 Task: Open a blank google sheet and write heading  Dollar SenseAdd Dates in a column and its values below  '2023-05-01, 2023-05-05, 2023-05-10, 2023-05-15, 2023-05-20, 2023-05-25 & 2023-05-31. 'Add Descriptionsin next column and its values below  Monthly Salary, Grocery Shopping, Dining Out., Utility Bill, Transportation, Entertainment & Miscellaneous. Add Amount in next column and its values below  $2,500, $100, $50, $150, $30, $50 & $20. Add Income/ Expensein next column and its values below  Income, Expenses, Expenses, Expenses, Expenses, Expenses & Expenses. Add Balance in next column and its values below  $2,500, $2,400, $2,350, $2,200, $2,170, $2,120 & $2,100. Save page Budget Analysis Log
Action: Mouse pressed left at (301, 165)
Screenshot: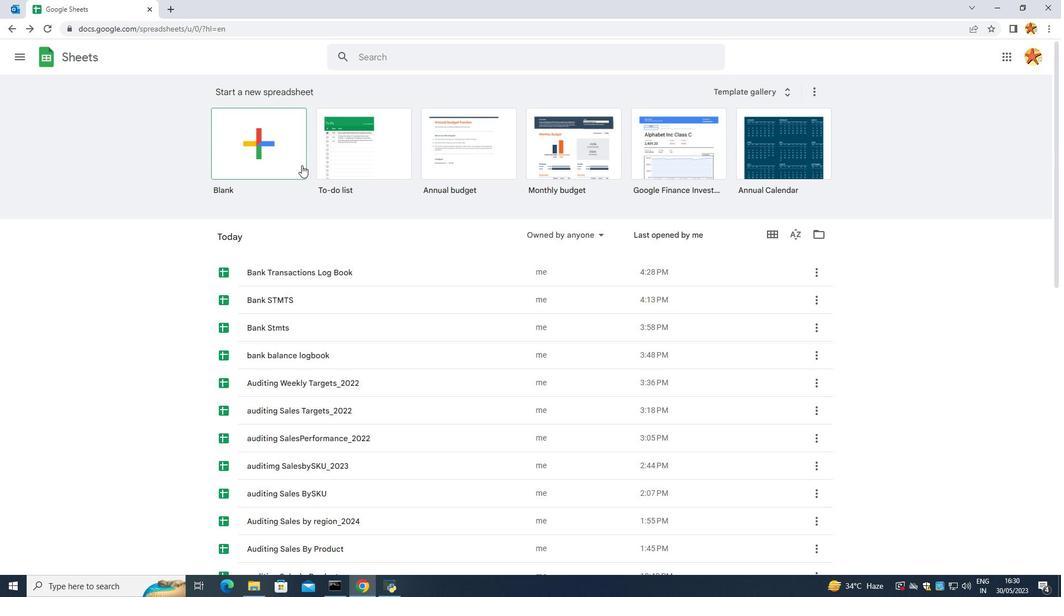 
Action: Mouse moved to (185, 138)
Screenshot: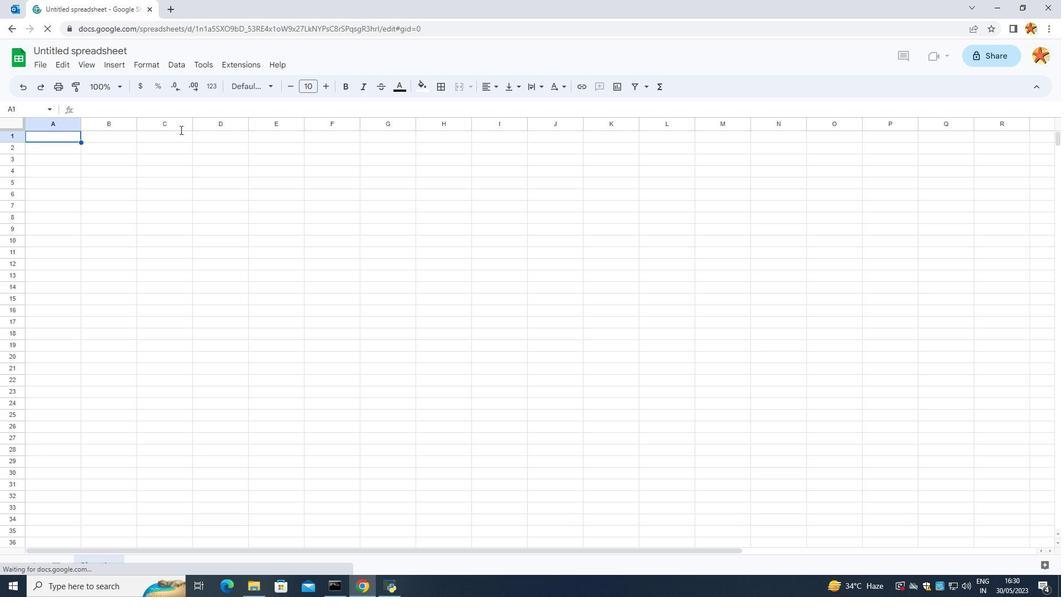 
Action: Mouse pressed left at (185, 138)
Screenshot: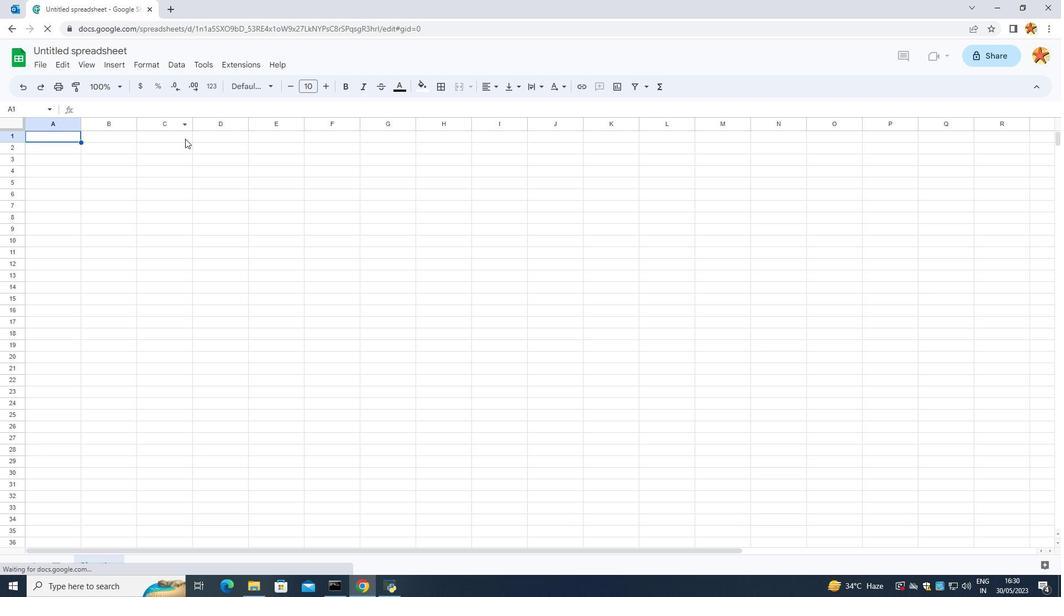 
Action: Key pressed <Key.caps_lock>D<Key.caps_lock>ollr<Key.backspace><Key.backspace>llar<Key.space><Key.caps_lock>S<Key.caps_lock>ense
Screenshot: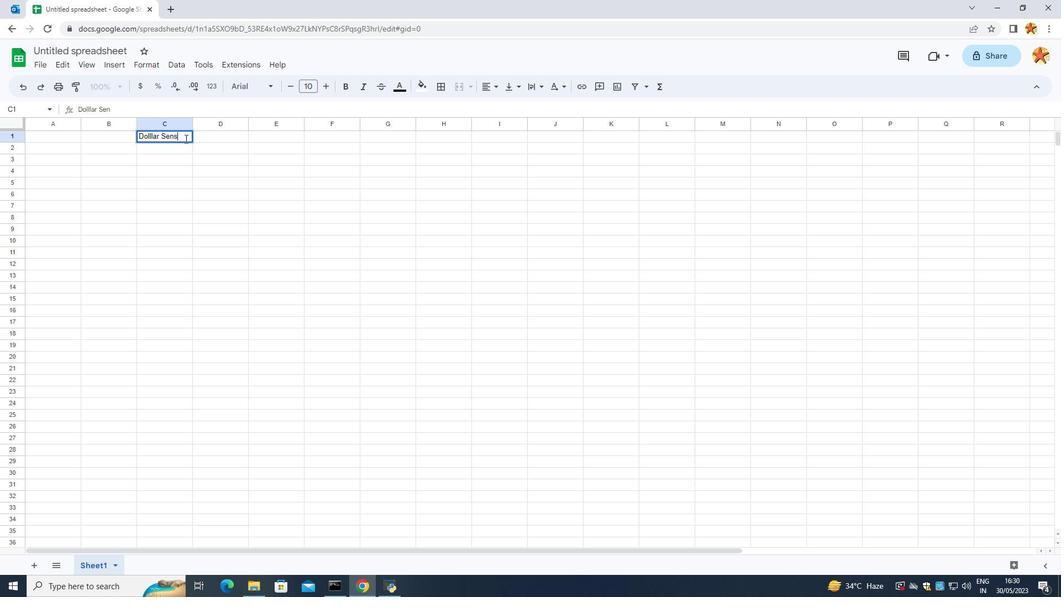 
Action: Mouse moved to (152, 163)
Screenshot: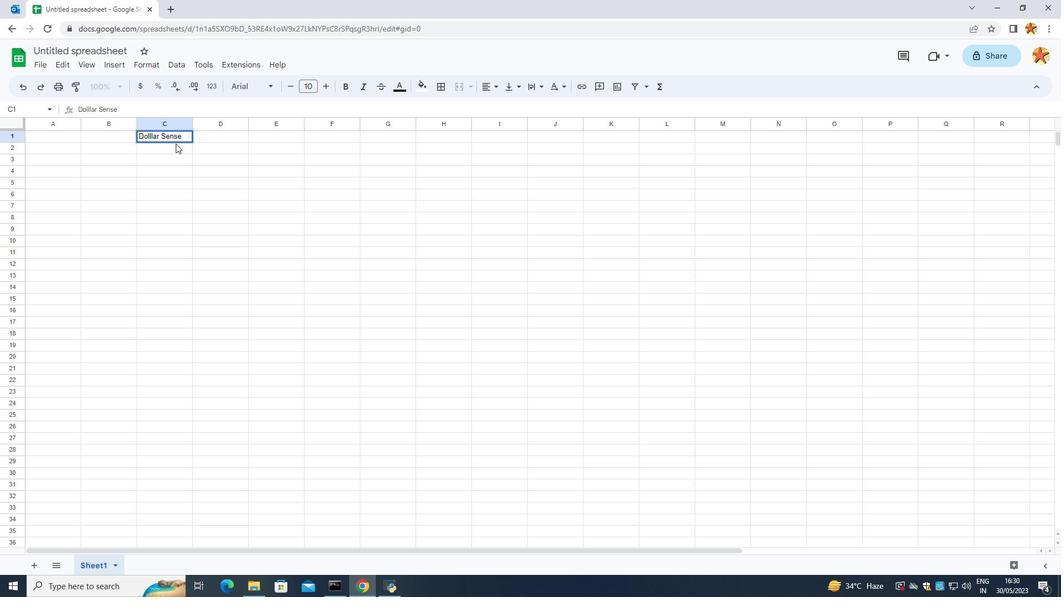 
Action: Mouse pressed left at (152, 163)
Screenshot: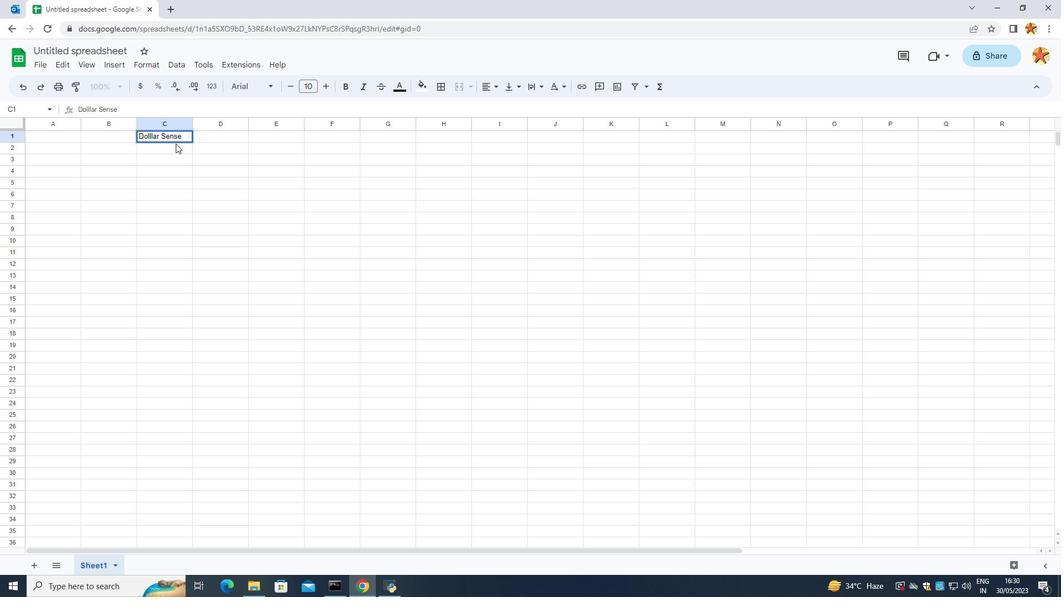 
Action: Mouse moved to (58, 158)
Screenshot: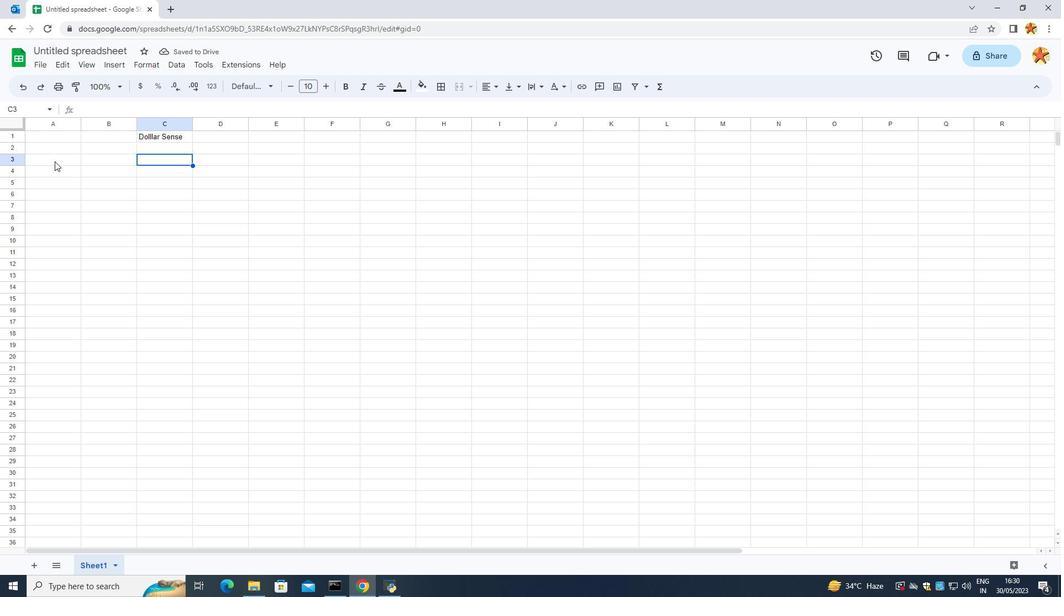 
Action: Mouse pressed left at (58, 158)
Screenshot: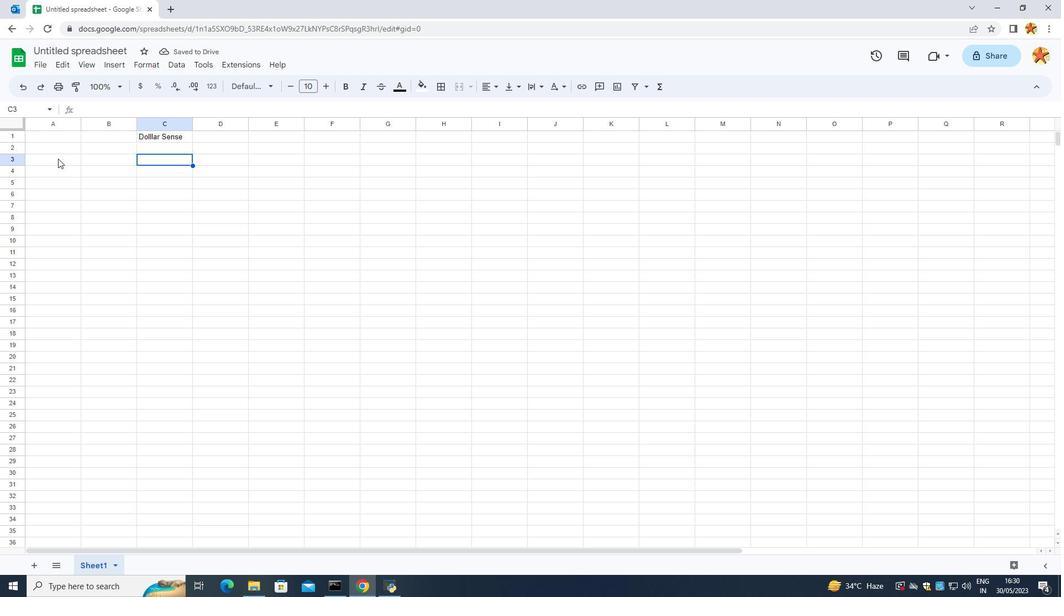 
Action: Mouse moved to (66, 152)
Screenshot: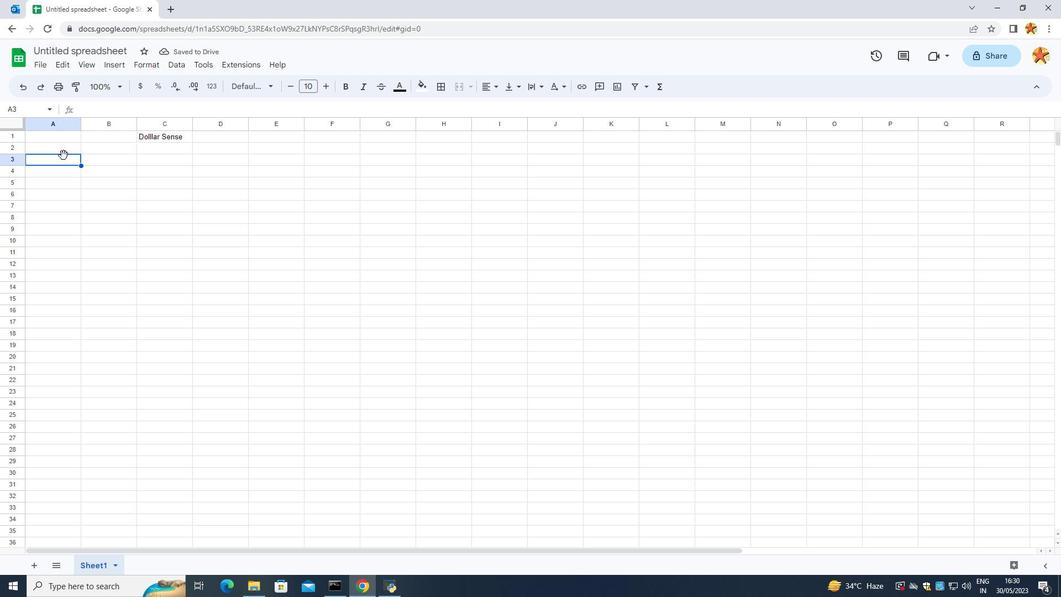 
Action: Mouse pressed left at (66, 152)
Screenshot: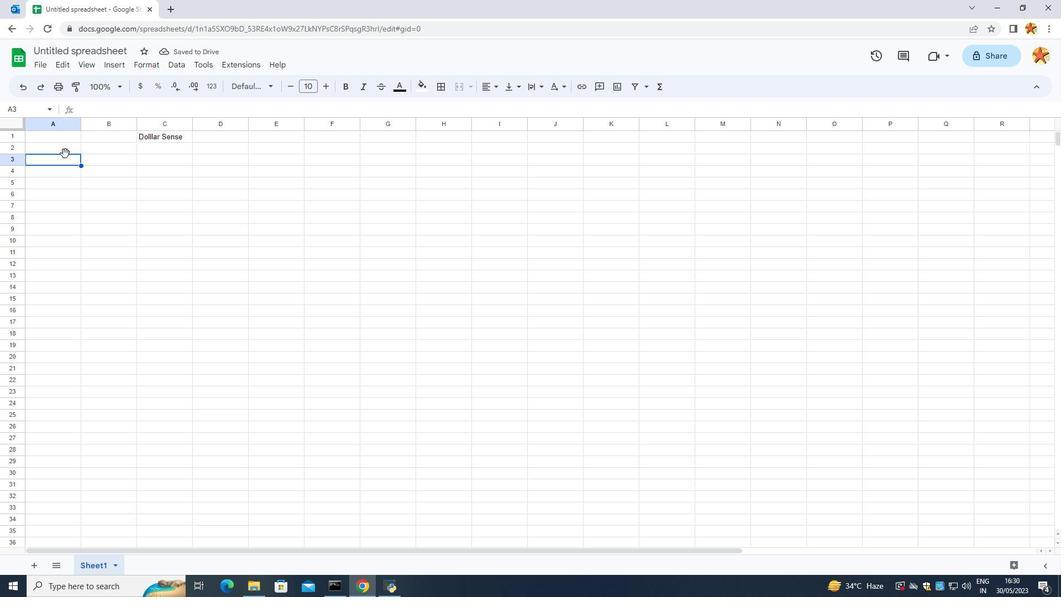 
Action: Mouse moved to (76, 140)
Screenshot: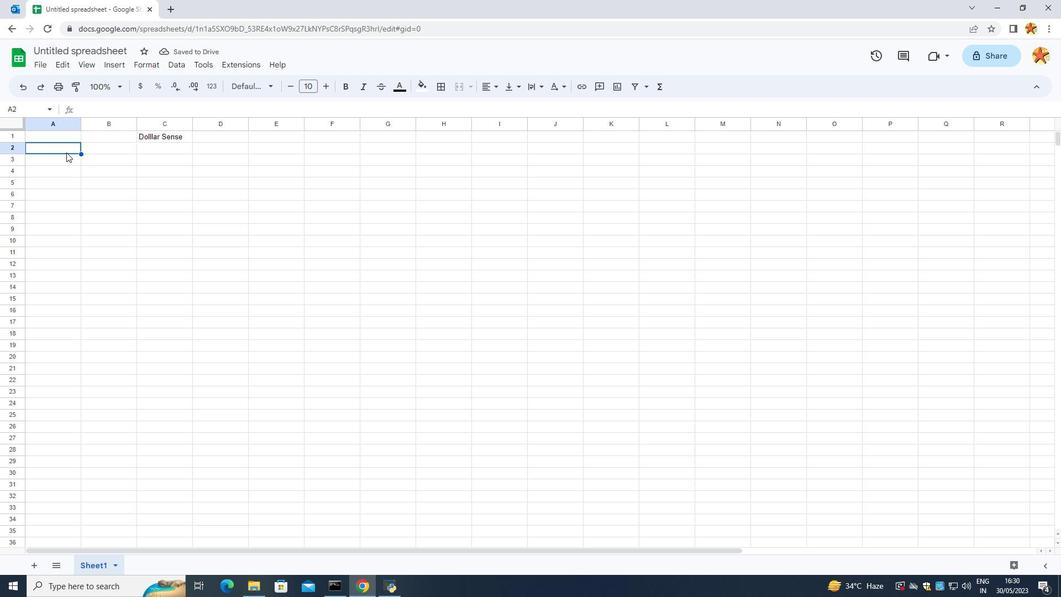 
Action: Key pressed <Key.caps_lock>D<Key.caps_lock>ate
Screenshot: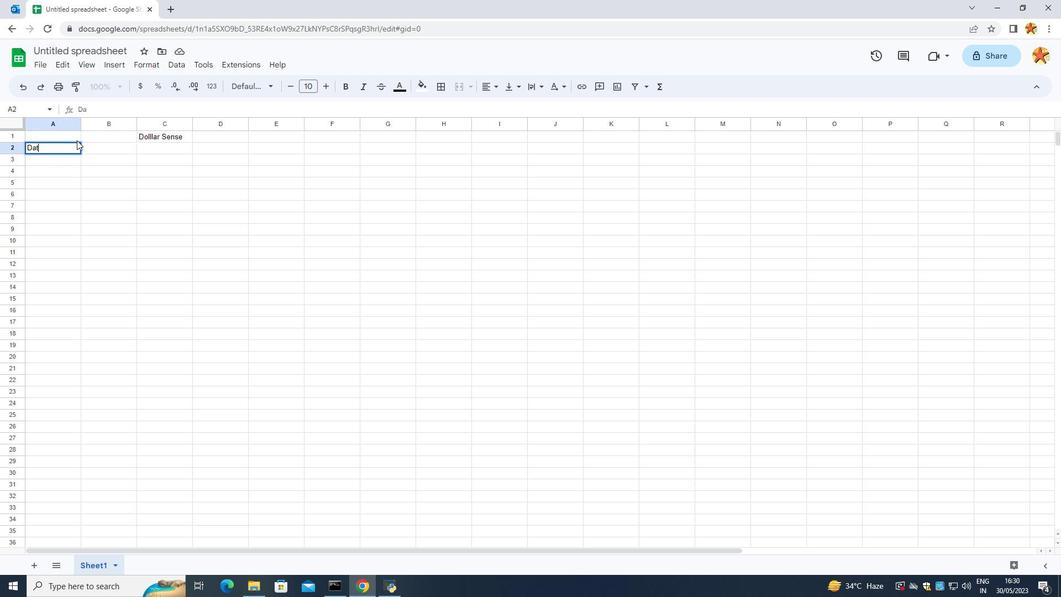 
Action: Mouse moved to (109, 205)
Screenshot: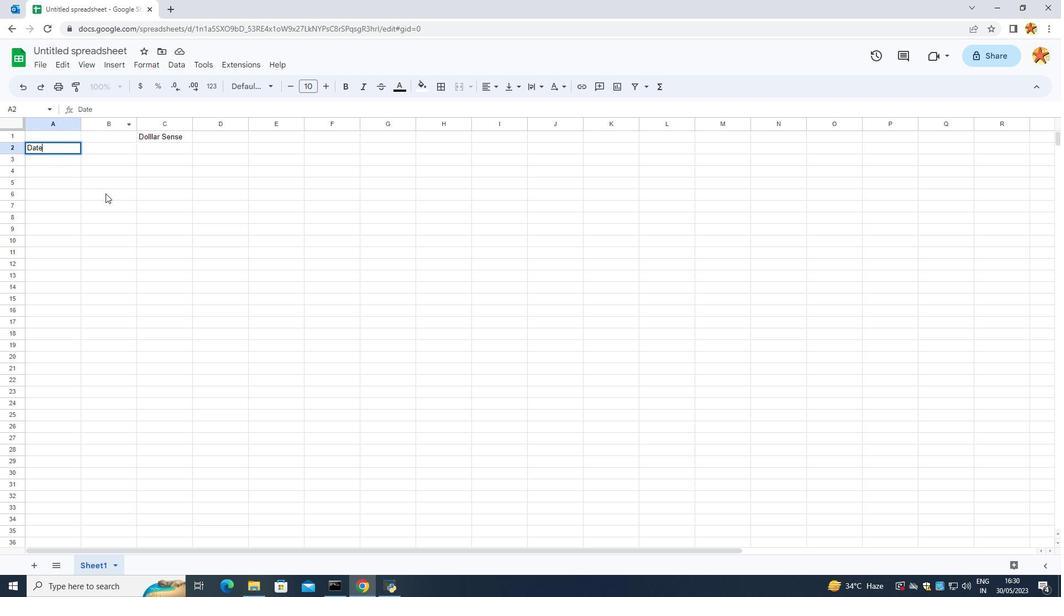 
Action: Mouse pressed left at (109, 205)
Screenshot: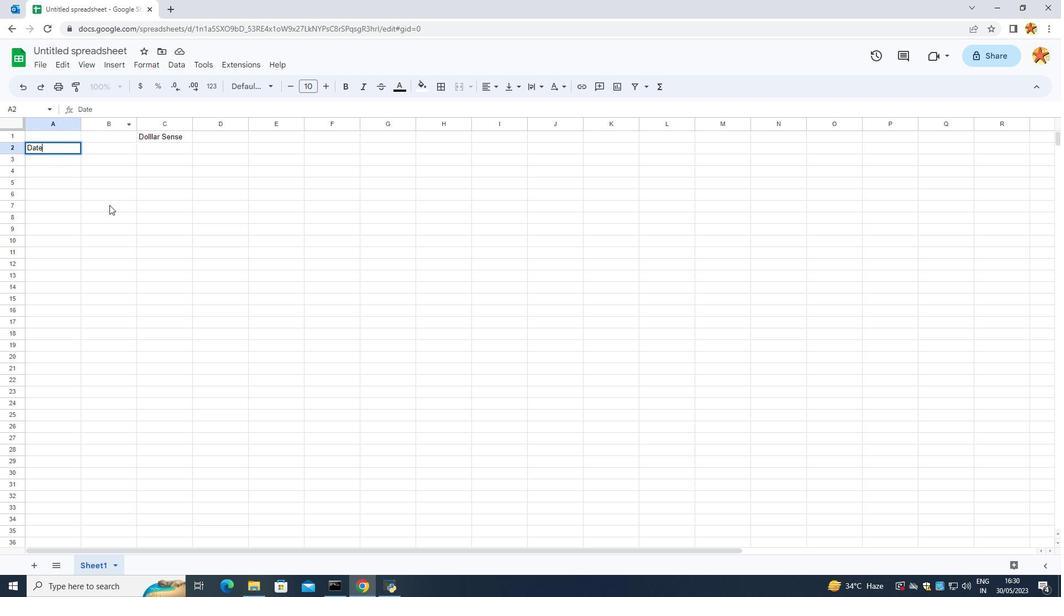 
Action: Mouse moved to (125, 150)
Screenshot: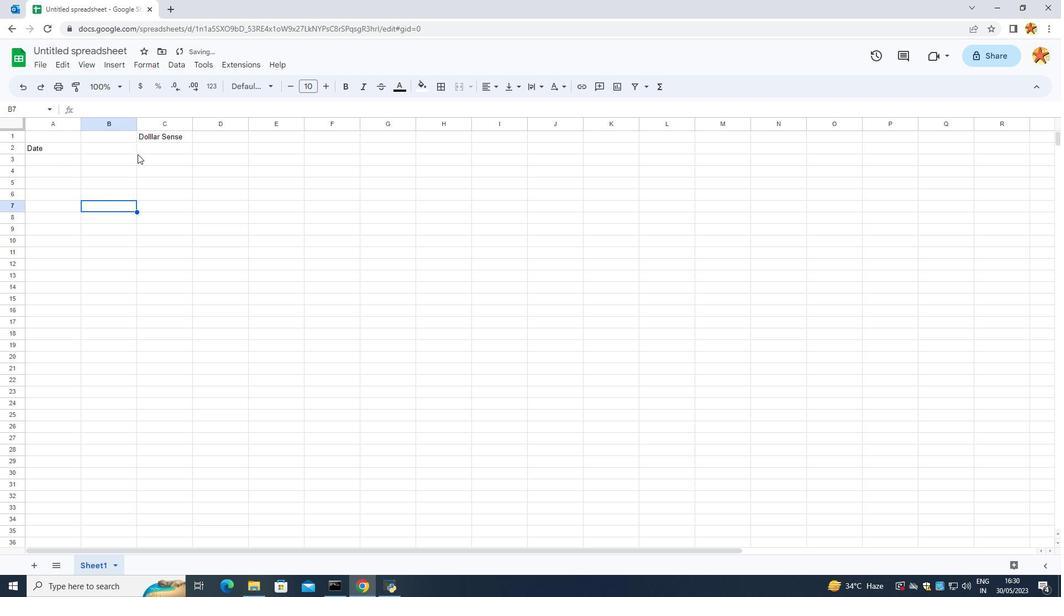 
Action: Mouse pressed left at (125, 150)
Screenshot: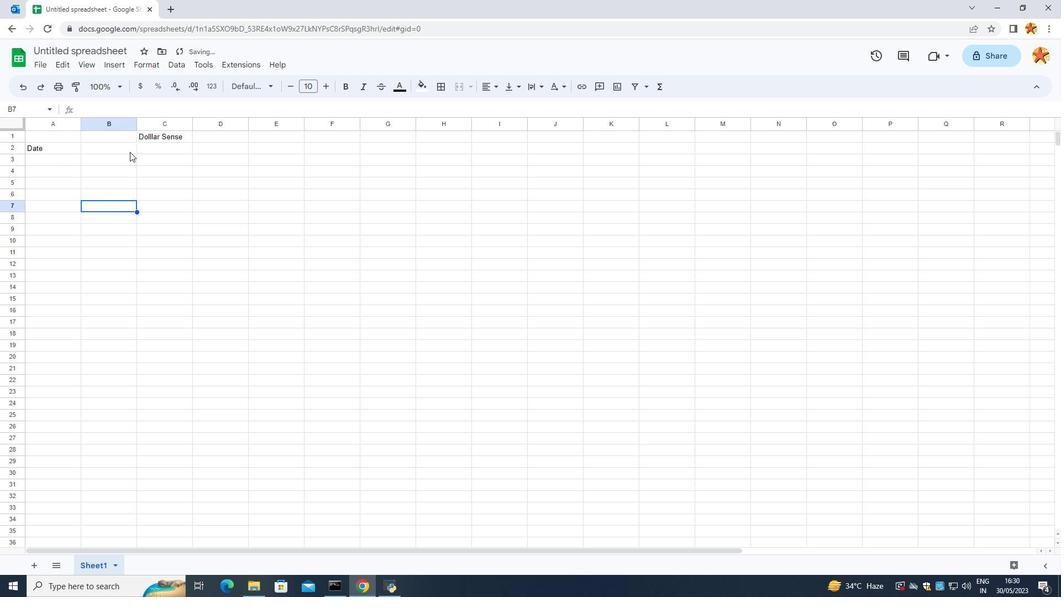 
Action: Mouse moved to (122, 138)
Screenshot: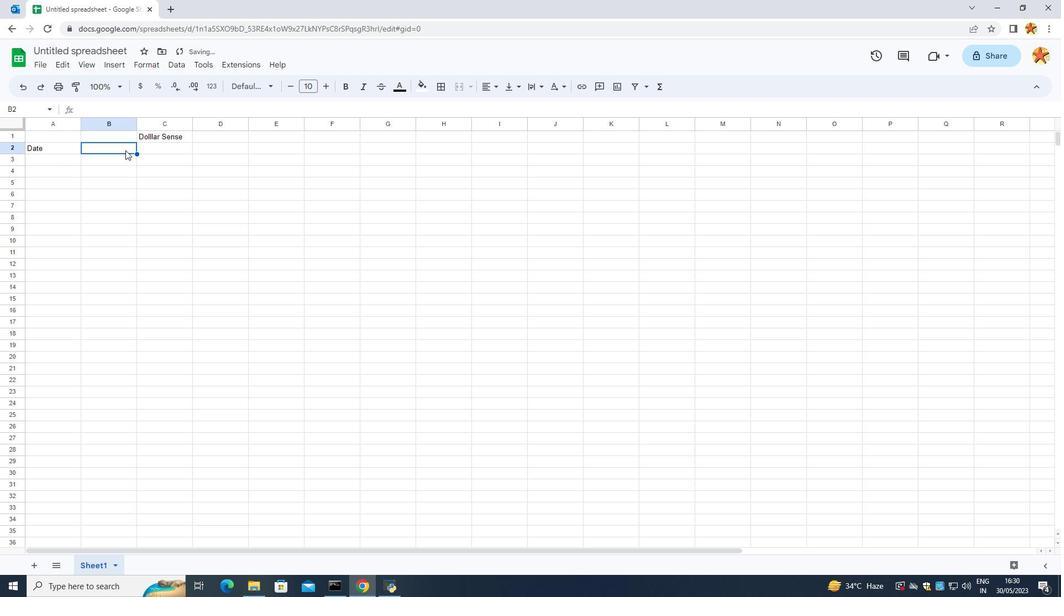 
Action: Key pressed <Key.caps_lock>D<Key.caps_lock>escription<Key.enter>
Screenshot: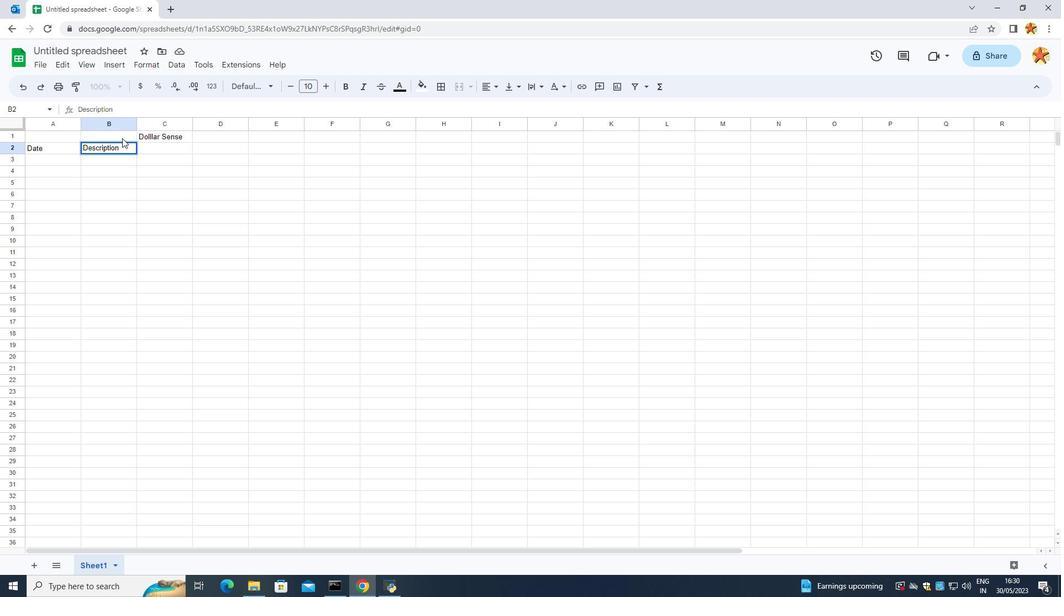 
Action: Mouse moved to (156, 217)
Screenshot: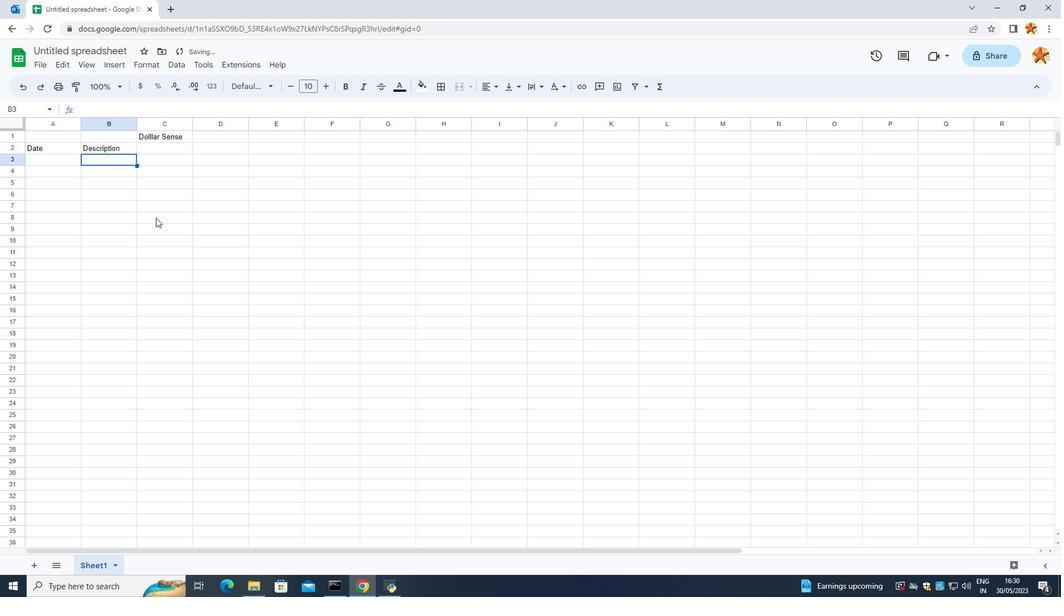 
Action: Mouse pressed left at (156, 217)
Screenshot: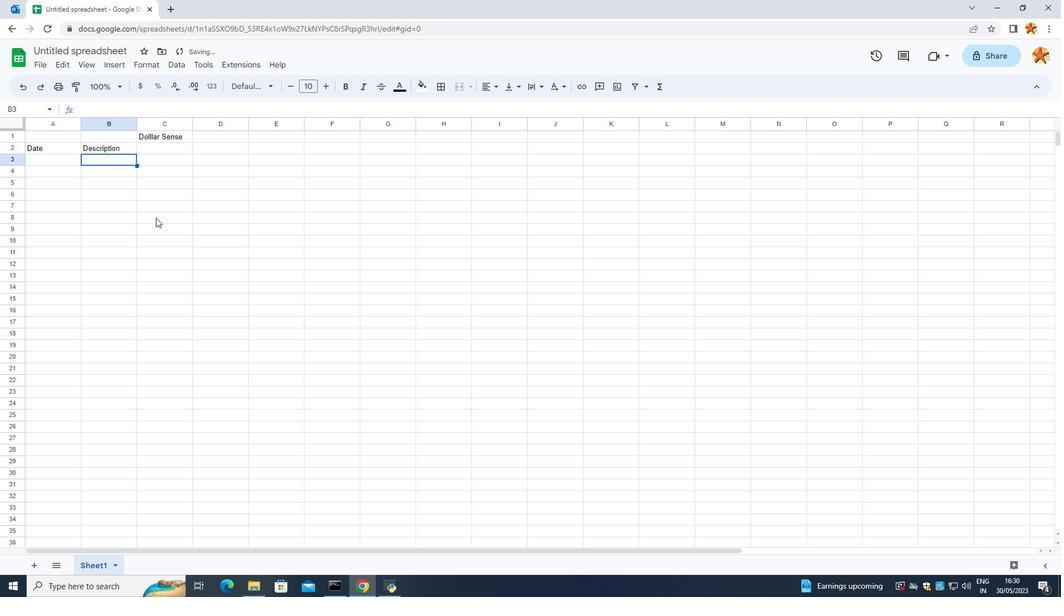 
Action: Mouse moved to (161, 142)
Screenshot: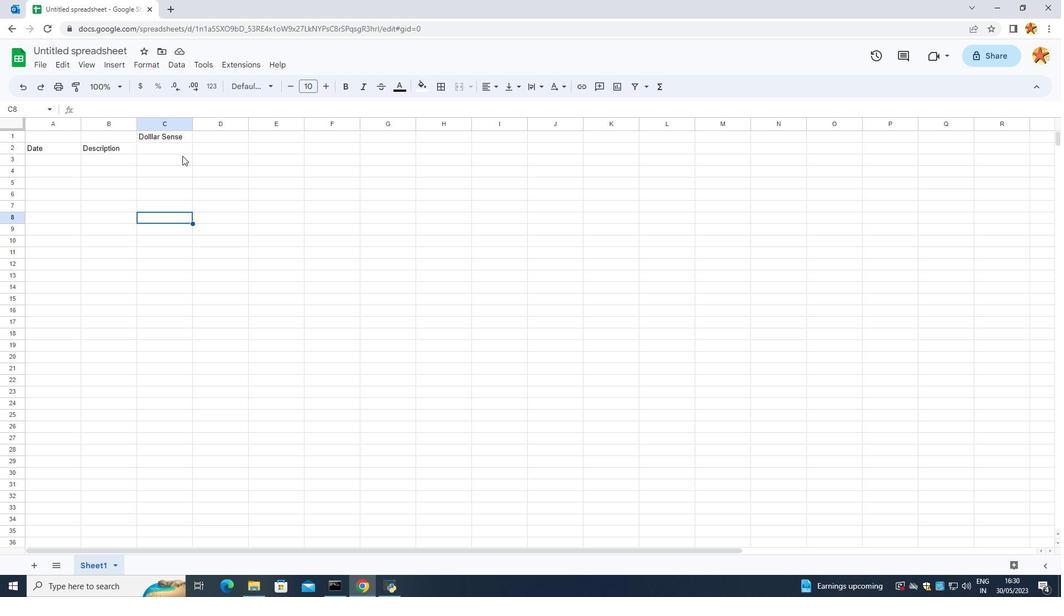 
Action: Mouse pressed left at (161, 142)
Screenshot: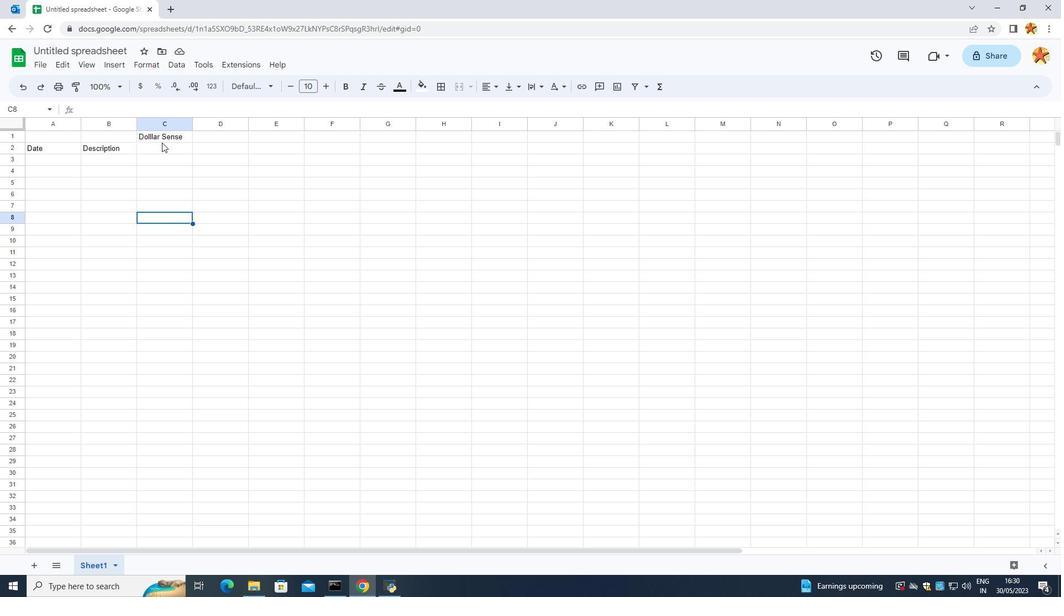 
Action: Mouse moved to (171, 149)
Screenshot: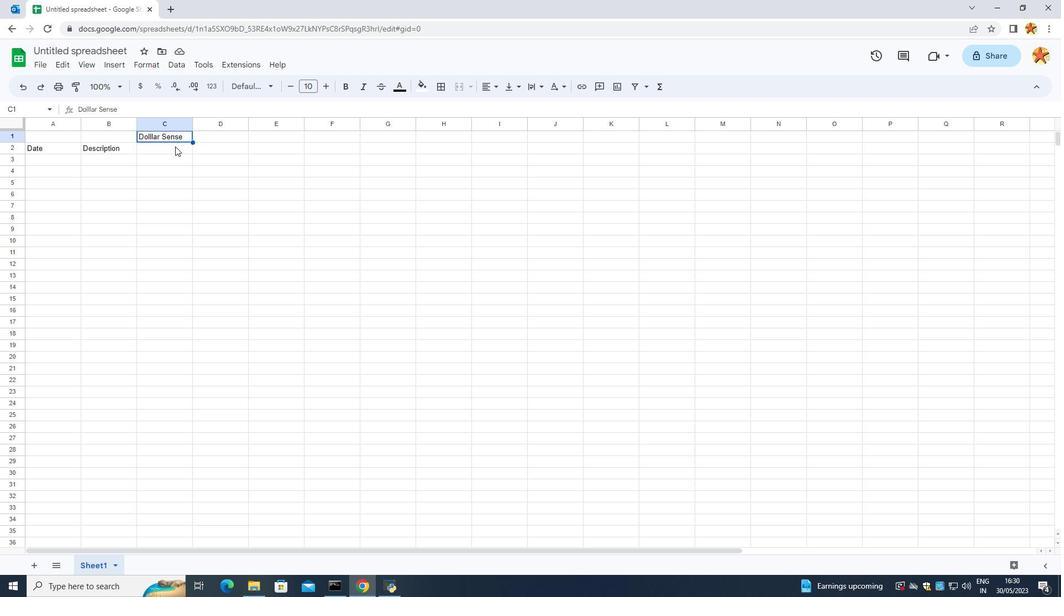 
Action: Mouse pressed left at (171, 149)
Screenshot: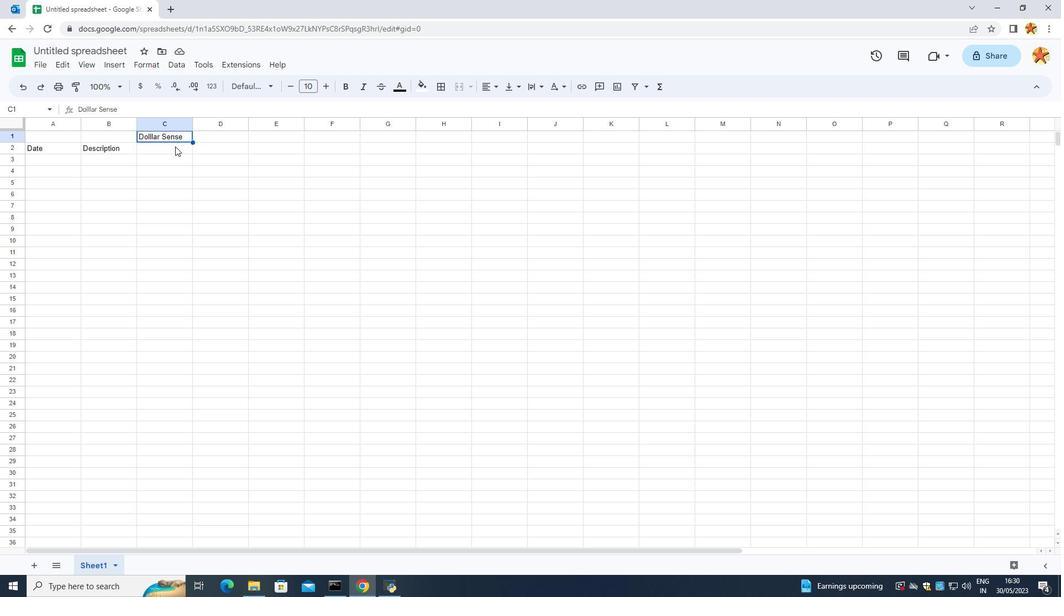 
Action: Mouse moved to (171, 149)
Screenshot: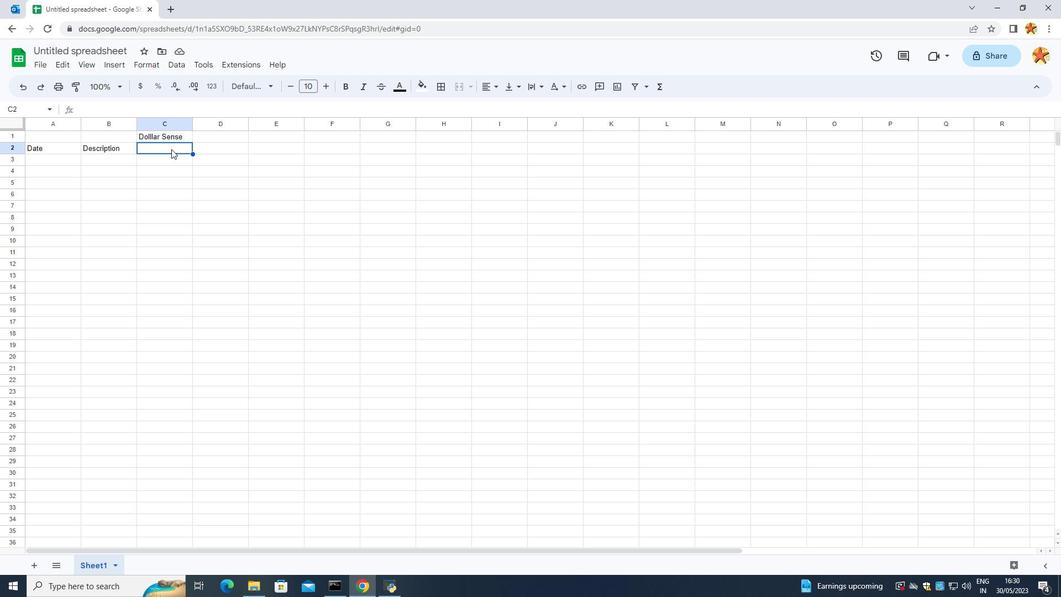 
Action: Key pressed <Key.caps_lock>A<Key.caps_lock>mount<Key.enter>
Screenshot: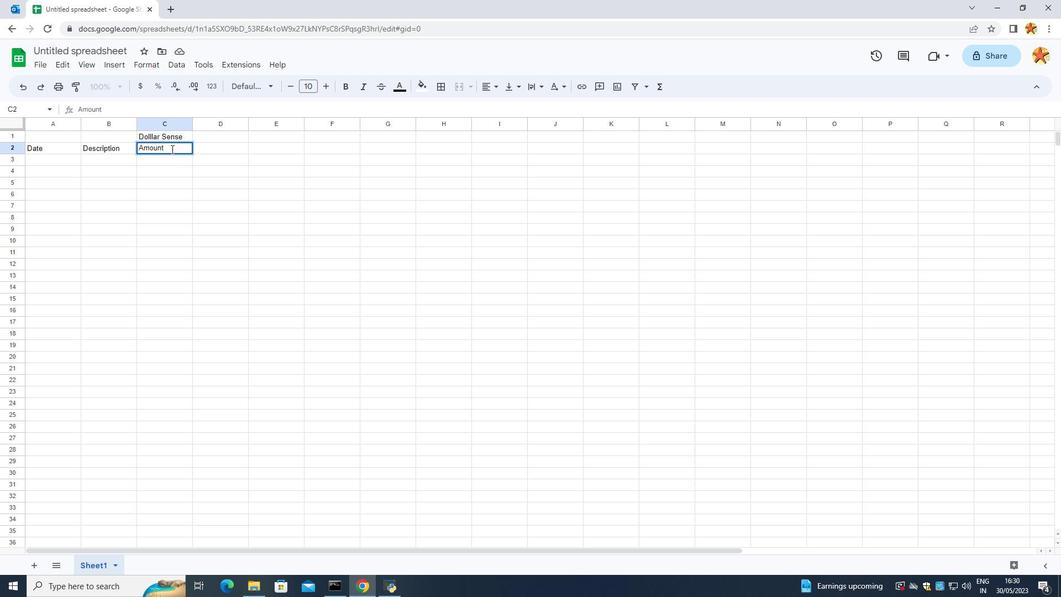 
Action: Mouse moved to (184, 163)
Screenshot: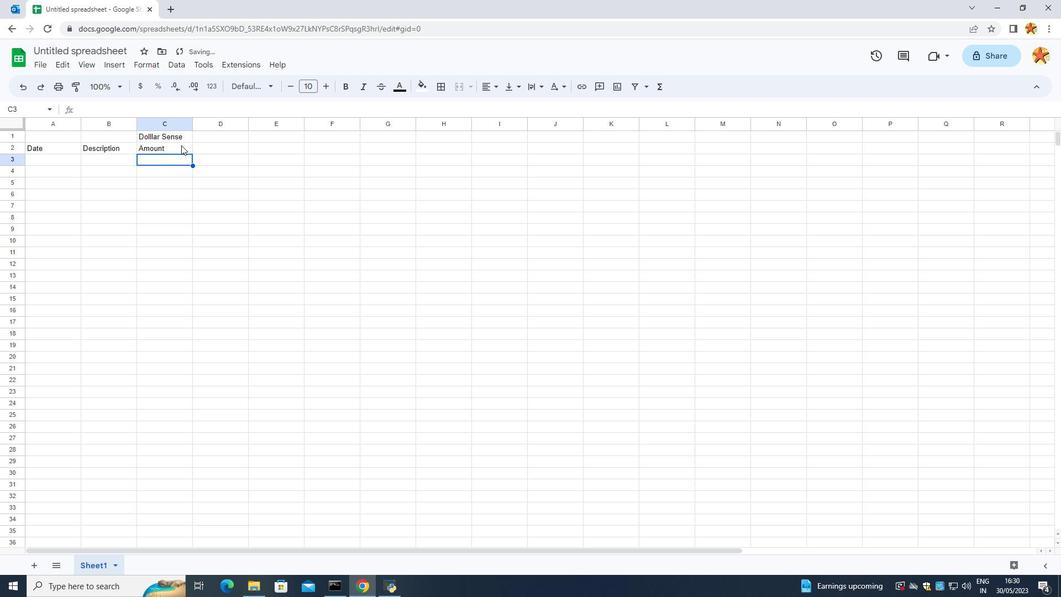 
Action: Mouse pressed left at (184, 163)
Screenshot: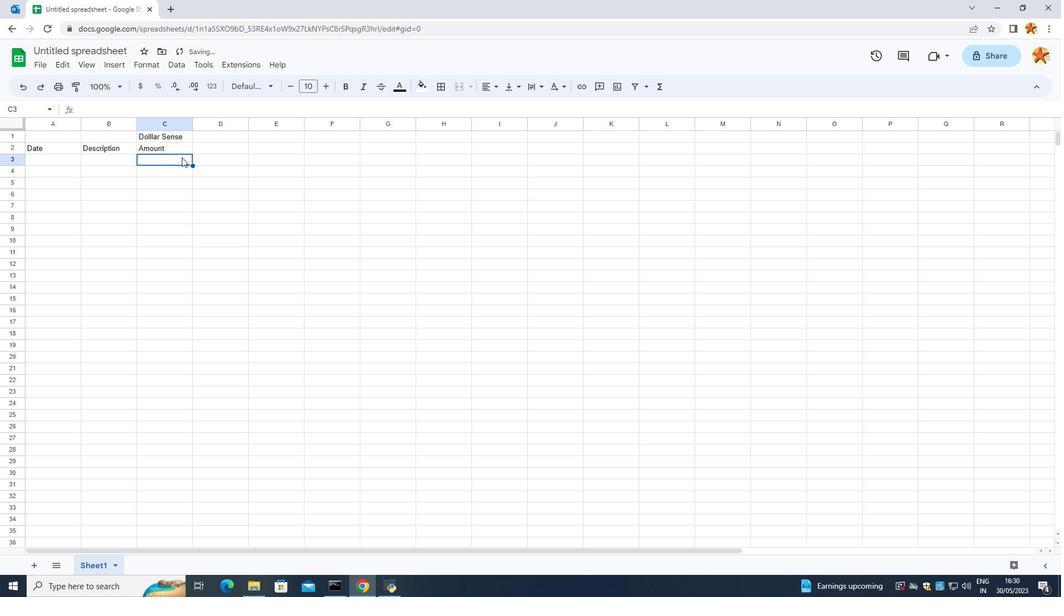 
Action: Mouse moved to (211, 146)
Screenshot: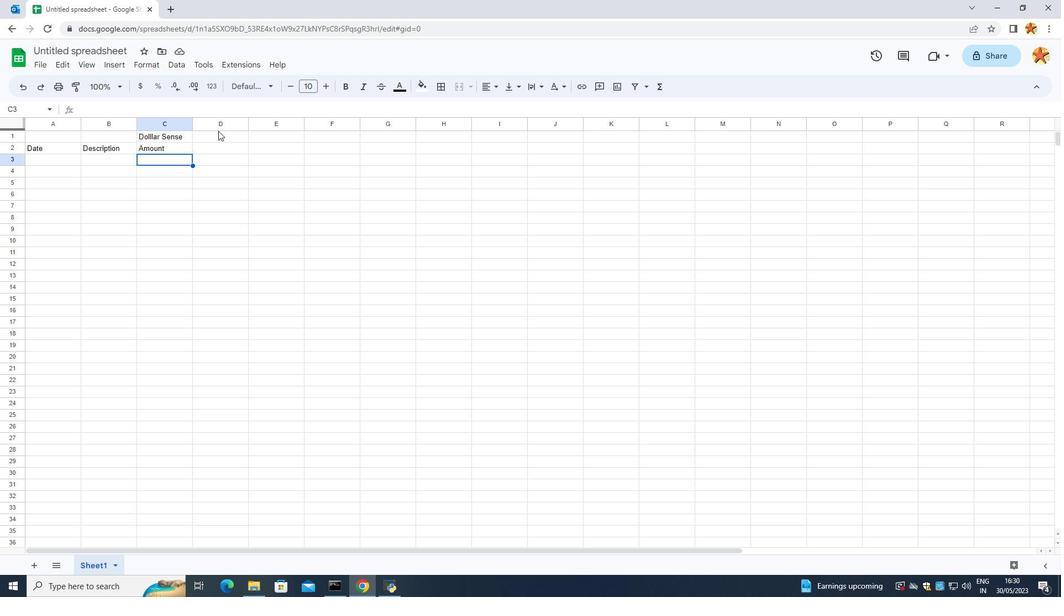 
Action: Mouse pressed left at (211, 146)
Screenshot: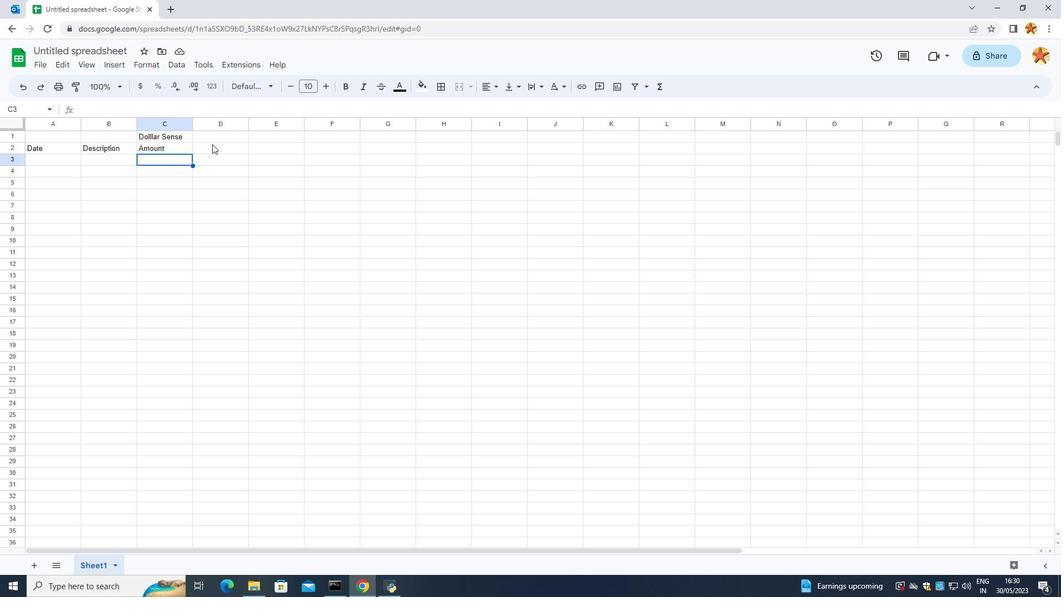 
Action: Mouse moved to (215, 147)
Screenshot: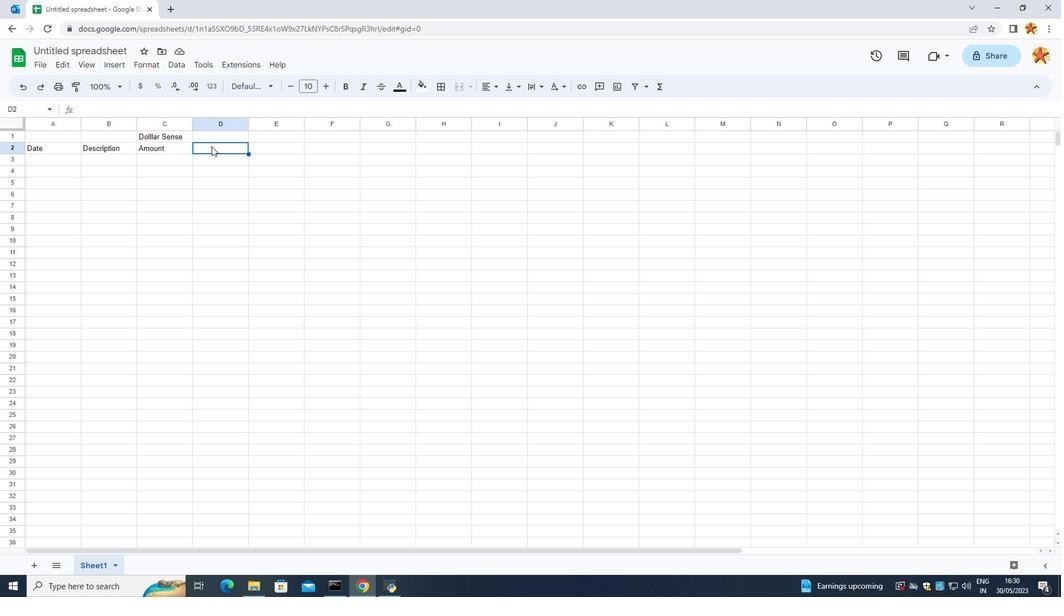 
Action: Key pressed <Key.caps_lock>I<Key.caps_lock>ncome/<Key.caps_lock>E<Key.caps_lock>xpense
Screenshot: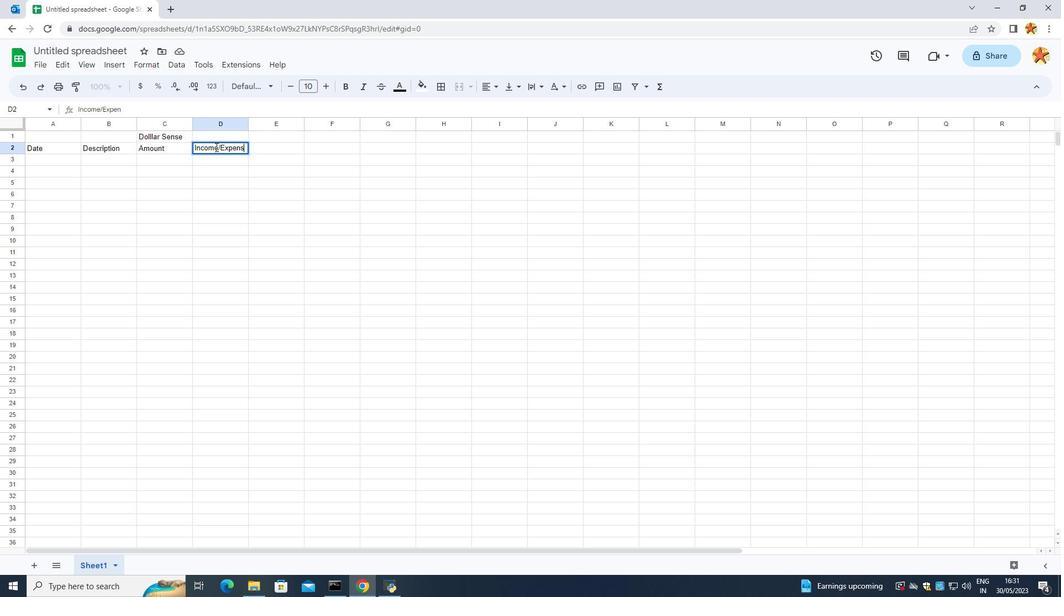 
Action: Mouse moved to (203, 270)
Screenshot: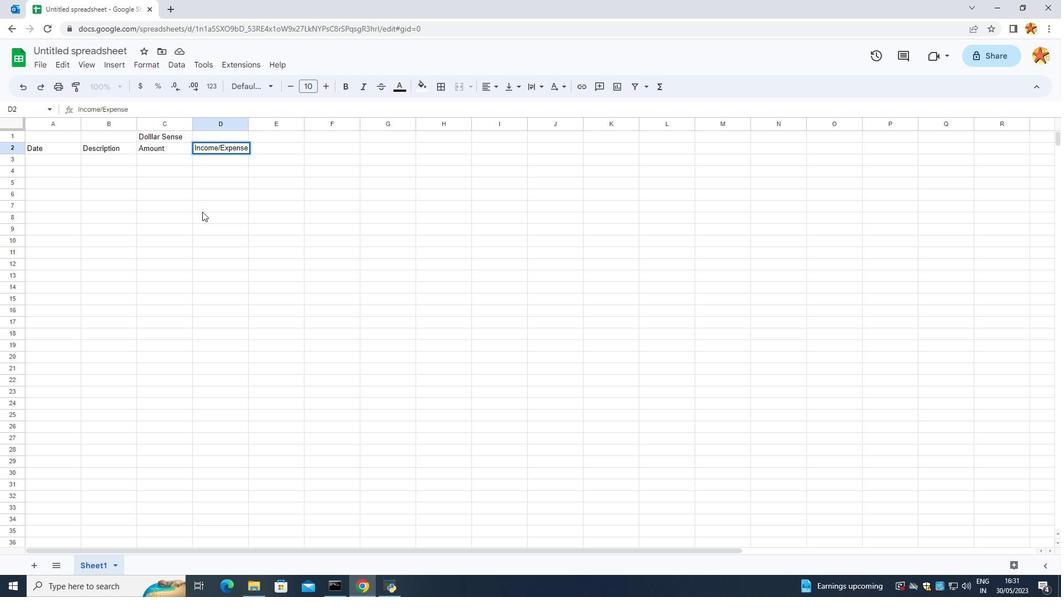 
Action: Mouse pressed left at (203, 270)
Screenshot: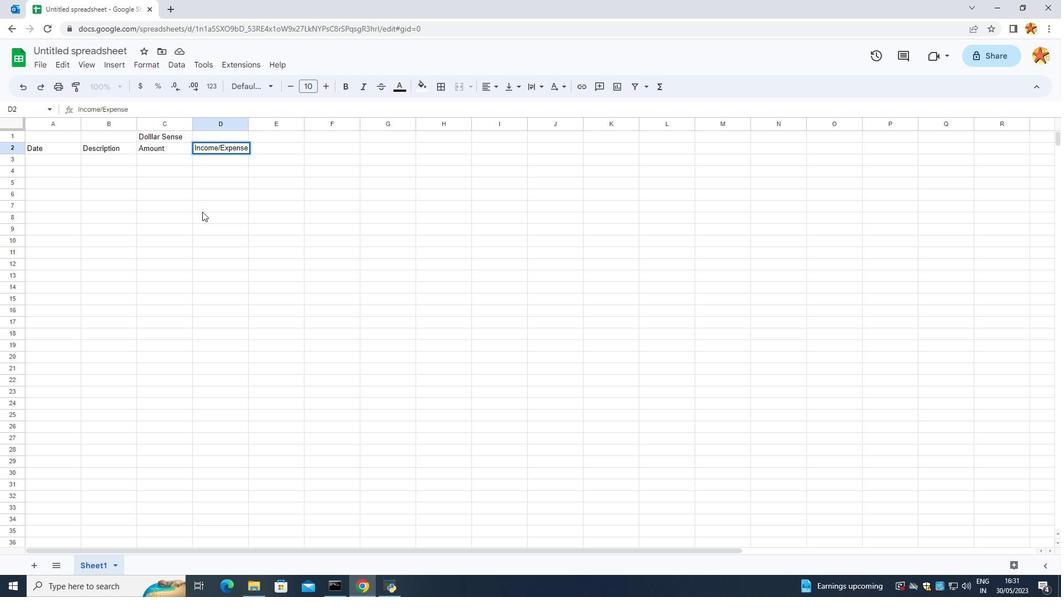 
Action: Mouse moved to (290, 143)
Screenshot: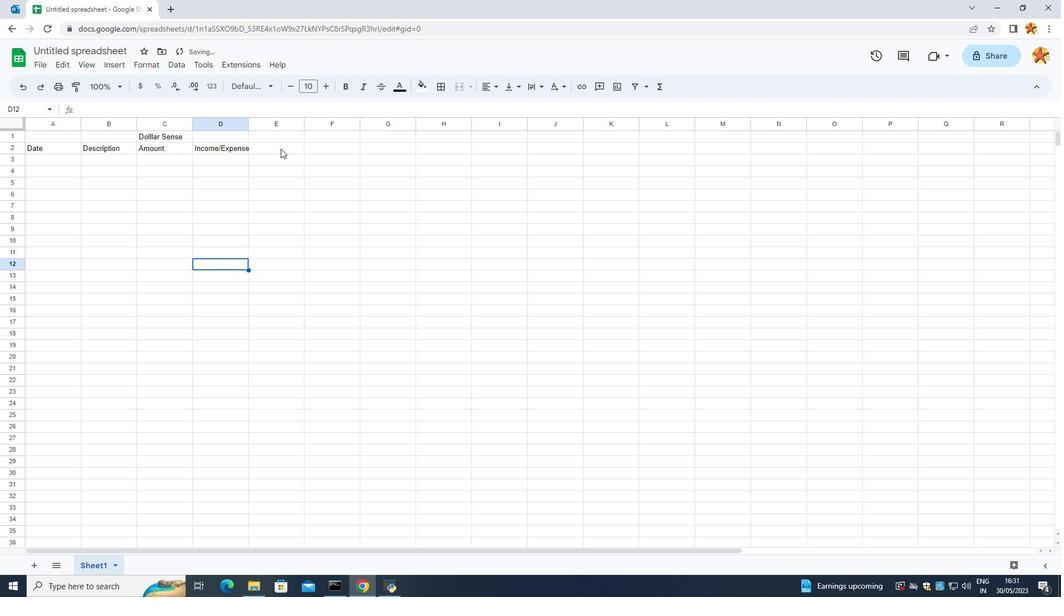 
Action: Mouse pressed left at (290, 143)
Screenshot: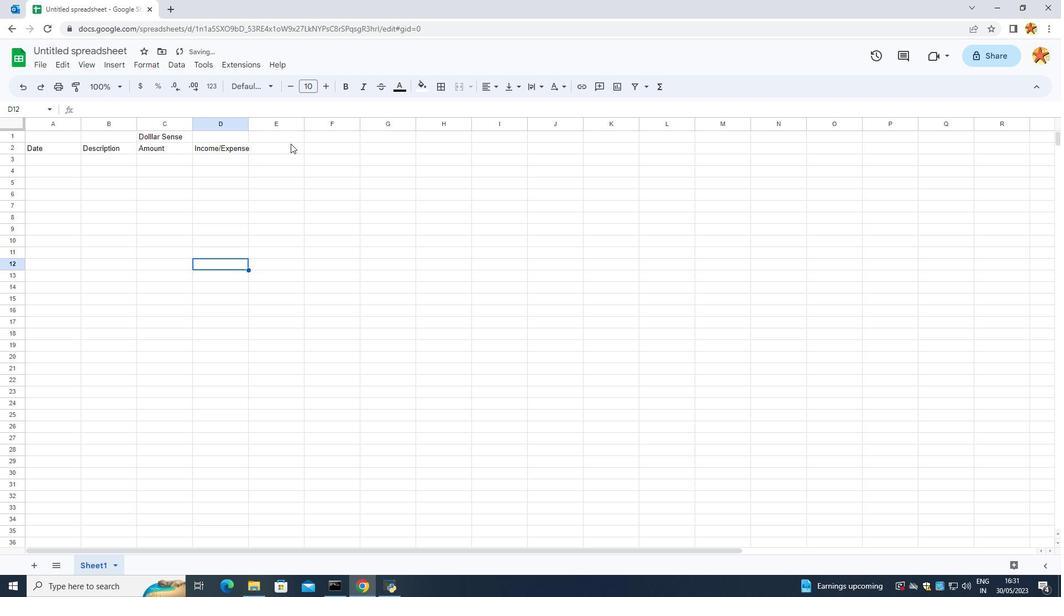 
Action: Mouse moved to (304, 147)
Screenshot: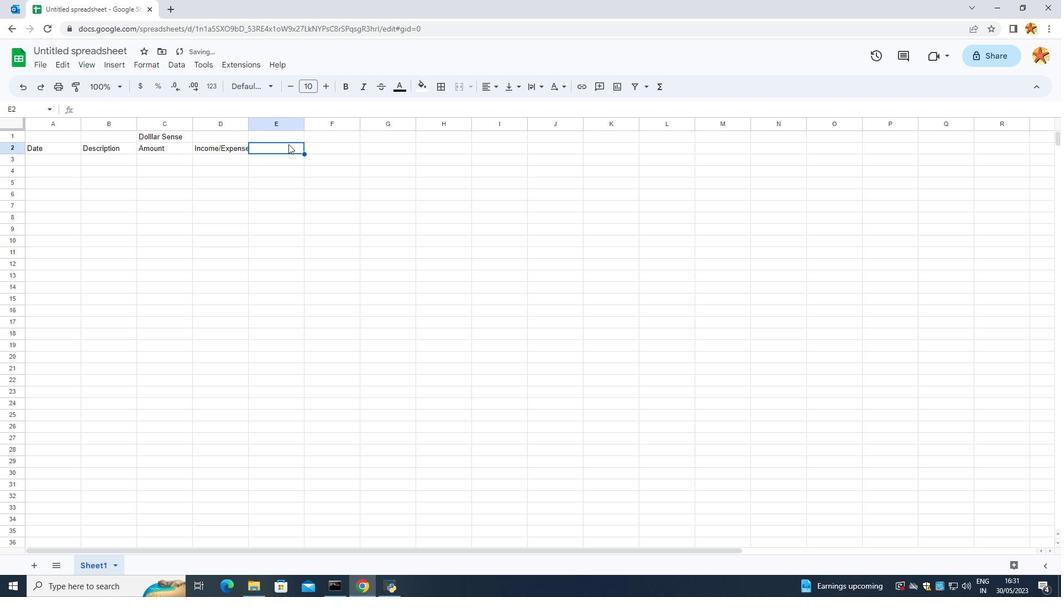 
Action: Key pressed <Key.caps_lock>B<Key.caps_lock>alab<Key.backspace>nce
Screenshot: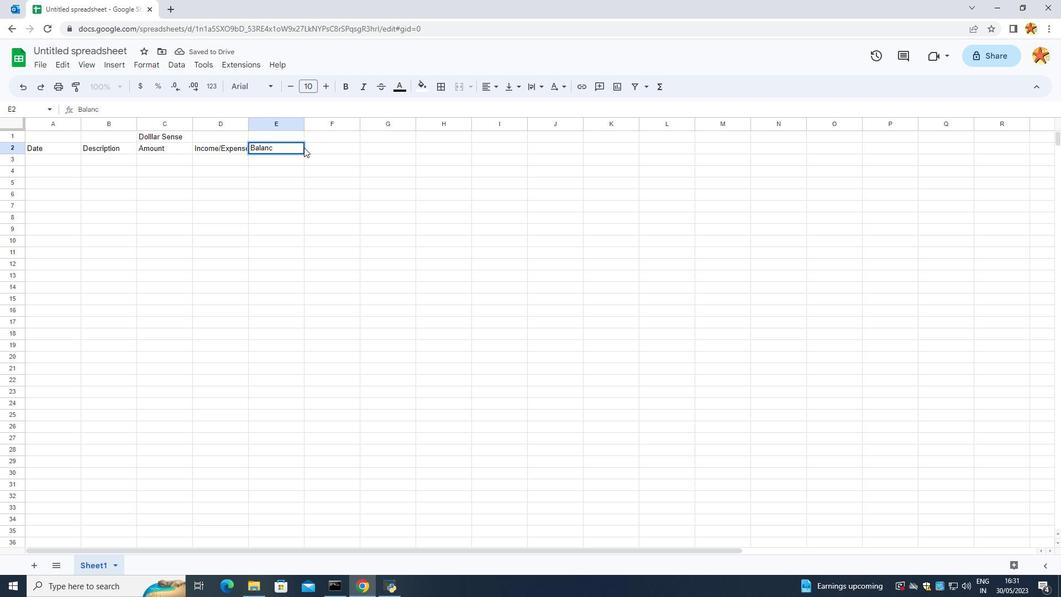 
Action: Mouse moved to (365, 236)
Screenshot: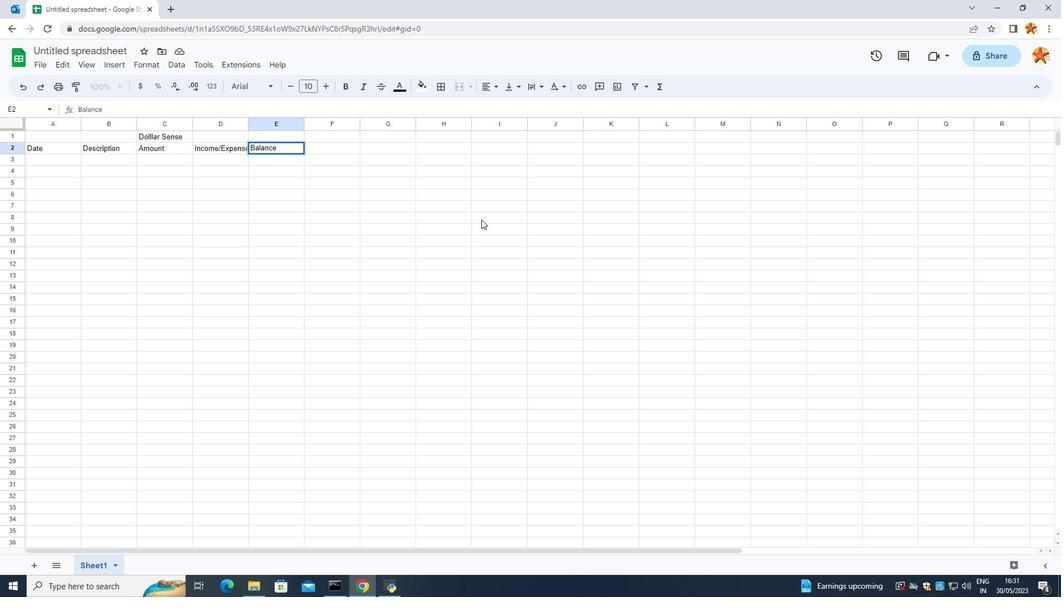 
Action: Mouse pressed left at (365, 236)
Screenshot: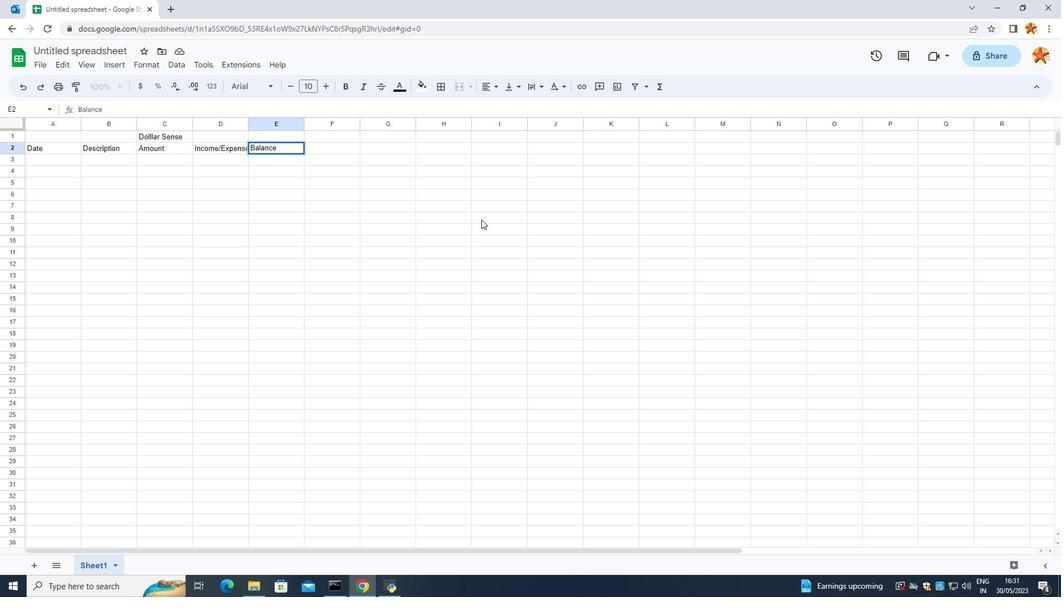 
Action: Mouse moved to (40, 155)
Screenshot: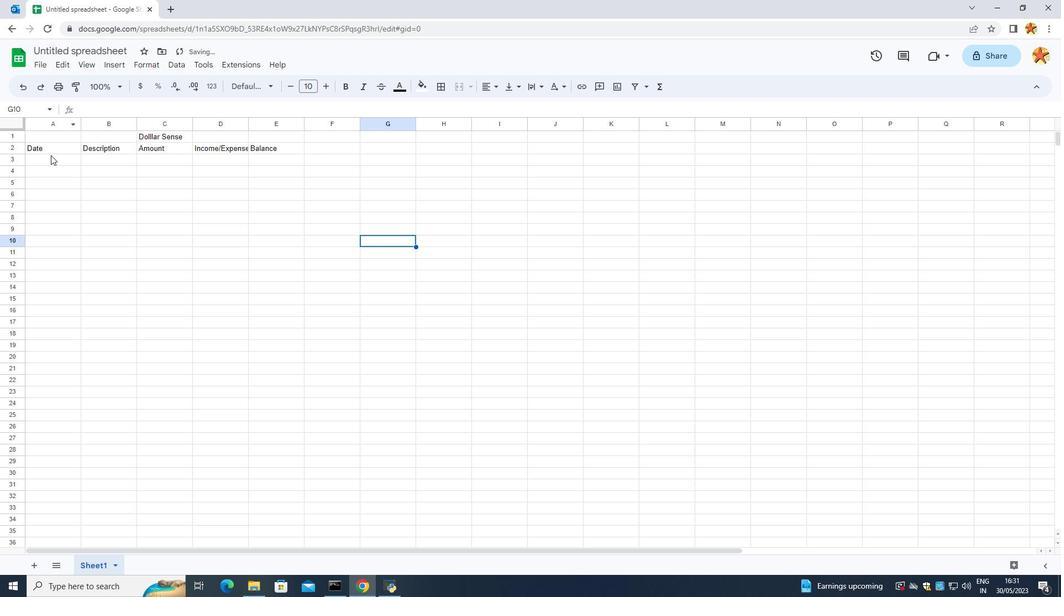 
Action: Mouse pressed left at (40, 155)
Screenshot: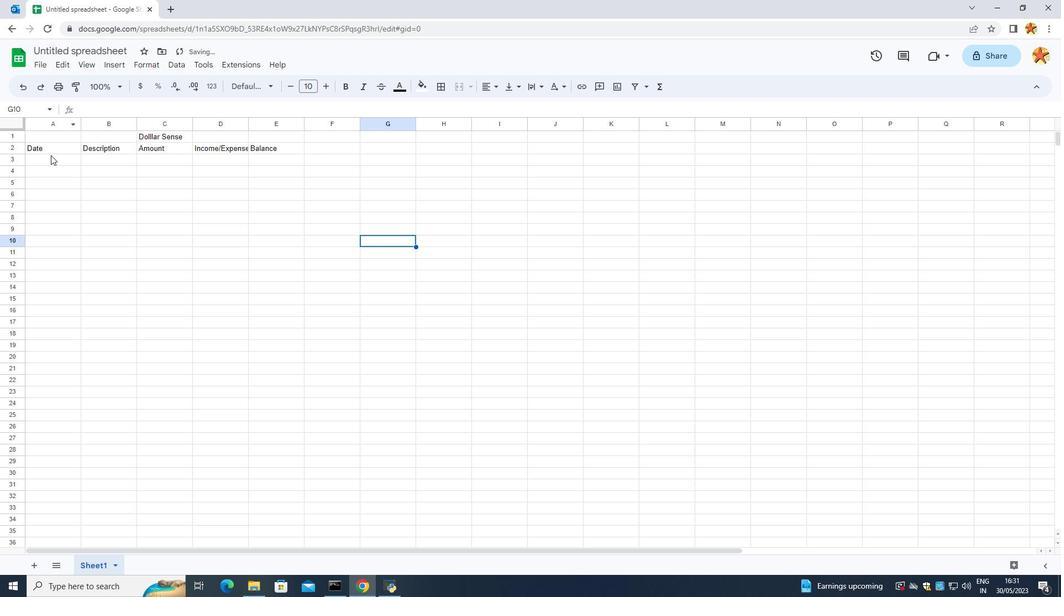 
Action: Mouse moved to (38, 160)
Screenshot: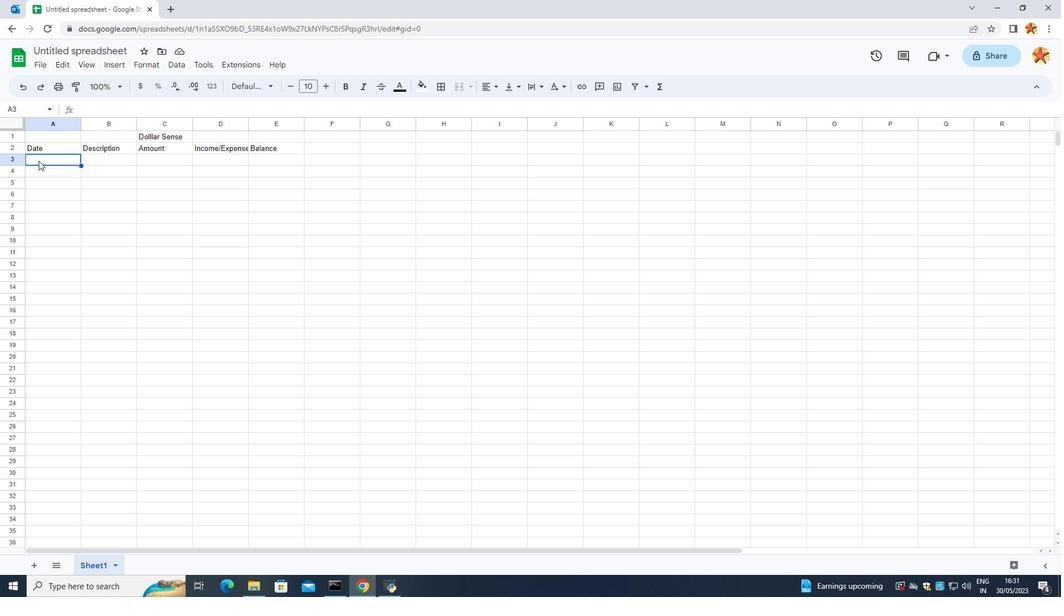 
Action: Key pressed 2023-05-01<Key.enter>2023-05-05<Key.enter>2023-05-10<Key.enter>2023-05-15<Key.enter>2023-05-29<Key.enter>
Screenshot: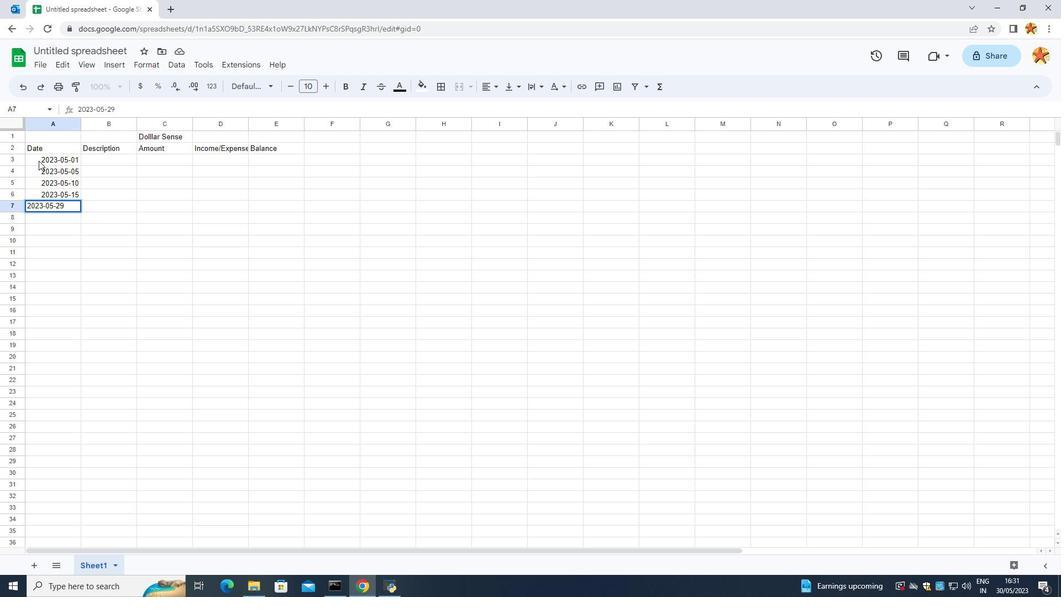 
Action: Mouse moved to (71, 206)
Screenshot: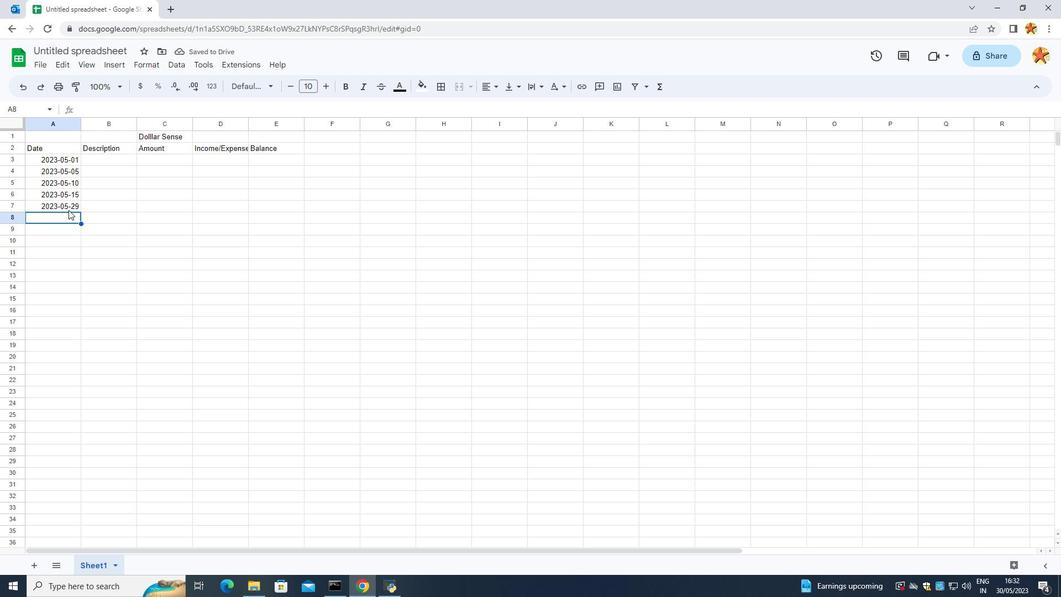 
Action: Mouse pressed left at (71, 206)
Screenshot: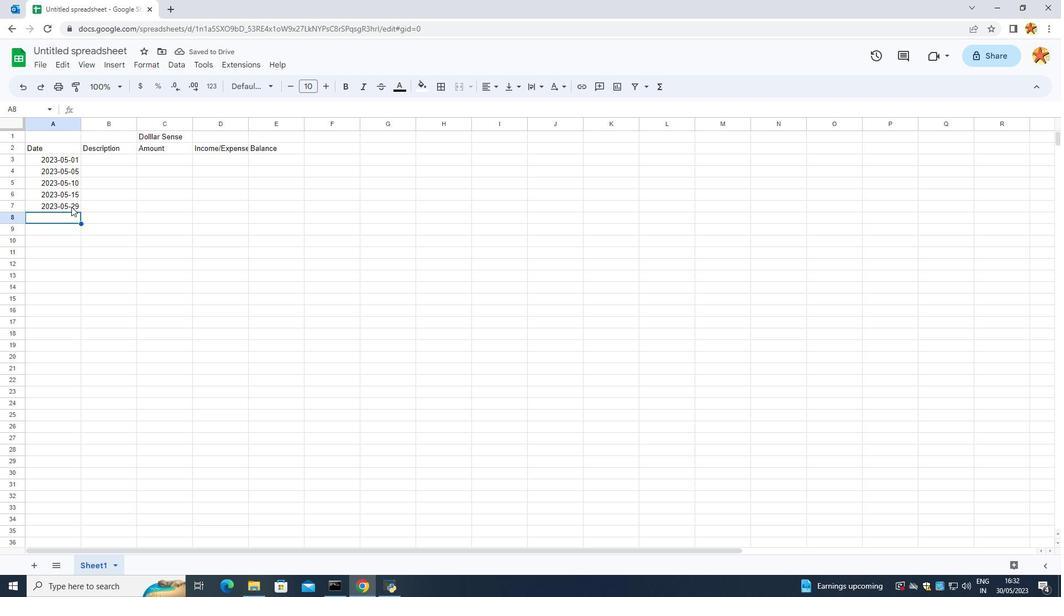 
Action: Mouse moved to (71, 205)
Screenshot: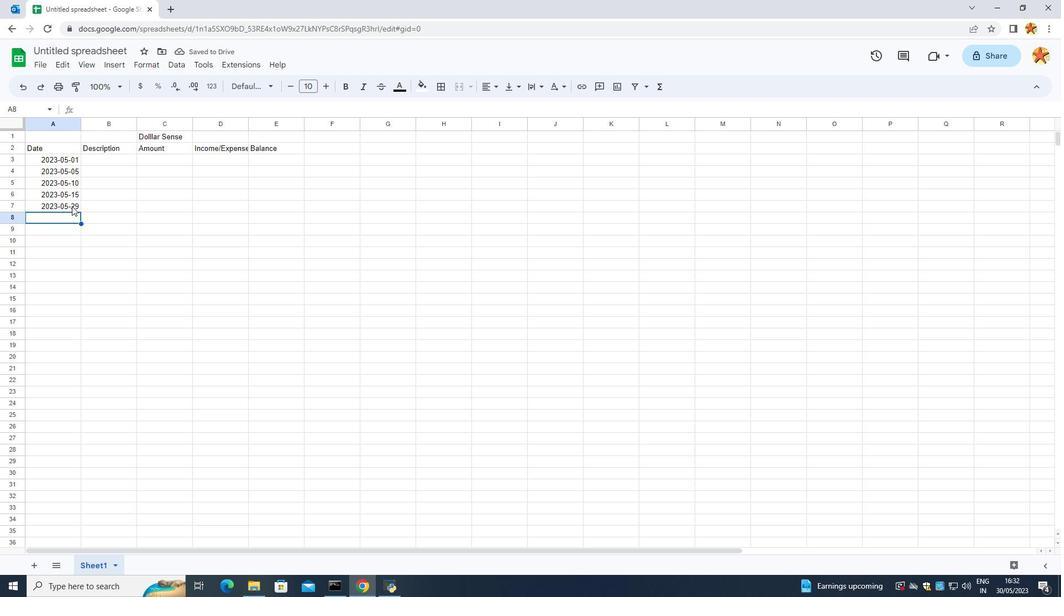 
Action: Mouse pressed left at (71, 205)
Screenshot: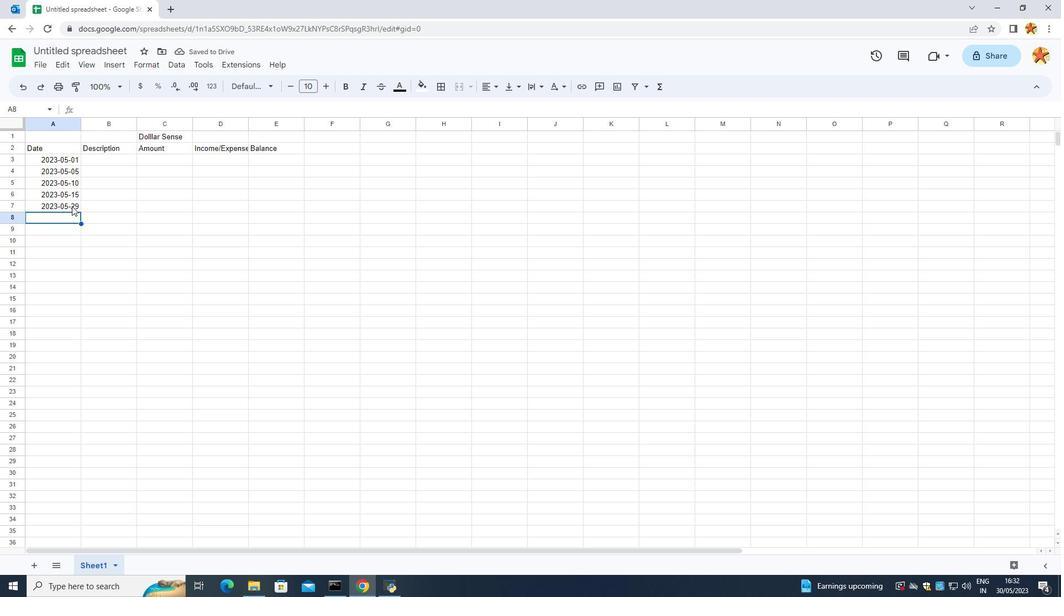
Action: Mouse moved to (77, 203)
Screenshot: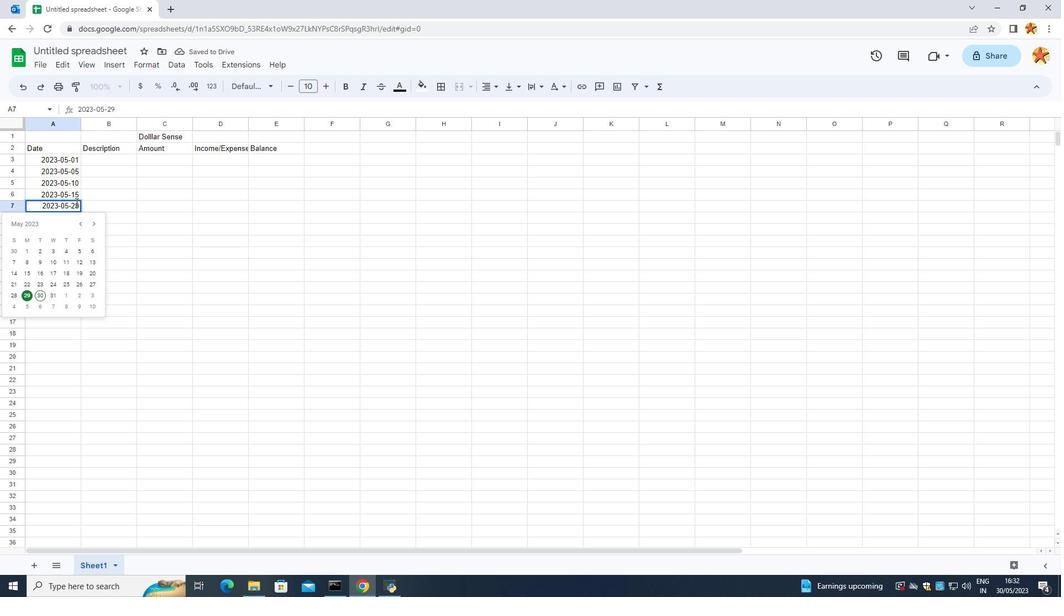 
Action: Mouse pressed left at (77, 203)
Screenshot: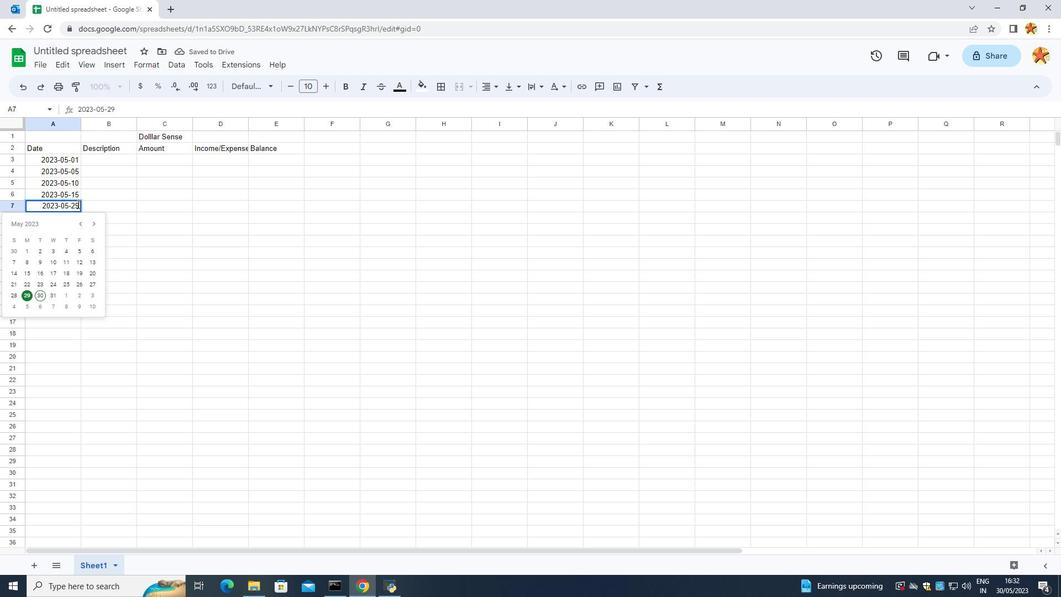 
Action: Mouse moved to (84, 201)
Screenshot: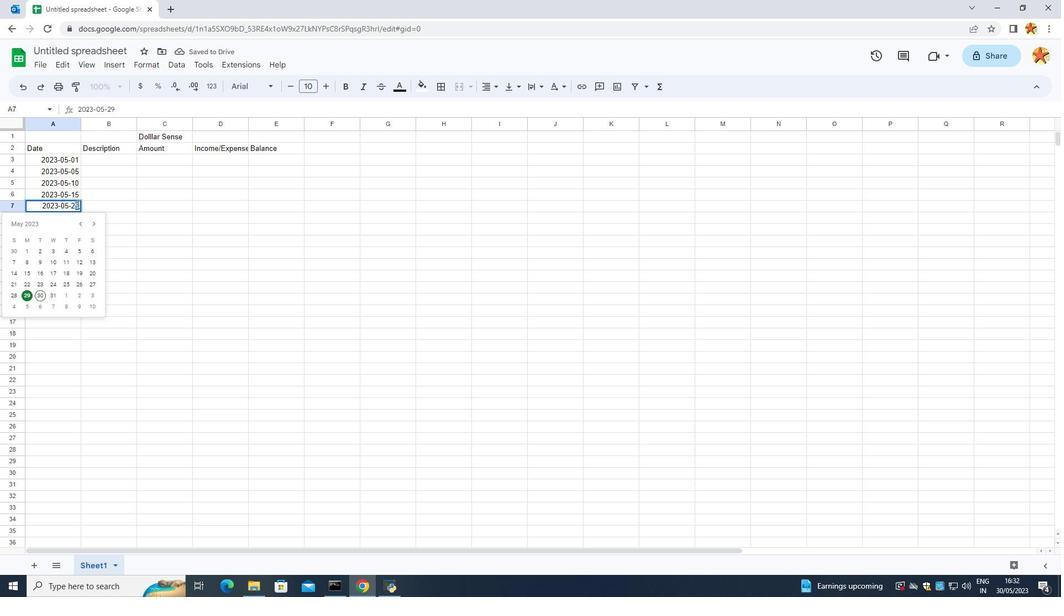 
Action: Key pressed 0<Key.enter>2023-05-25<Key.enter>2023=<Key.backspace>-05-31<Key.enter>
Screenshot: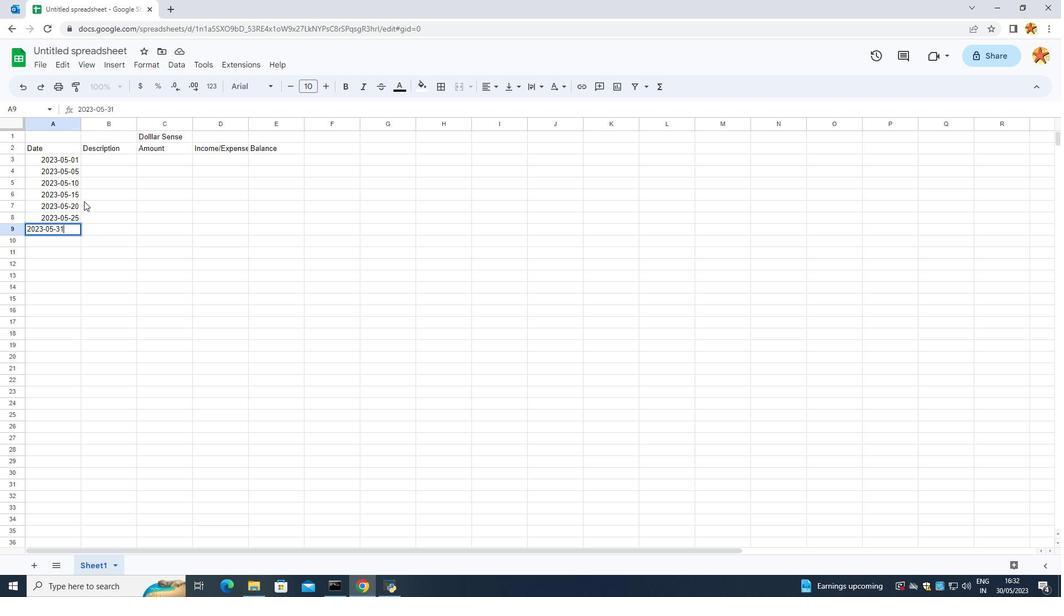 
Action: Mouse moved to (158, 150)
Screenshot: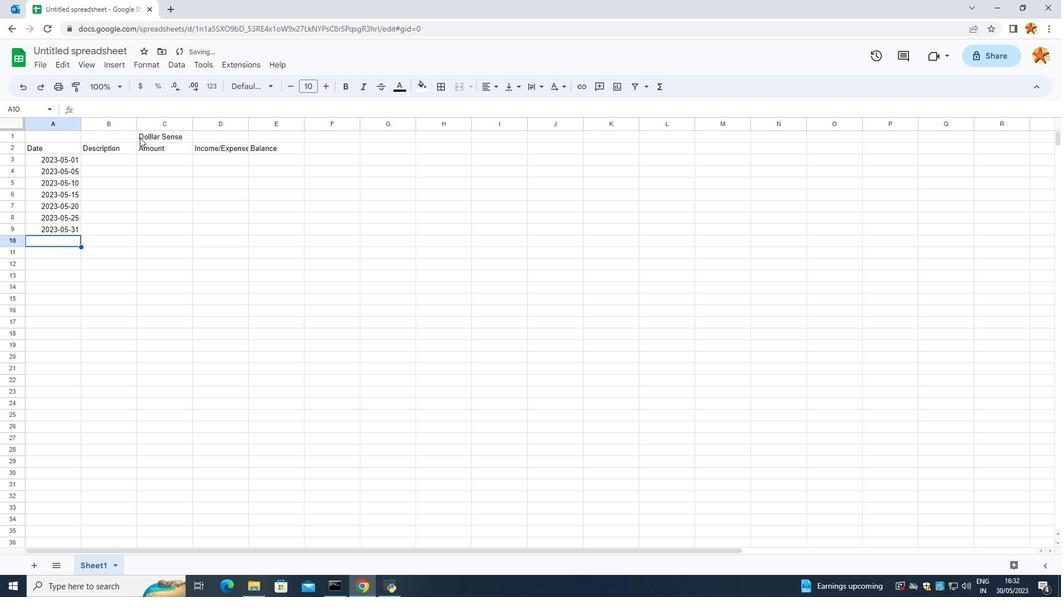 
Action: Mouse pressed left at (158, 150)
Screenshot: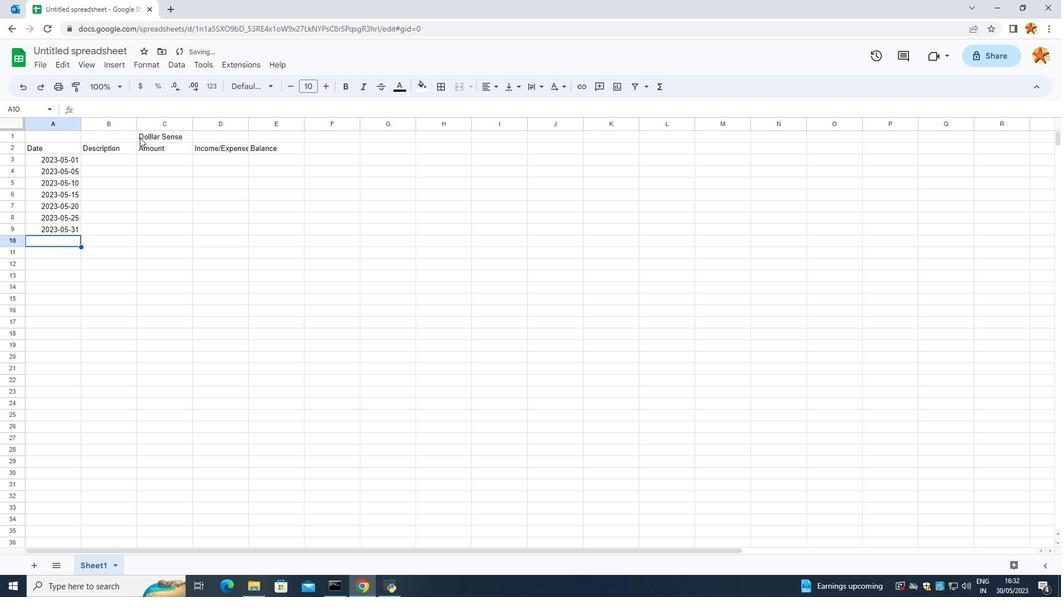 
Action: Mouse moved to (119, 149)
Screenshot: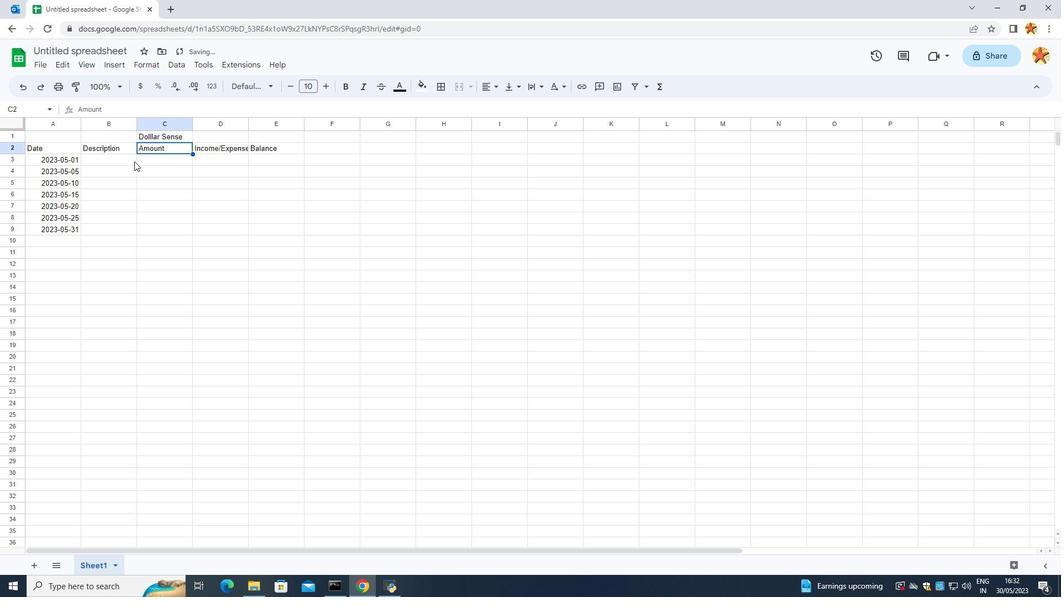 
Action: Mouse pressed left at (119, 149)
Screenshot: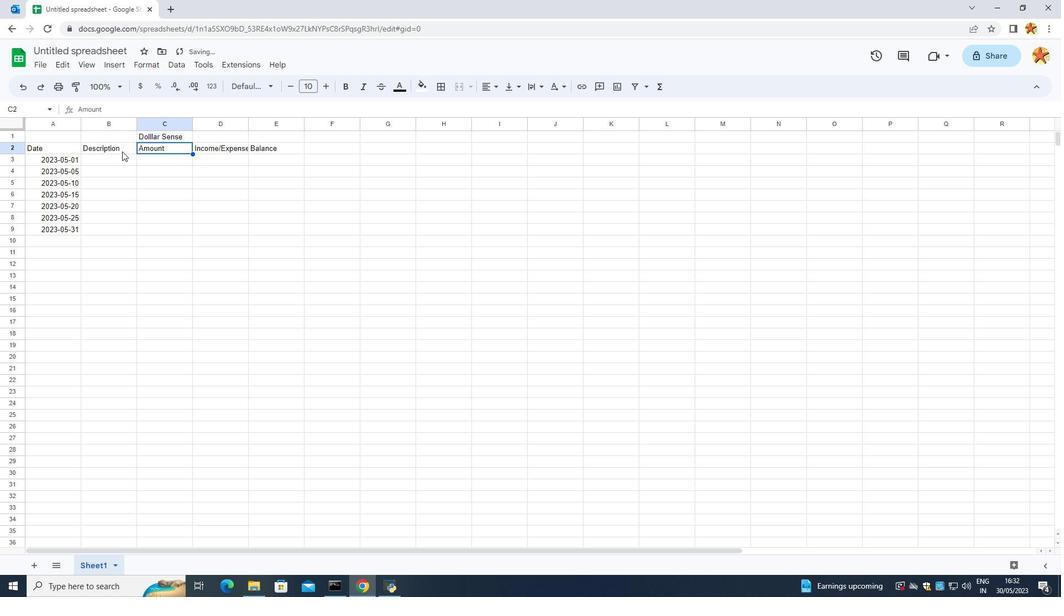 
Action: Mouse moved to (113, 155)
Screenshot: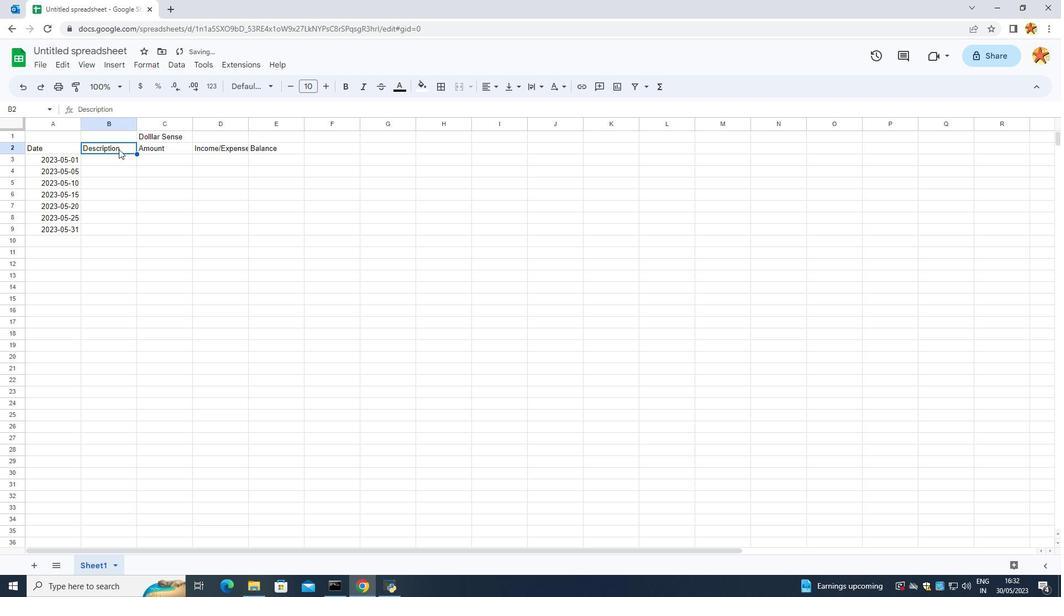 
Action: Mouse pressed left at (113, 155)
Screenshot: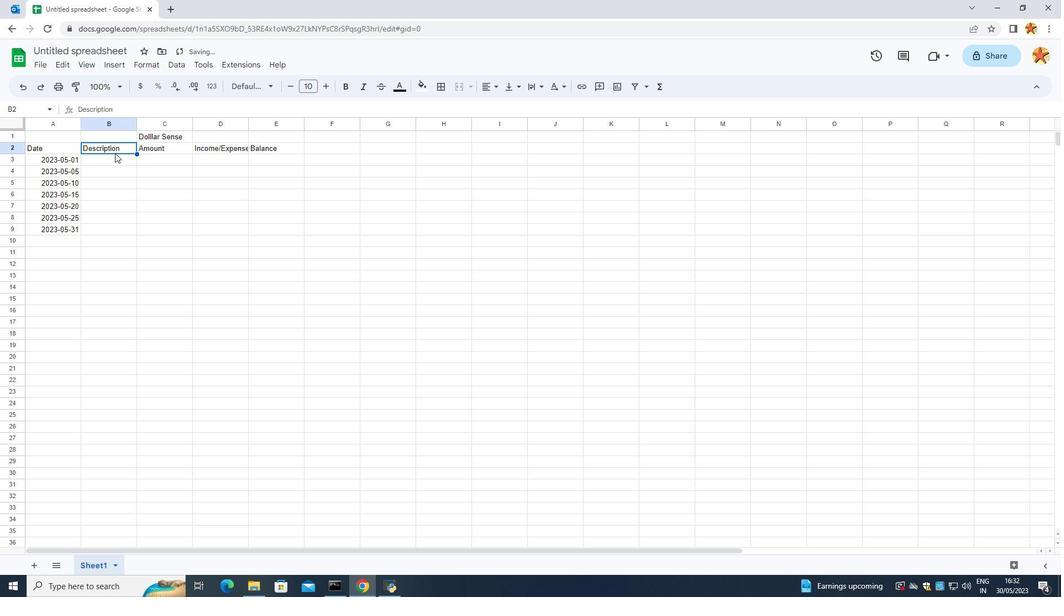 
Action: Mouse moved to (95, 166)
Screenshot: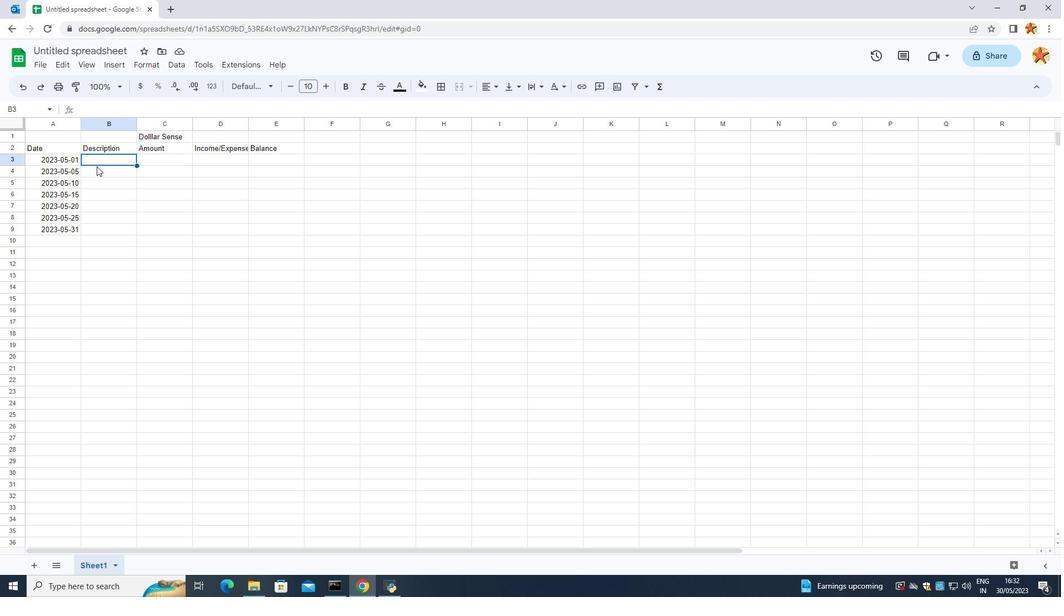
Action: Key pressed <Key.caps_lock>S<Key.caps_lock>alary<Key.enter><Key.caps_lock>G<Key.caps_lock>rocreru<Key.backspace><Key.backspace><Key.backspace><Key.backspace><Key.backspace><Key.backspace>ocery<Key.enter><Key.caps_lock>D<Key.caps_lock>inning<Key.space><Key.caps_lock>O<Key.caps_lock>ut<Key.enter><Key.caps_lock>U<Key.caps_lock>tility<Key.enter><Key.caps_lock>T<Key.caps_lock>ransopo<Key.backspace><Key.backspace><Key.backspace>p<Key.backspace>portation<Key.enter><Key.caps_lock>E<Key.caps_lock>bnt=<Key.backspace><Key.backspace><Key.backspace><Key.backspace><Key.backspace><Key.caps_lock>E<Key.caps_lock>ntertainment<Key.enter><Key.caps_lock>M<Key.caps_lock>iscelanious<Key.enter>
Screenshot: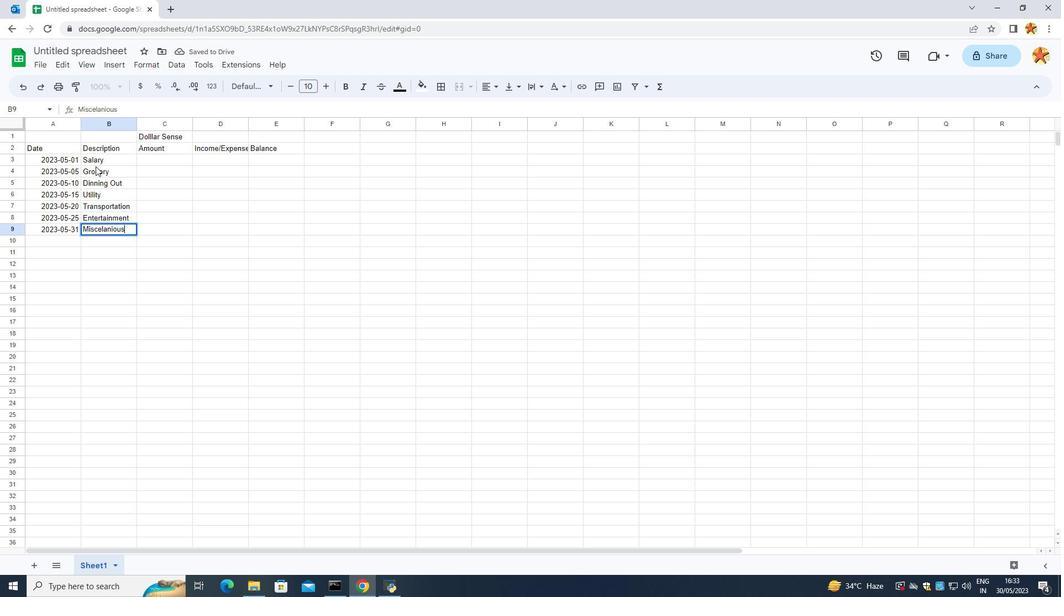 
Action: Mouse moved to (113, 252)
Screenshot: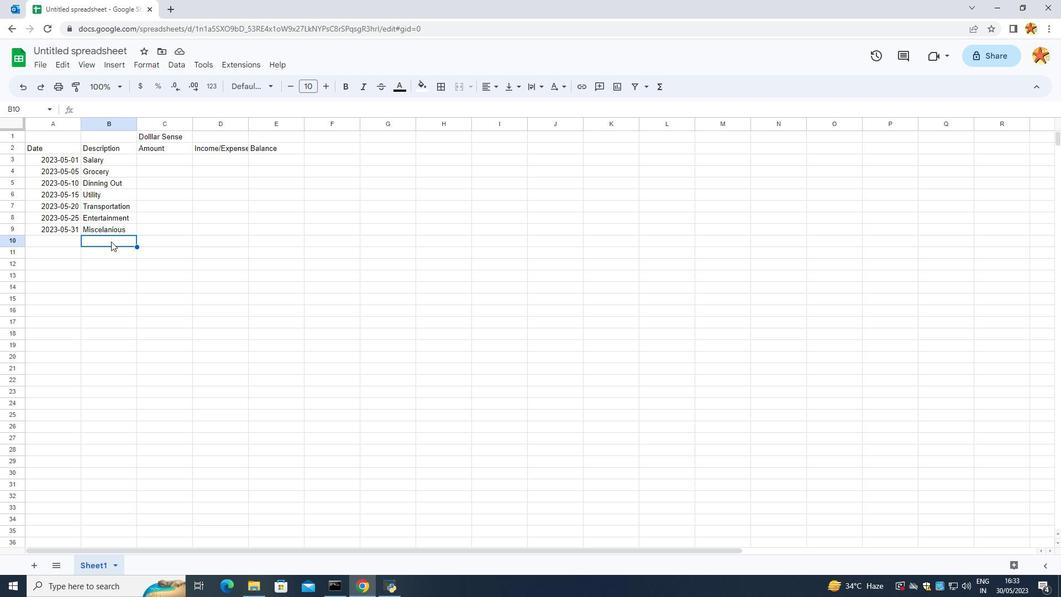 
Action: Mouse pressed left at (113, 252)
Screenshot: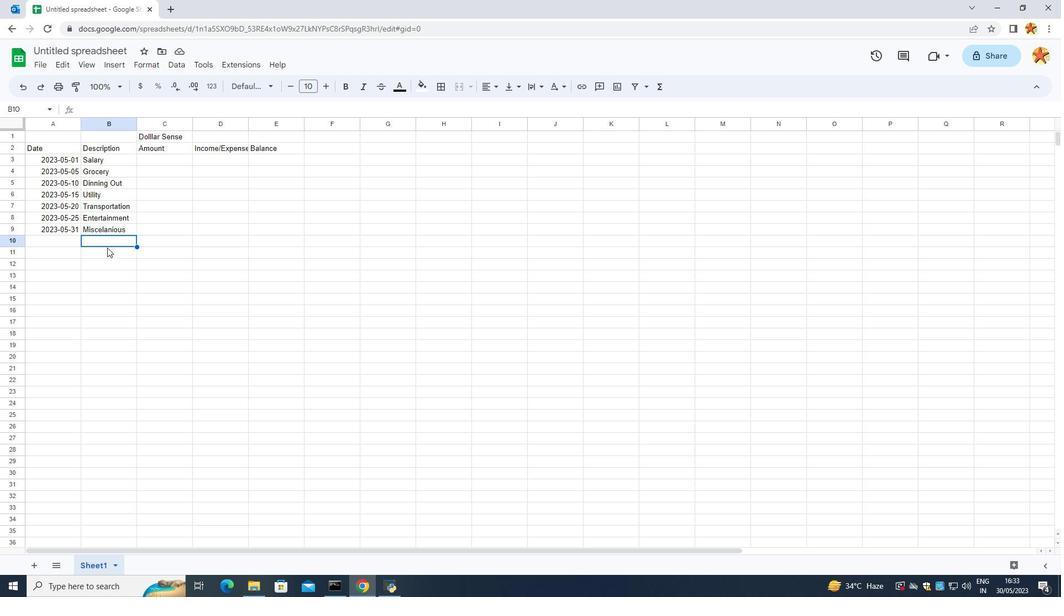 
Action: Mouse moved to (168, 163)
Screenshot: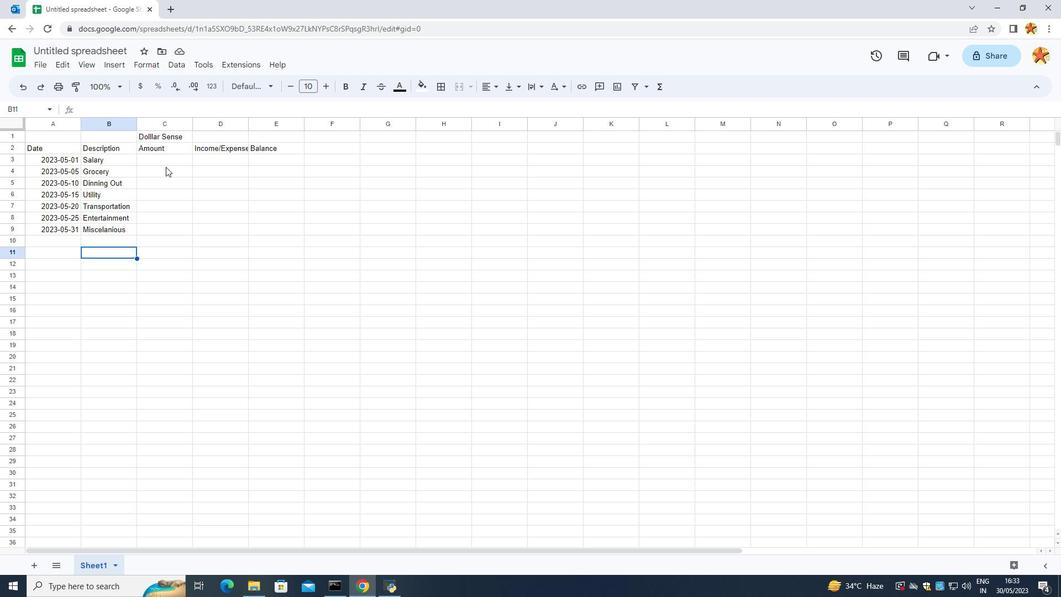 
Action: Mouse pressed left at (168, 163)
Screenshot: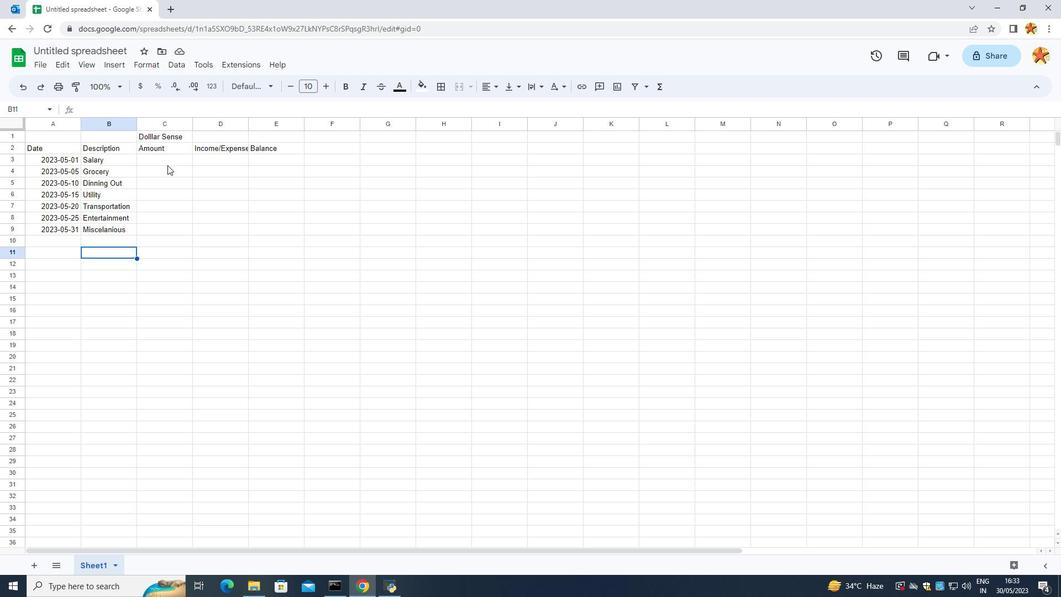 
Action: Mouse moved to (169, 160)
Screenshot: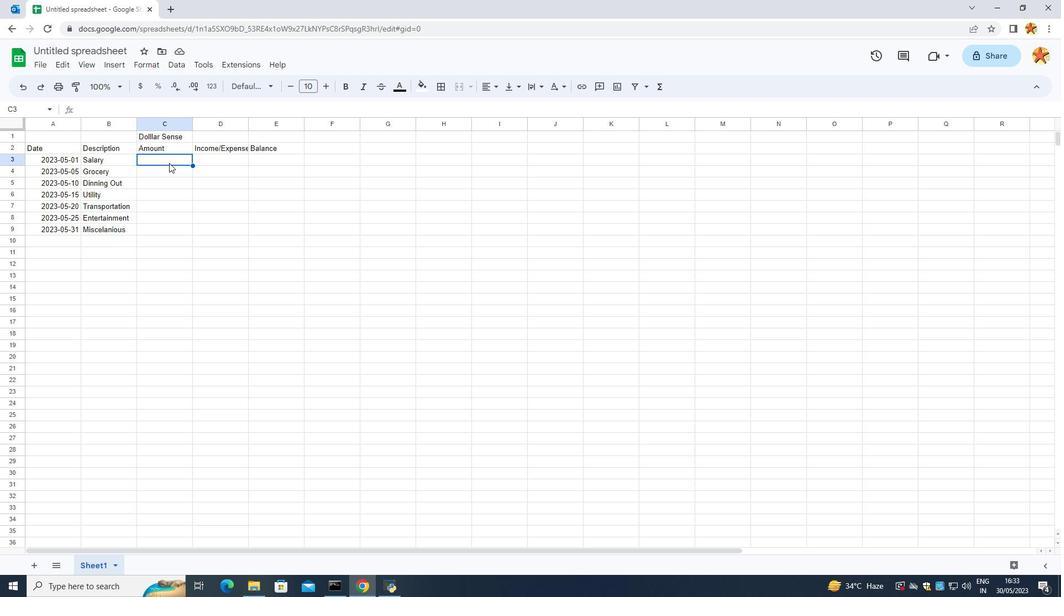 
Action: Mouse pressed left at (169, 160)
Screenshot: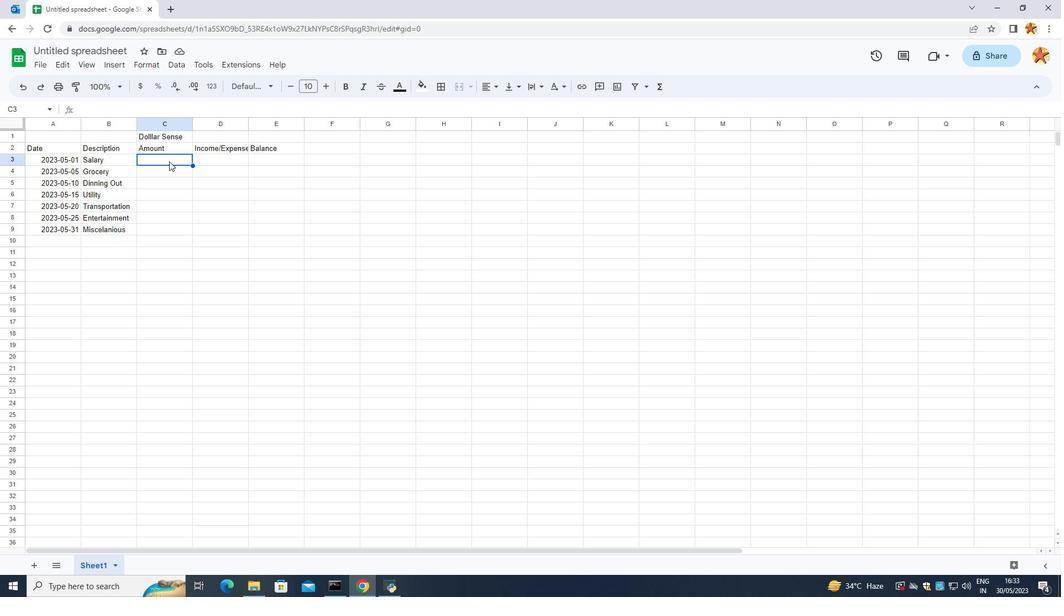 
Action: Mouse pressed left at (169, 160)
Screenshot: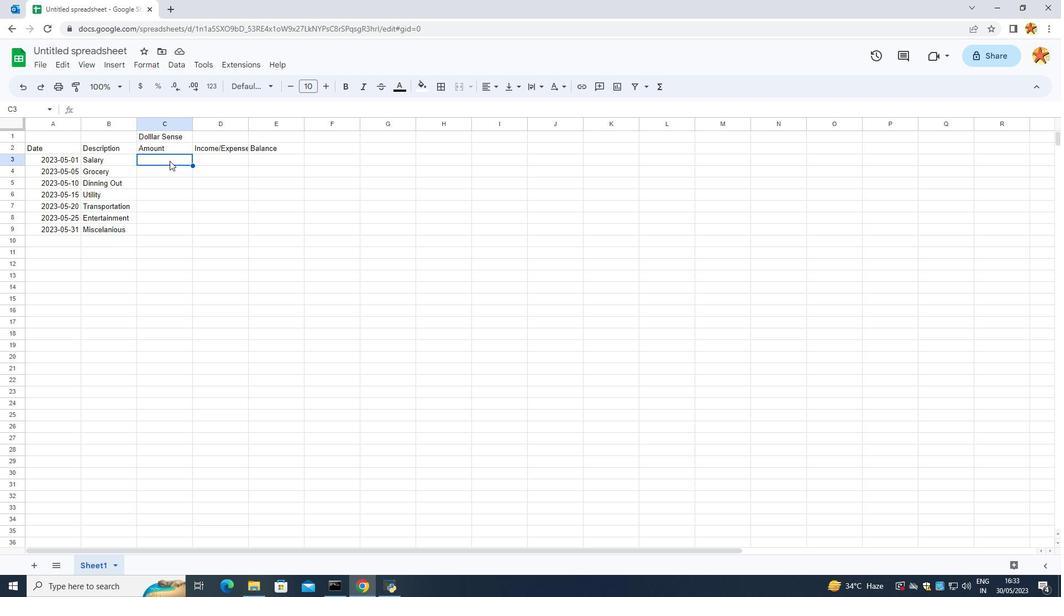 
Action: Mouse moved to (161, 168)
Screenshot: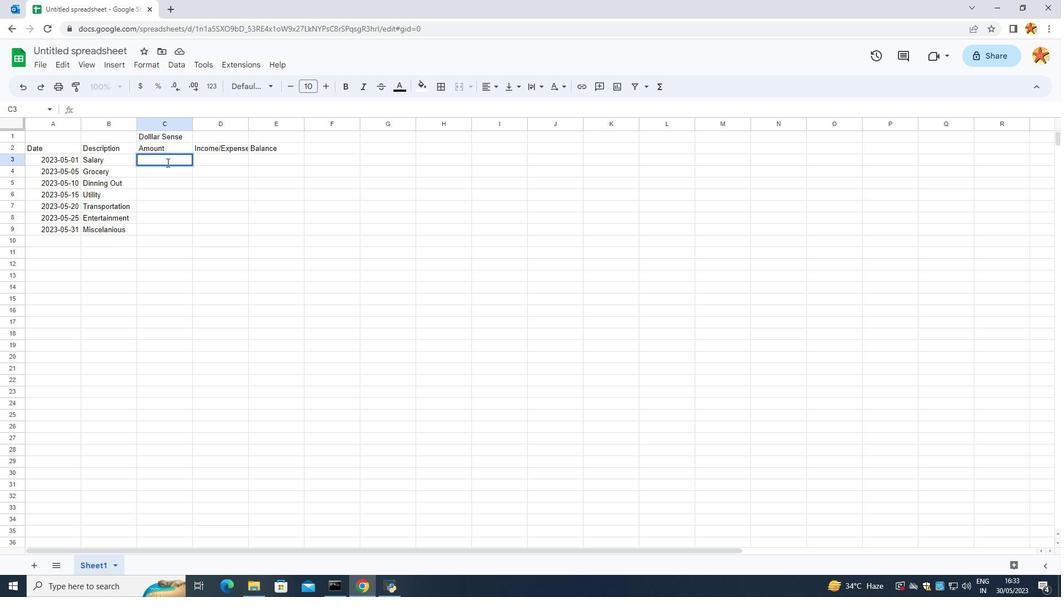 
Action: Key pressed <Key.shift_r>@<Key.backspace><Key.shift_r>%<Key.backspace><Key.shift_r>$24<Key.backspace>500\<Key.backspace><Key.enter><Key.shift_r><Key.shift_r><Key.shift_r><Key.shift_r><Key.shift_r><Key.shift_r><Key.shift_r><Key.shift_r><Key.shift_r><Key.shift_r><Key.shift_r><Key.shift_r><Key.shift_r><Key.shift_r><Key.shift_r><Key.shift_r><Key.shift_r><Key.shift_r><Key.shift_r><Key.shift_r><Key.shift_r><Key.shift_r><Key.shift_r><Key.shift_r><Key.shift_r><Key.shift_r><Key.shift_r><Key.shift_r><Key.shift_r><Key.shift_r><Key.shift_r><Key.shift_r>$100<Key.enter><Key.shift_r><Key.shift_r><Key.shift_r><Key.shift_r><Key.shift_r><Key.shift_r><Key.shift_r><Key.shift_r><Key.shift_r><Key.shift_r><Key.shift_r><Key.shift_r><Key.shift_r><Key.shift_r><Key.shift_r><Key.shift_r><Key.shift_r><Key.shift_r><Key.shift_r><Key.shift_r><Key.shift_r><Key.shift_r><Key.shift_r><Key.shift_r><Key.shift_r><Key.shift_r>$50<Key.enter><Key.shift_r><Key.shift_r><Key.shift_r><Key.shift_r><Key.shift_r><Key.shift_r><Key.shift_r><Key.shift_r><Key.shift_r><Key.shift_r><Key.shift_r><Key.shift_r><Key.shift_r><Key.shift_r><Key.shift_r><Key.shift_r><Key.shift_r><Key.shift_r><Key.shift_r><Key.shift_r><Key.shift_r><Key.shift_r><Key.shift_r><Key.shift_r><Key.shift_r><Key.shift_r><Key.shift_r><Key.shift_r><Key.shift_r><Key.shift_r><Key.shift_r><Key.shift_r><Key.shift_r><Key.shift_r><Key.shift_r><Key.shift_r><Key.shift_r><Key.shift_r><Key.shift_r><Key.shift_r><Key.shift_r><Key.shift_r>$150<Key.enter><Key.shift_r><Key.shift_r><Key.shift_r><Key.shift_r><Key.shift_r><Key.shift_r><Key.shift_r><Key.shift_r><Key.shift_r><Key.shift_r><Key.shift_r><Key.shift_r><Key.shift_r><Key.shift_r><Key.shift_r><Key.shift_r><Key.shift_r><Key.shift_r><Key.shift_r><Key.shift_r><Key.shift_r><Key.shift_r><Key.shift_r><Key.shift_r><Key.shift_r><Key.shift_r>#<Key.backspace><Key.shift_r>$39<Key.backspace>0<Key.enter><Key.shift_r><Key.shift_r><Key.shift_r><Key.shift_r><Key.shift_r><Key.shift_r><Key.shift_r><Key.shift_r><Key.shift_r>$50<Key.enter><Key.shift_r><Key.shift_r><Key.shift_r><Key.shift_r><Key.shift_r><Key.shift_r><Key.shift_r><Key.shift_r><Key.shift_r><Key.shift_r><Key.shift_r><Key.shift_r><Key.shift_r><Key.shift_r><Key.shift_r><Key.shift_r><Key.shift_r><Key.shift_r><Key.shift_r><Key.shift_r><Key.shift_r><Key.shift_r><Key.shift_r><Key.shift_r><Key.shift_r><Key.shift_r><Key.shift_r><Key.shift_r><Key.shift_r><Key.shift_r><Key.shift_r><Key.shift_r><Key.shift_r><Key.shift_r><Key.shift_r><Key.shift_r><Key.shift_r><Key.shift_r><Key.shift_r><Key.shift_r><Key.shift_r><Key.shift_r><Key.shift_r><Key.shift_r><Key.shift_r><Key.shift_r><Key.shift_r><Key.shift_r><Key.shift_r><Key.shift_r><Key.shift_r><Key.shift_r><Key.shift_r><Key.shift_r>$20<Key.enter>
Screenshot: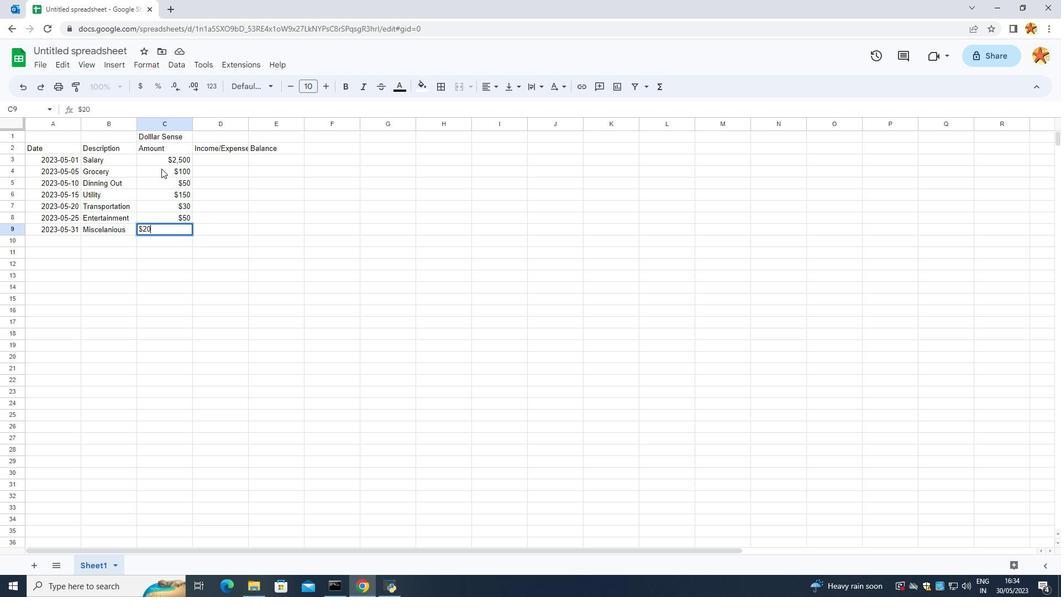 
Action: Mouse moved to (464, 282)
Screenshot: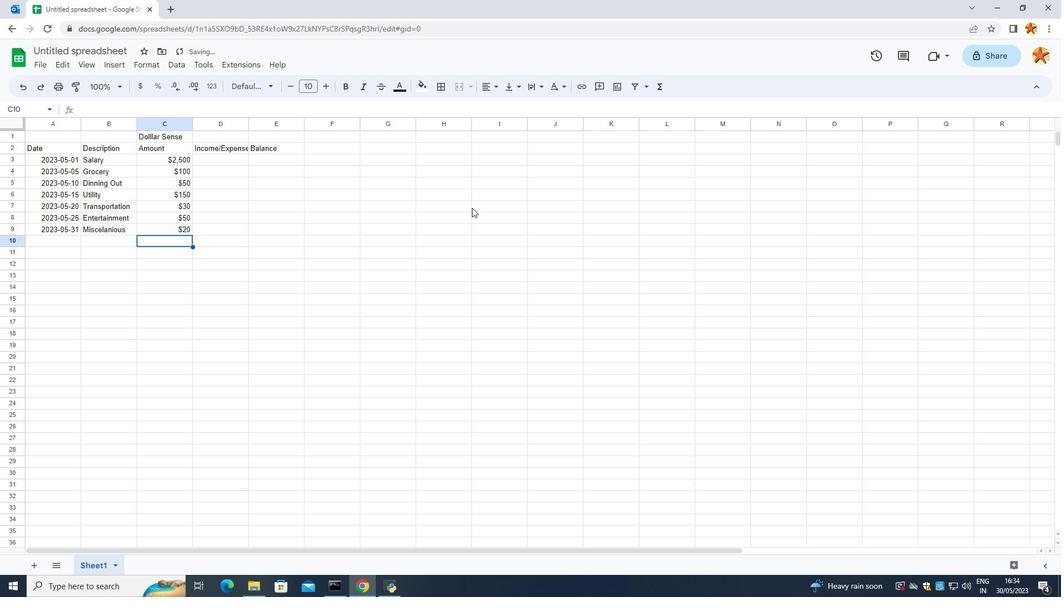 
Action: Mouse pressed left at (464, 282)
Screenshot: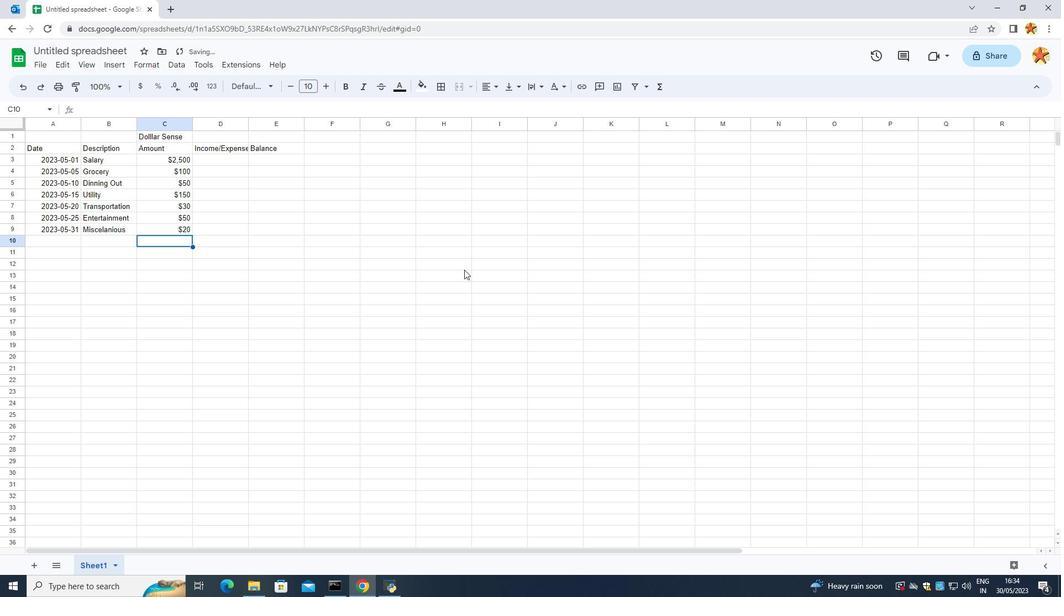 
Action: Mouse moved to (223, 164)
Screenshot: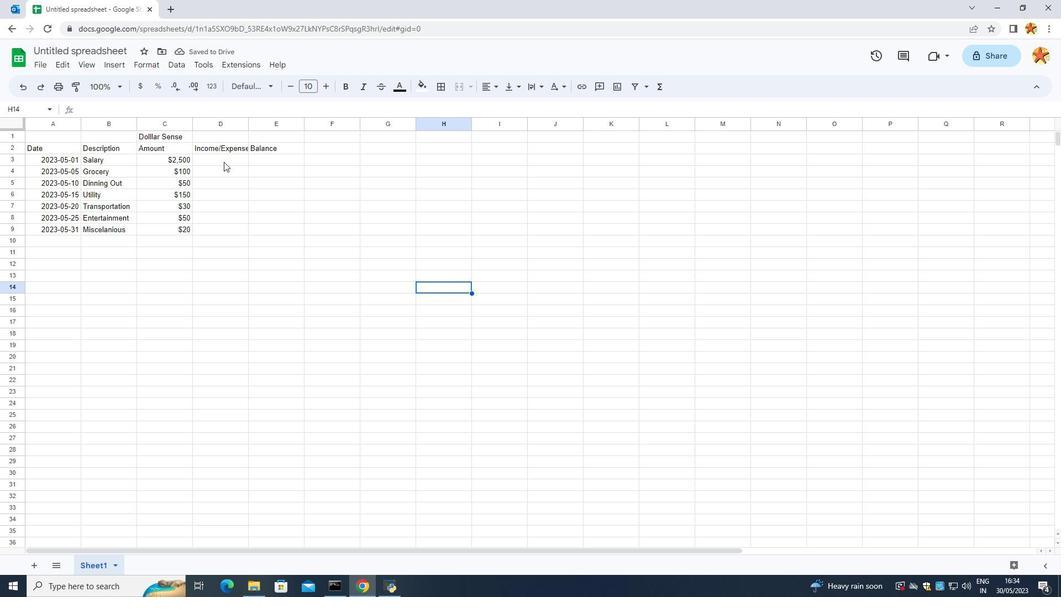 
Action: Mouse pressed left at (223, 164)
Screenshot: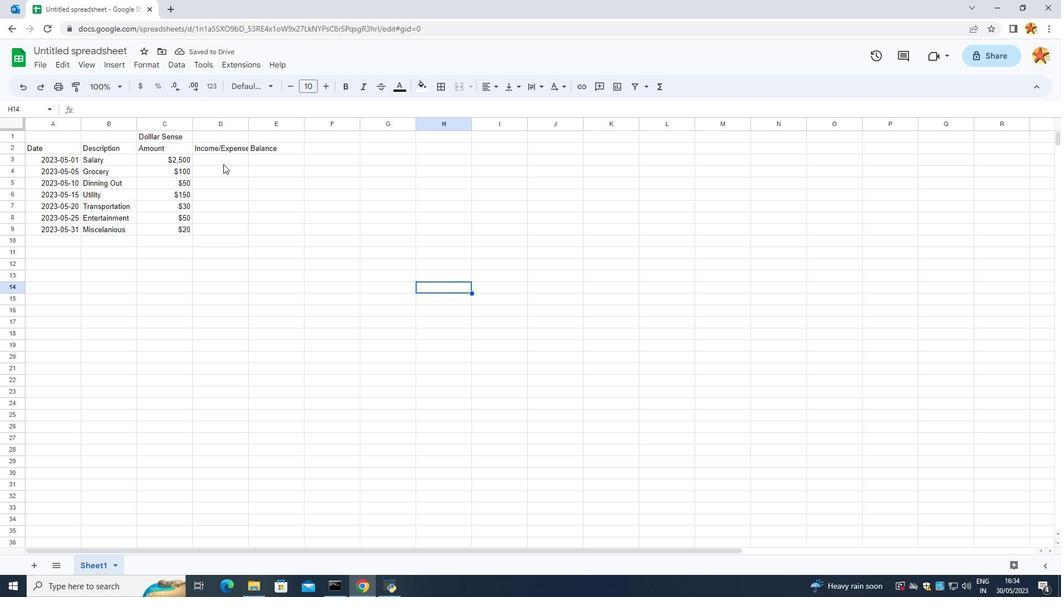 
Action: Mouse moved to (223, 163)
Screenshot: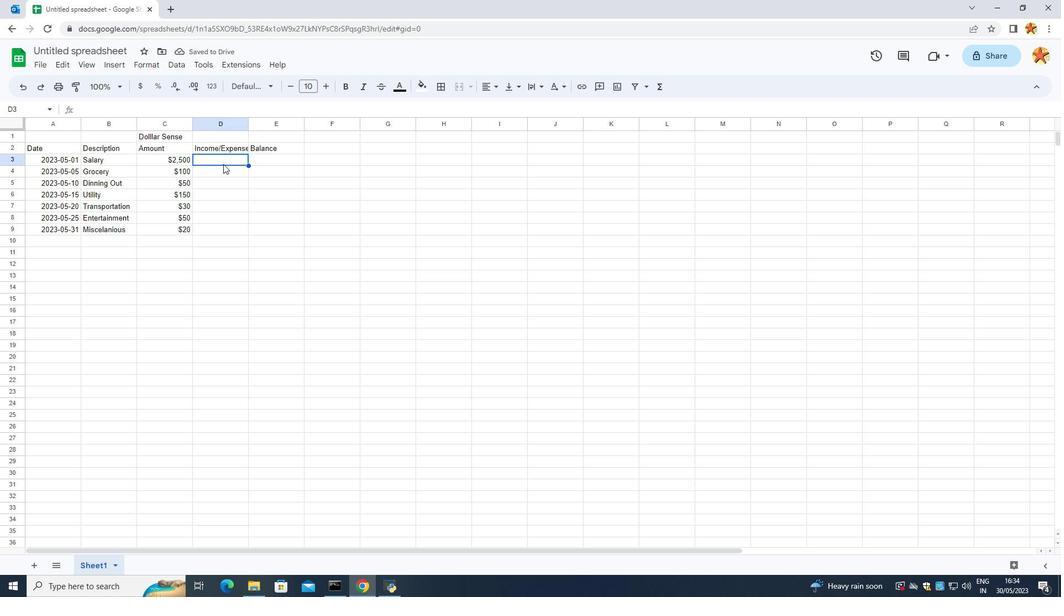 
Action: Mouse pressed left at (223, 163)
Screenshot: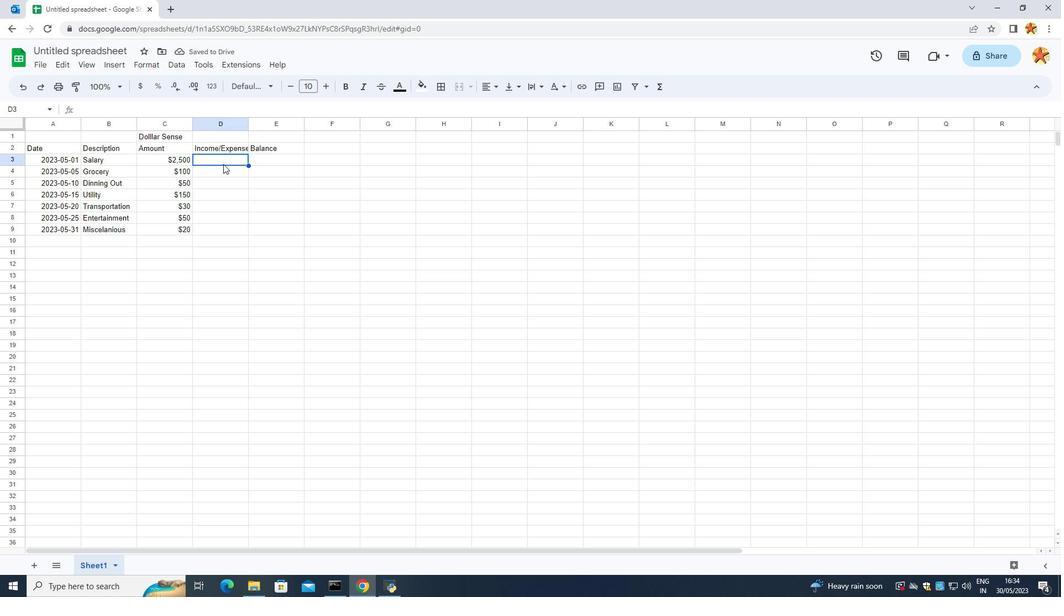 
Action: Mouse moved to (225, 158)
Screenshot: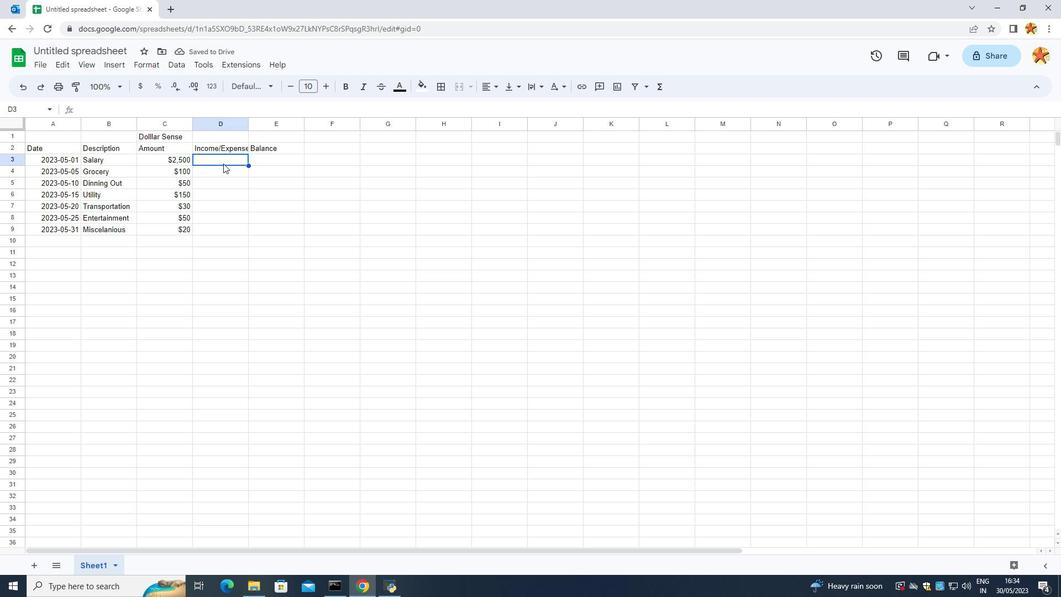 
Action: Mouse pressed left at (225, 158)
Screenshot: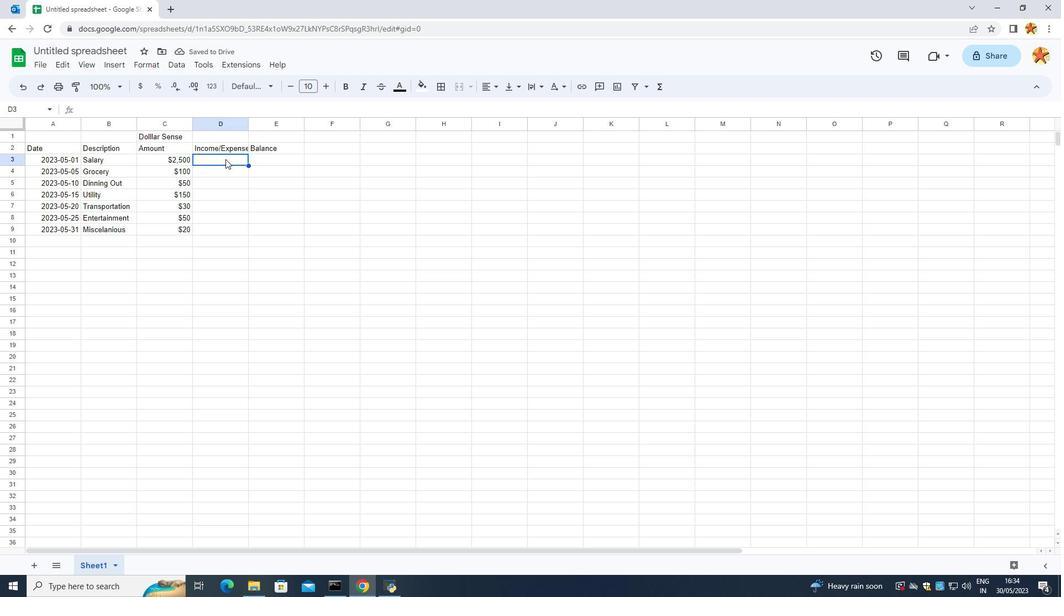 
Action: Mouse pressed left at (225, 158)
Screenshot: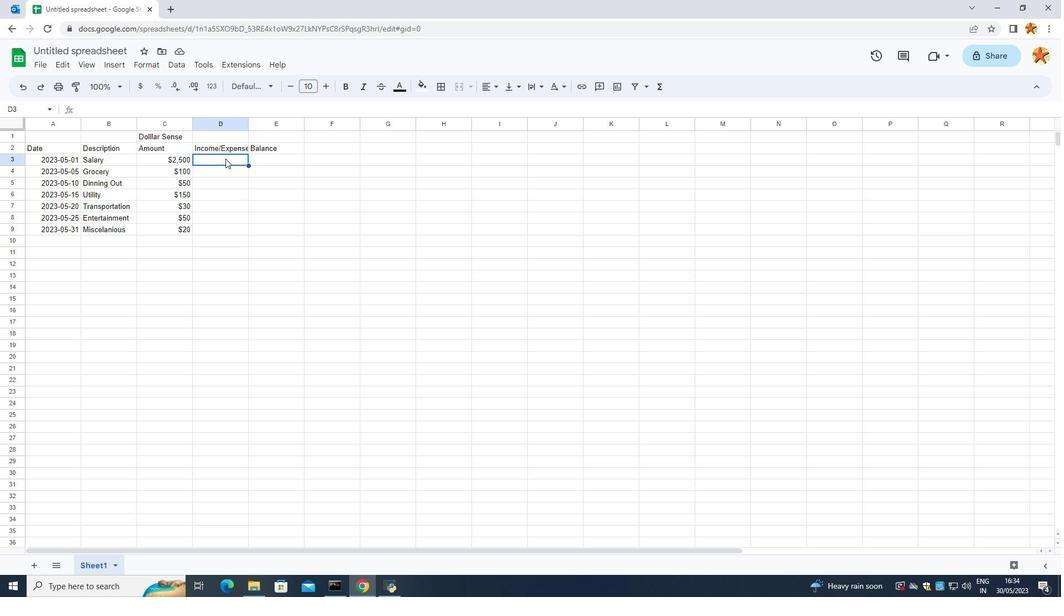 
Action: Key pressed <Key.caps_lock>I<Key.caps_lock>ncome
Screenshot: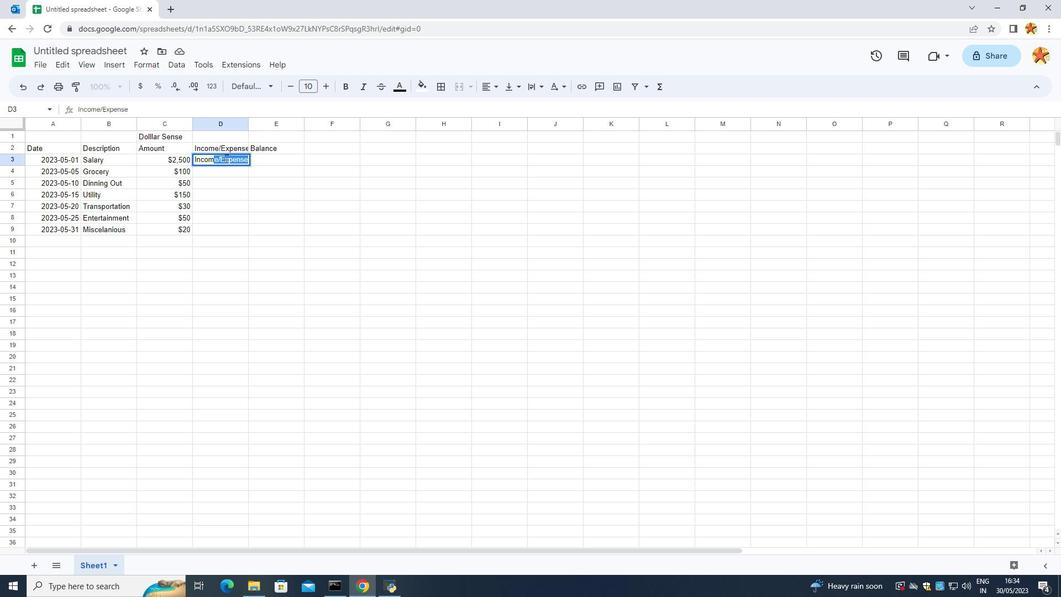 
Action: Mouse moved to (209, 352)
Screenshot: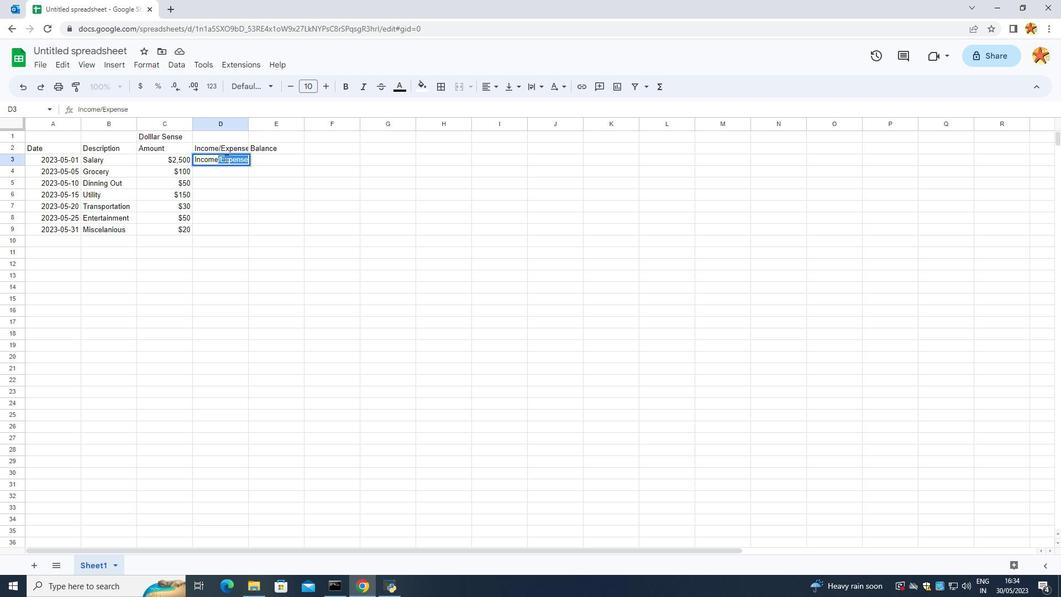 
Action: Mouse scrolled (226, 278) with delta (0, 0)
Screenshot: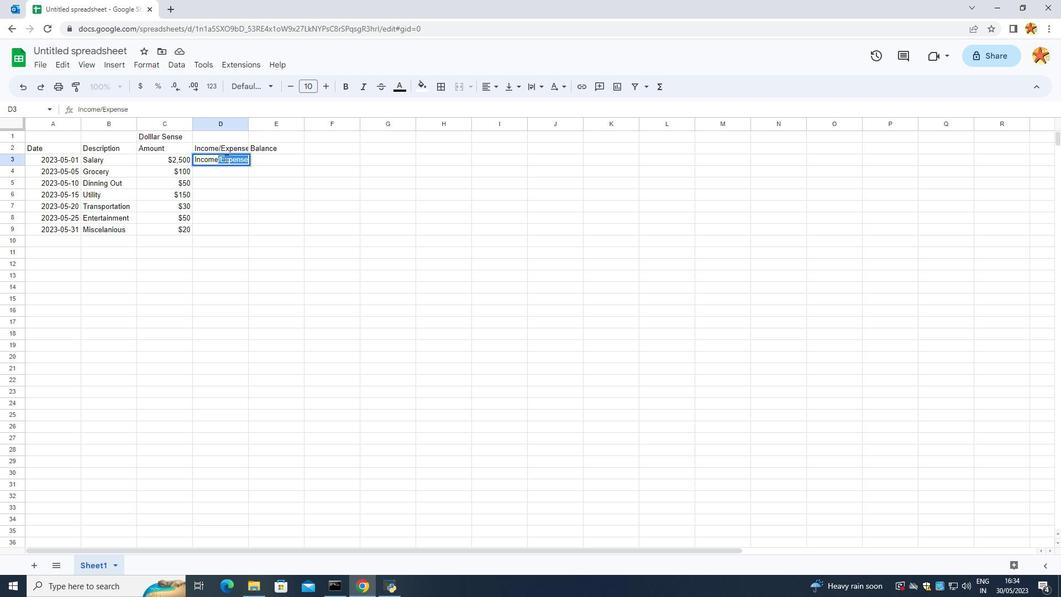 
Action: Mouse moved to (181, 424)
Screenshot: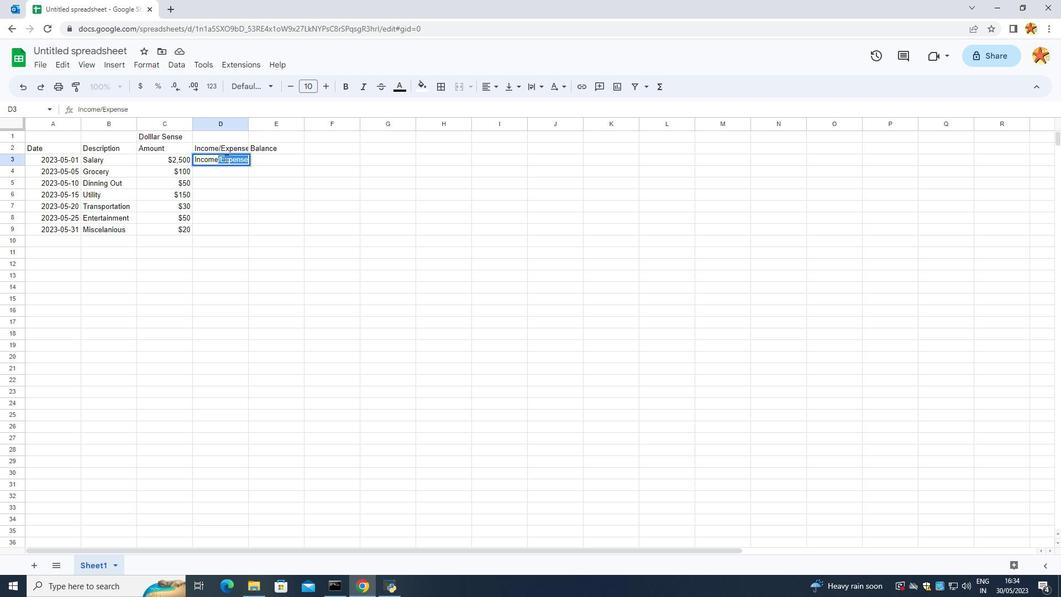
Action: Mouse scrolled (181, 423) with delta (0, 0)
Screenshot: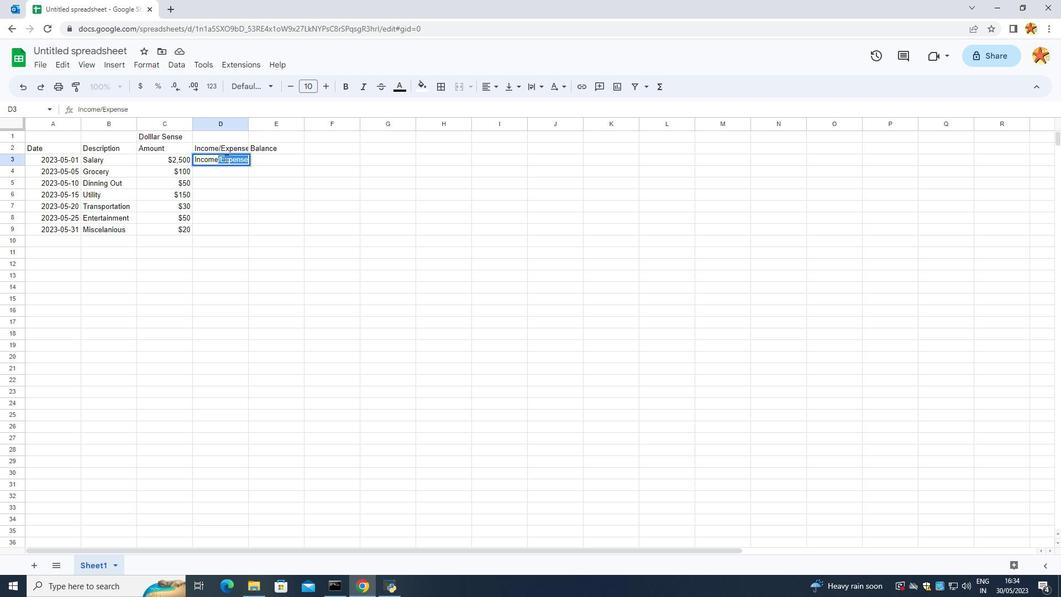 
Action: Mouse moved to (239, 291)
Screenshot: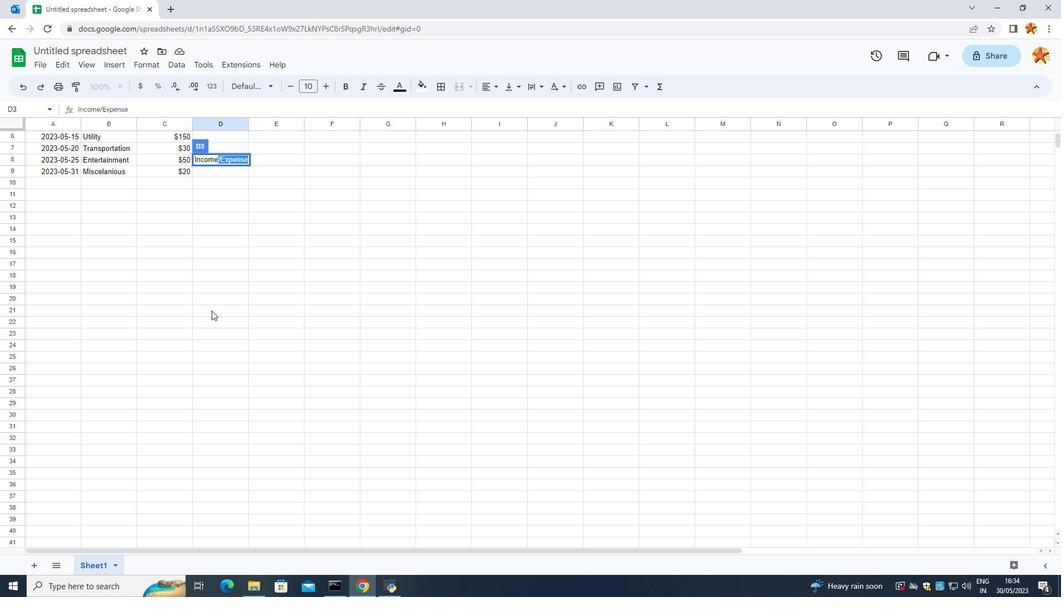 
Action: Mouse pressed left at (239, 291)
Screenshot: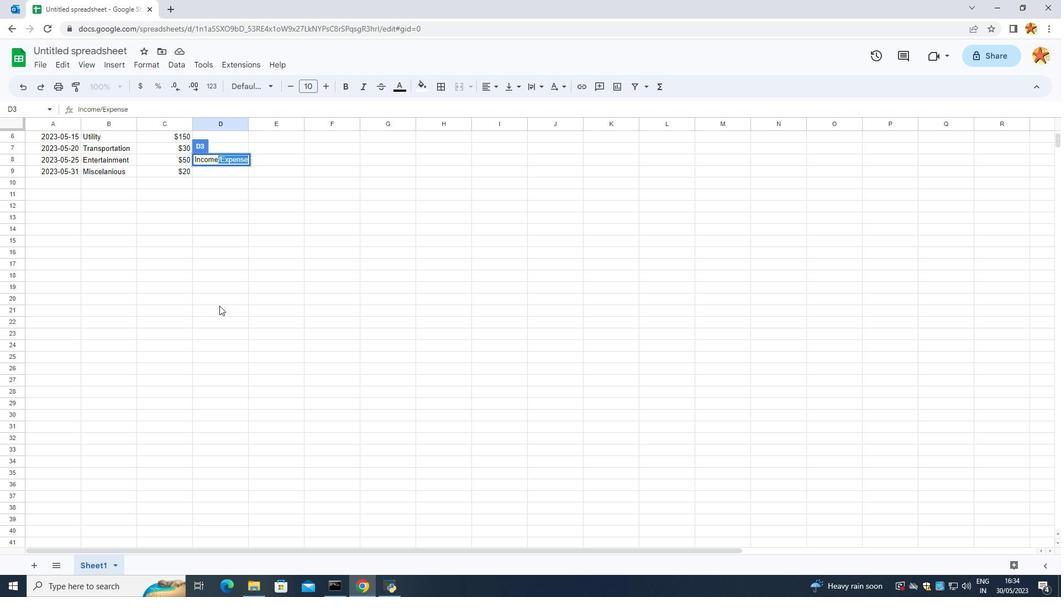 
Action: Mouse moved to (210, 192)
Screenshot: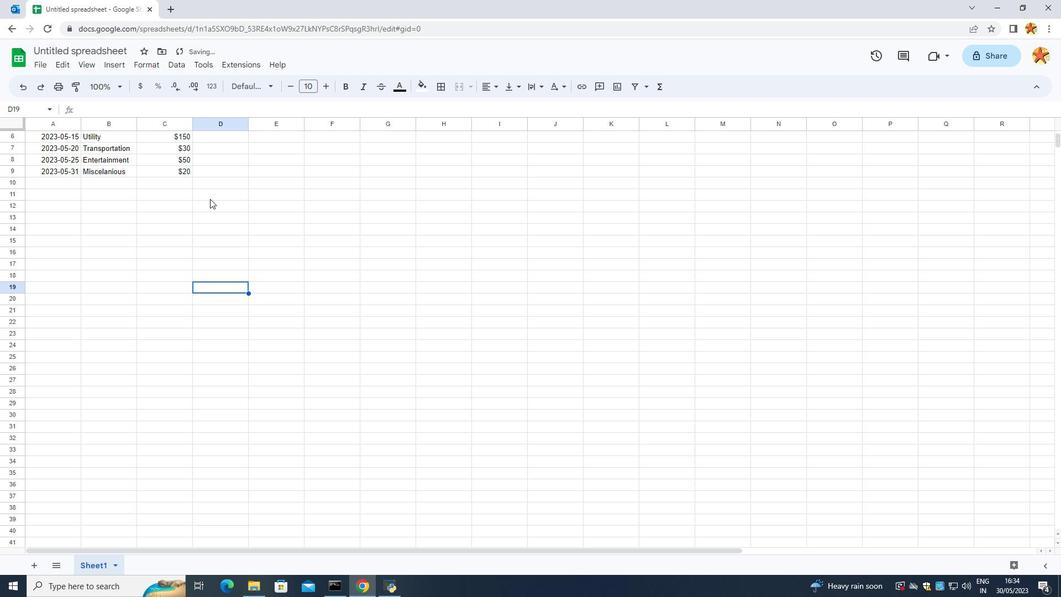 
Action: Mouse scrolled (210, 192) with delta (0, 0)
Screenshot: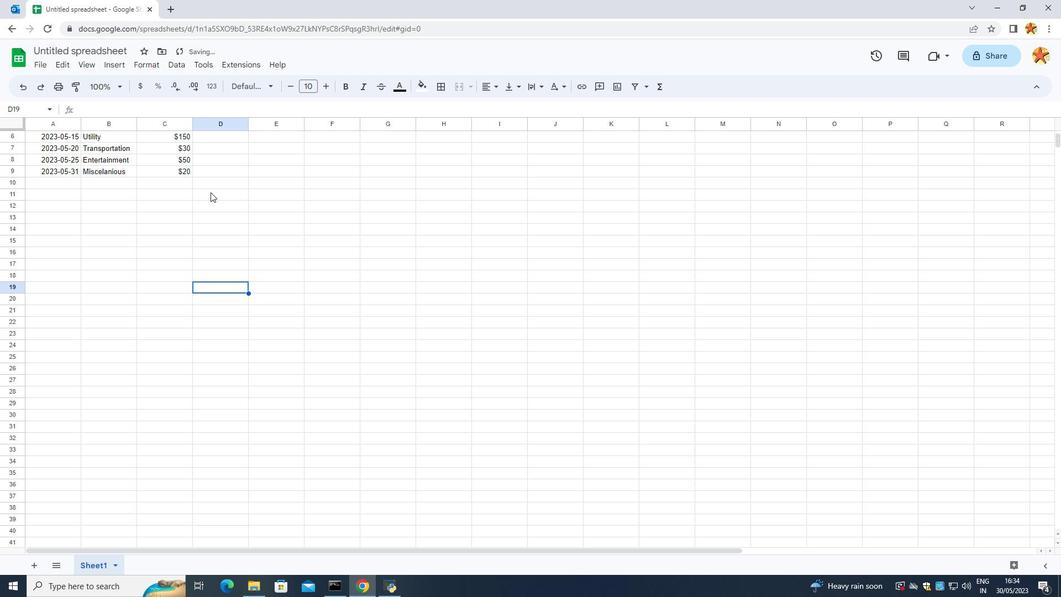 
Action: Mouse scrolled (210, 192) with delta (0, 0)
Screenshot: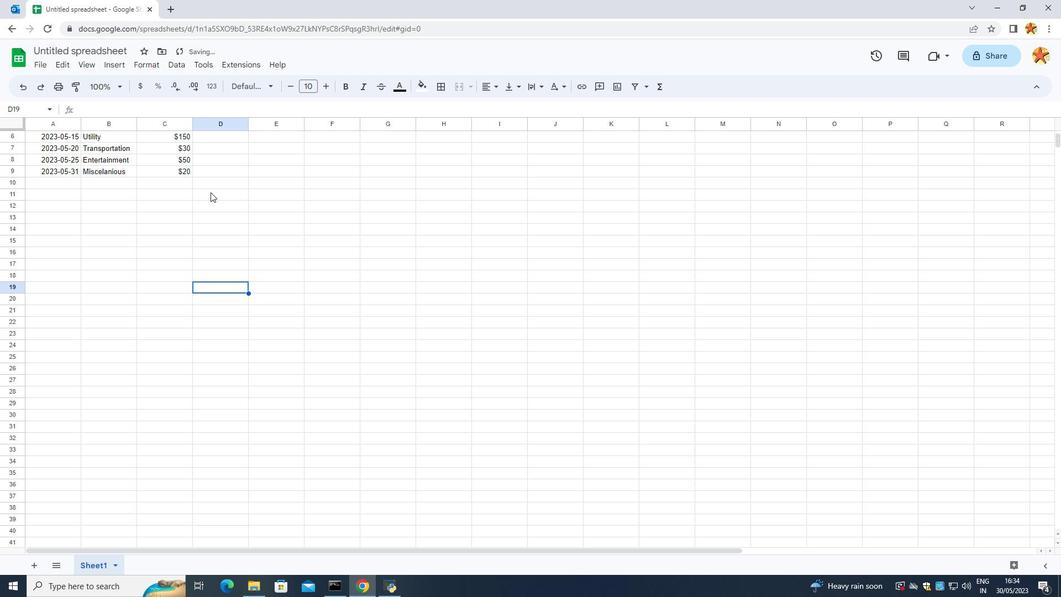 
Action: Mouse scrolled (210, 192) with delta (0, 0)
Screenshot: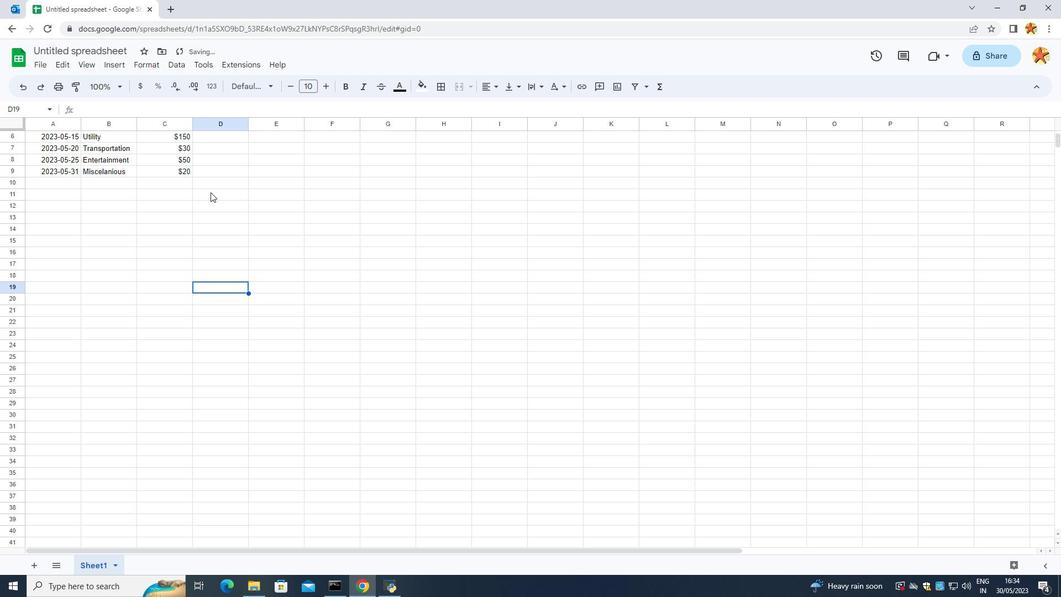 
Action: Mouse scrolled (210, 192) with delta (0, 0)
Screenshot: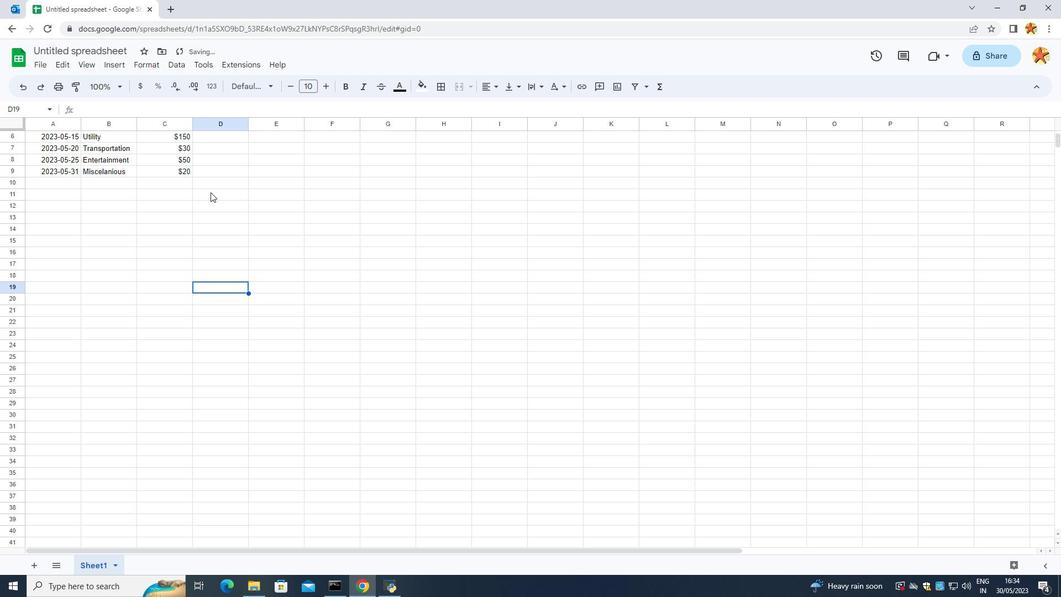 
Action: Mouse scrolled (210, 192) with delta (0, 0)
Screenshot: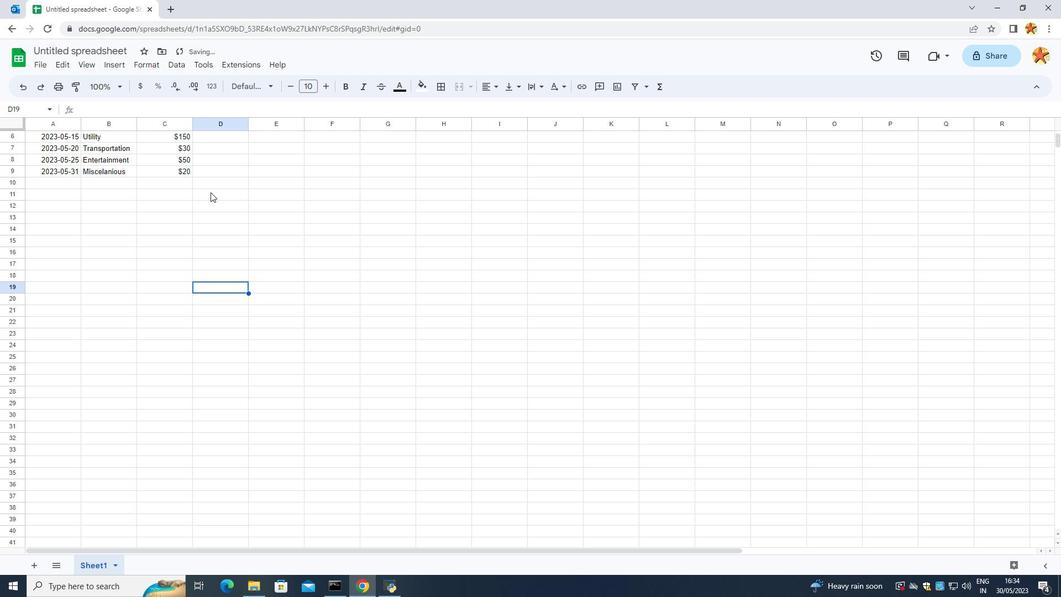 
Action: Mouse scrolled (210, 192) with delta (0, 0)
Screenshot: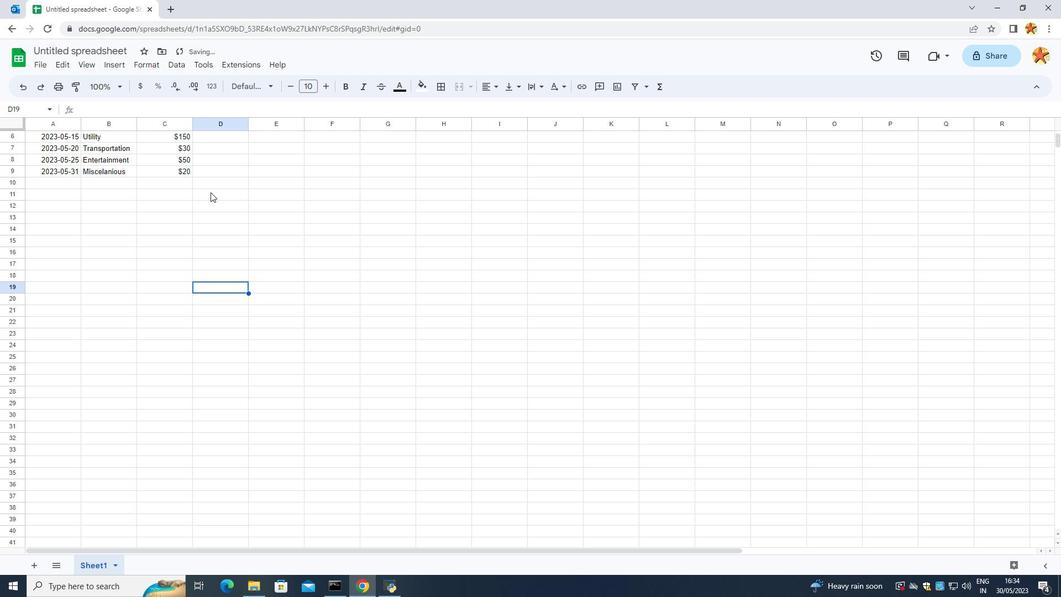 
Action: Mouse moved to (224, 157)
Screenshot: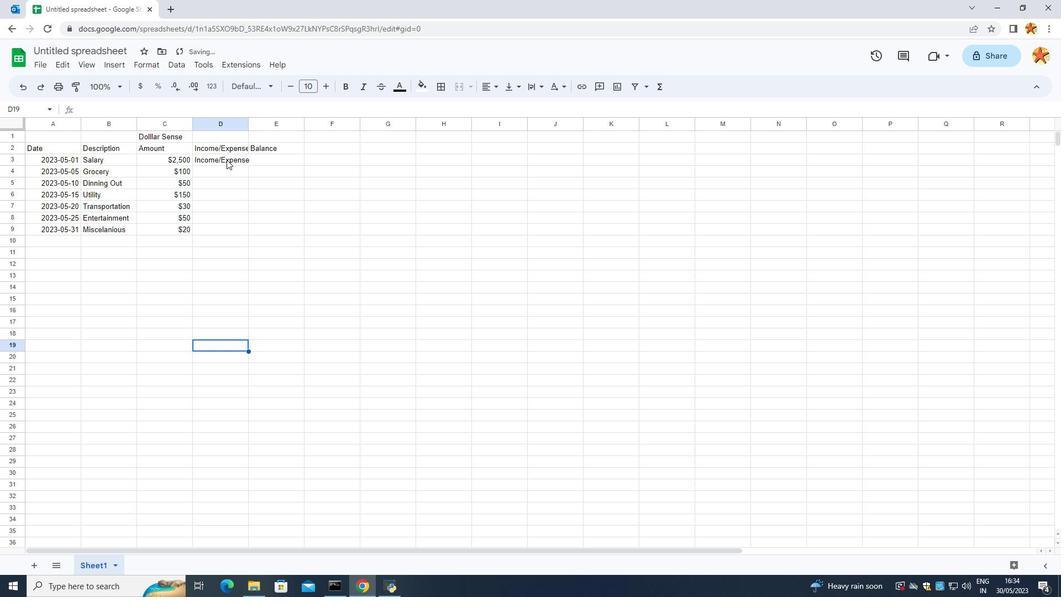 
Action: Mouse pressed left at (224, 157)
Screenshot: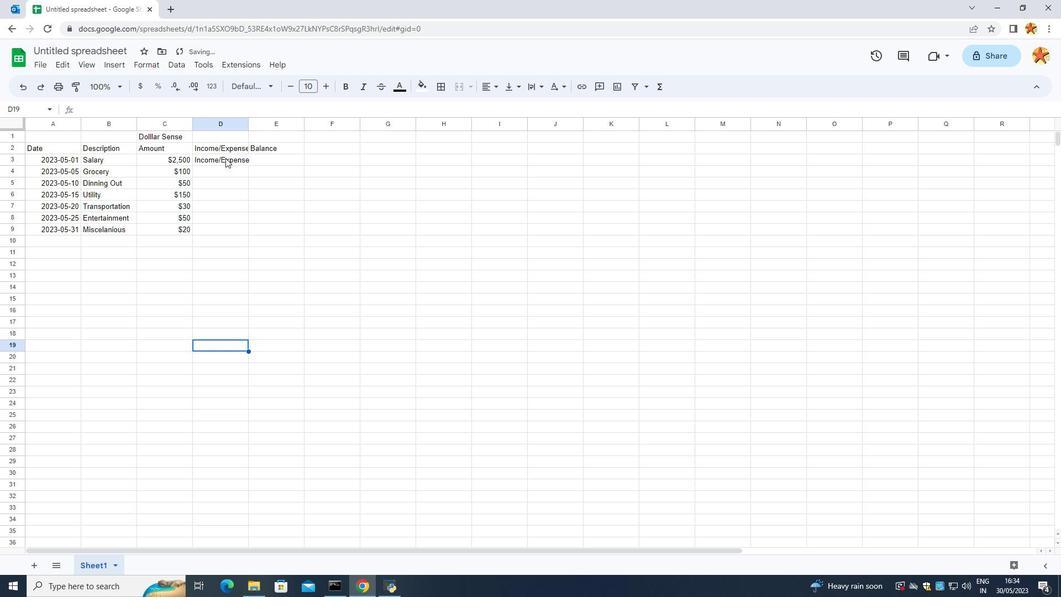 
Action: Mouse moved to (221, 157)
Screenshot: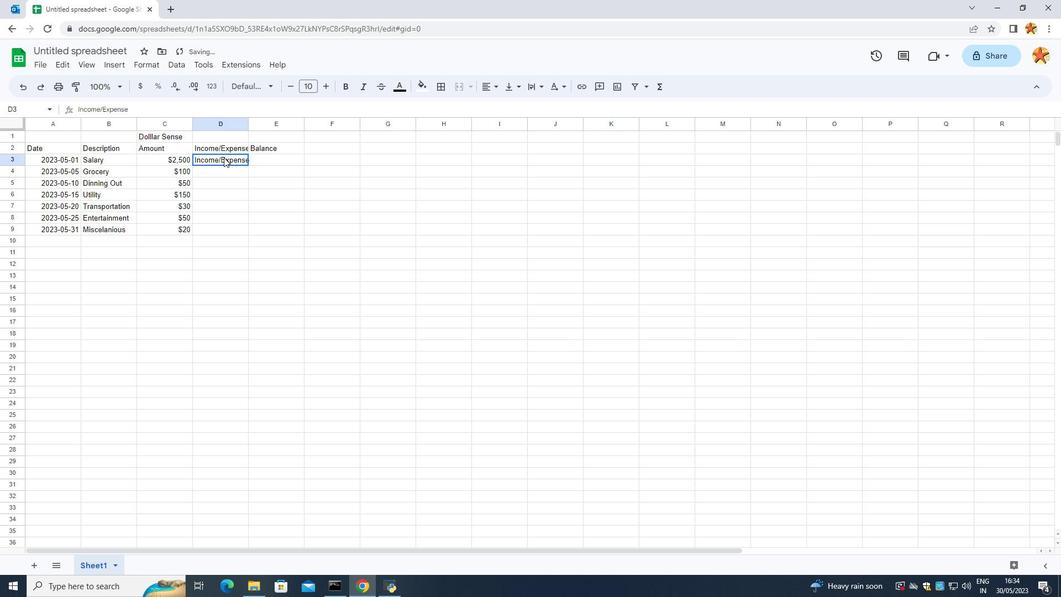 
Action: Mouse pressed left at (221, 157)
Screenshot: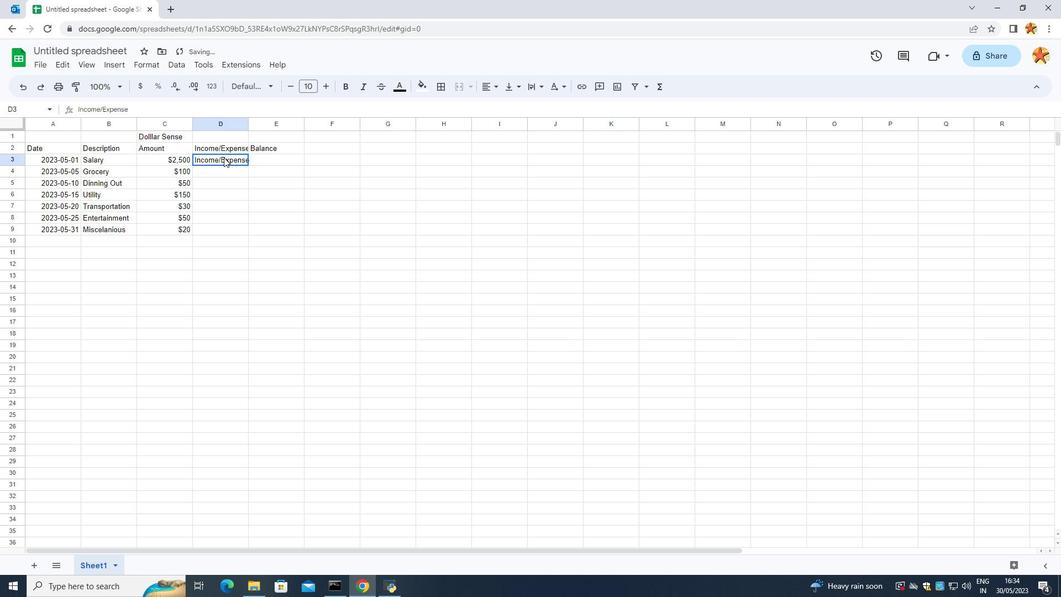 
Action: Mouse moved to (239, 160)
Screenshot: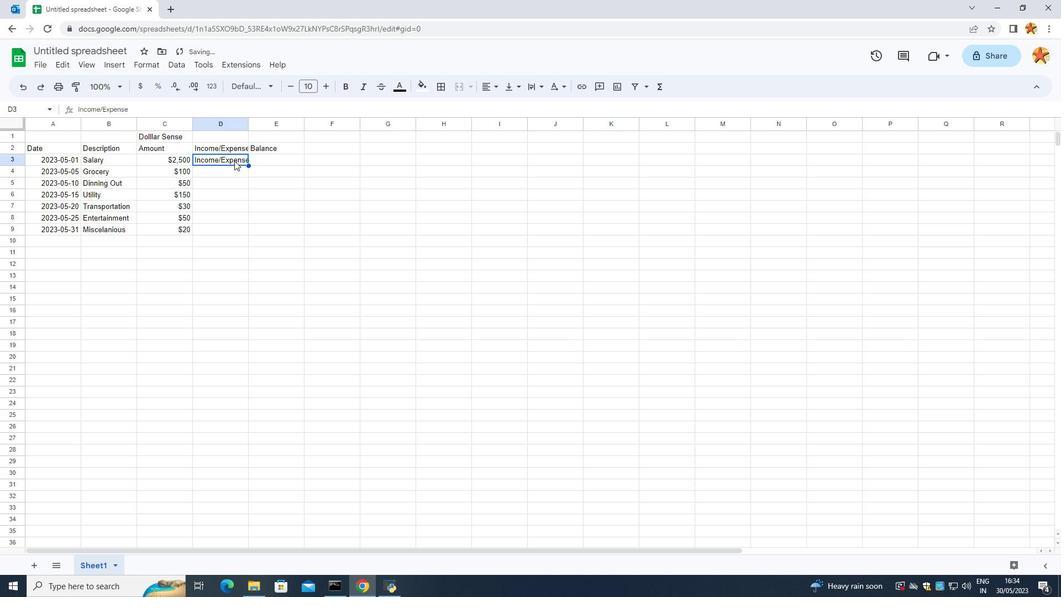 
Action: Mouse pressed left at (239, 160)
Screenshot: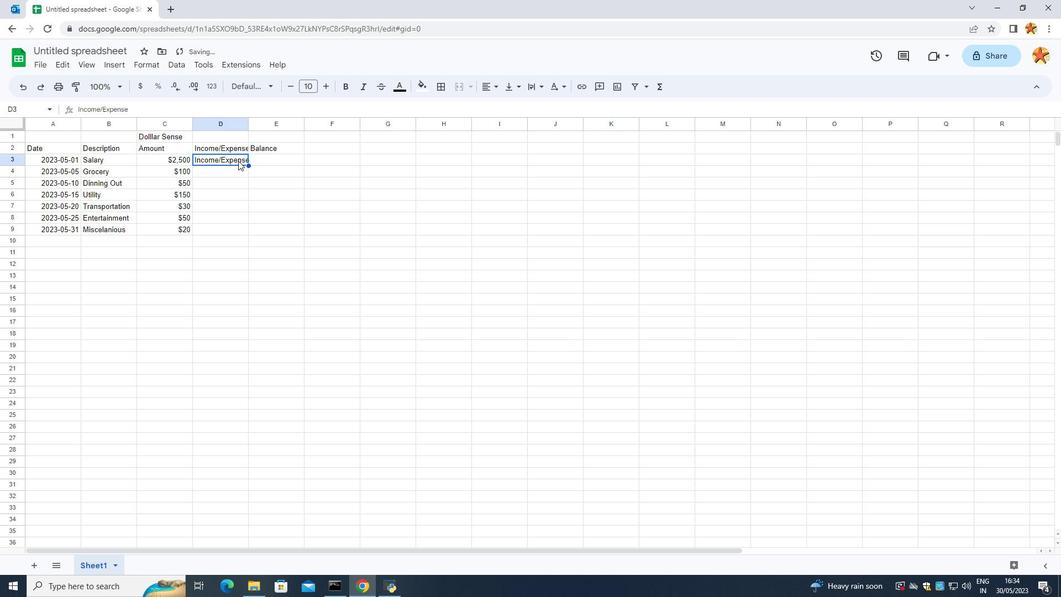 
Action: Mouse moved to (239, 159)
Screenshot: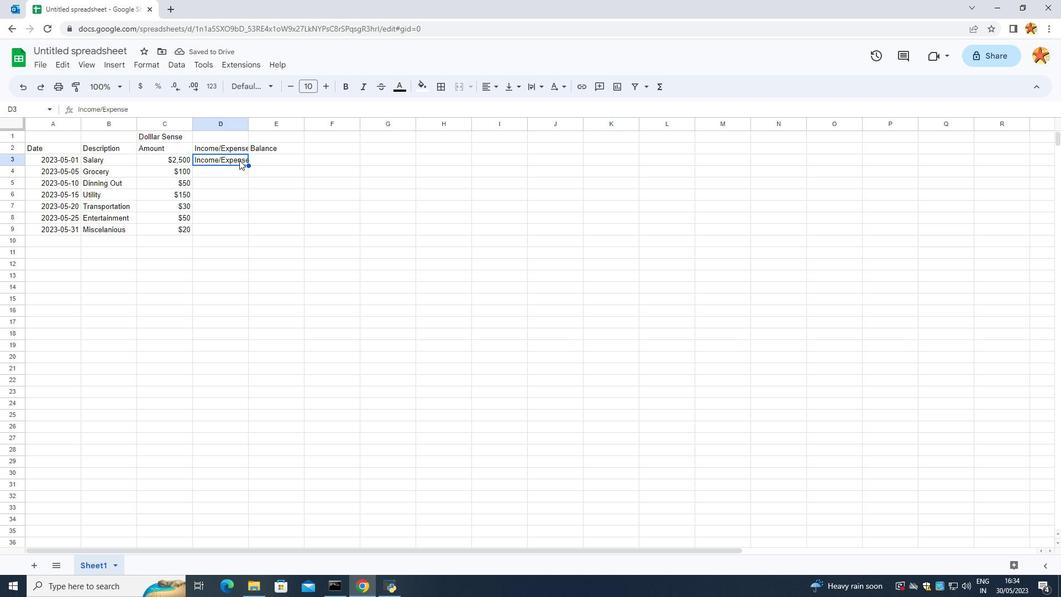 
Action: Mouse pressed left at (239, 159)
Screenshot: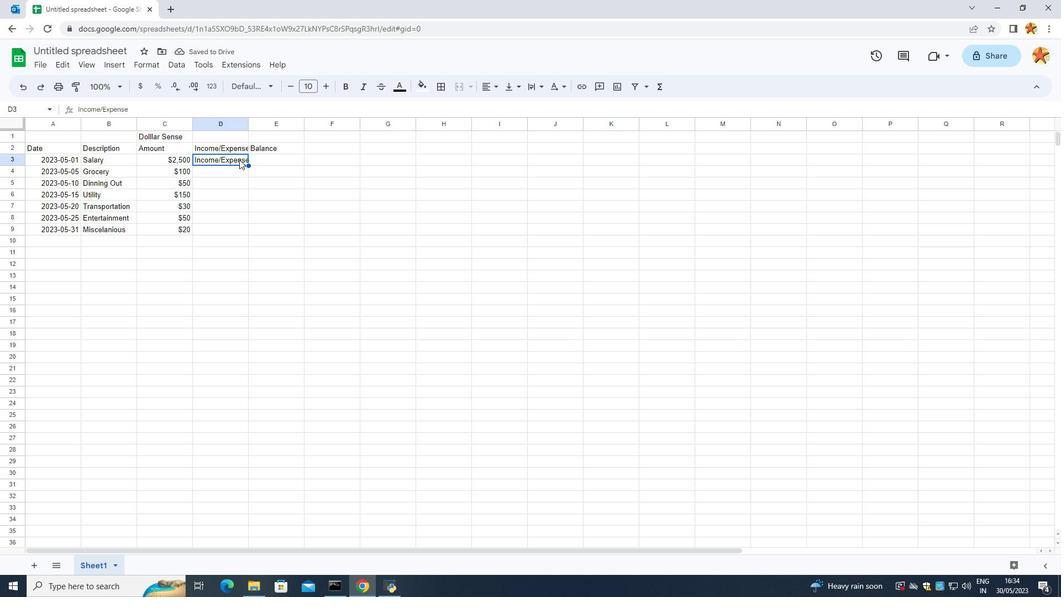 
Action: Mouse moved to (245, 157)
Screenshot: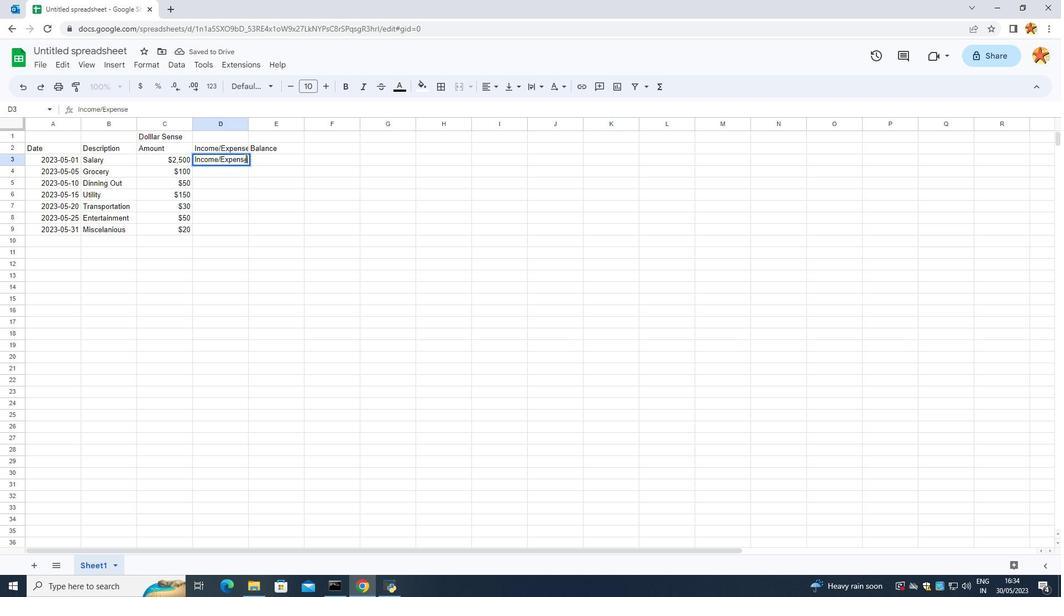 
Action: Mouse pressed left at (245, 157)
Screenshot: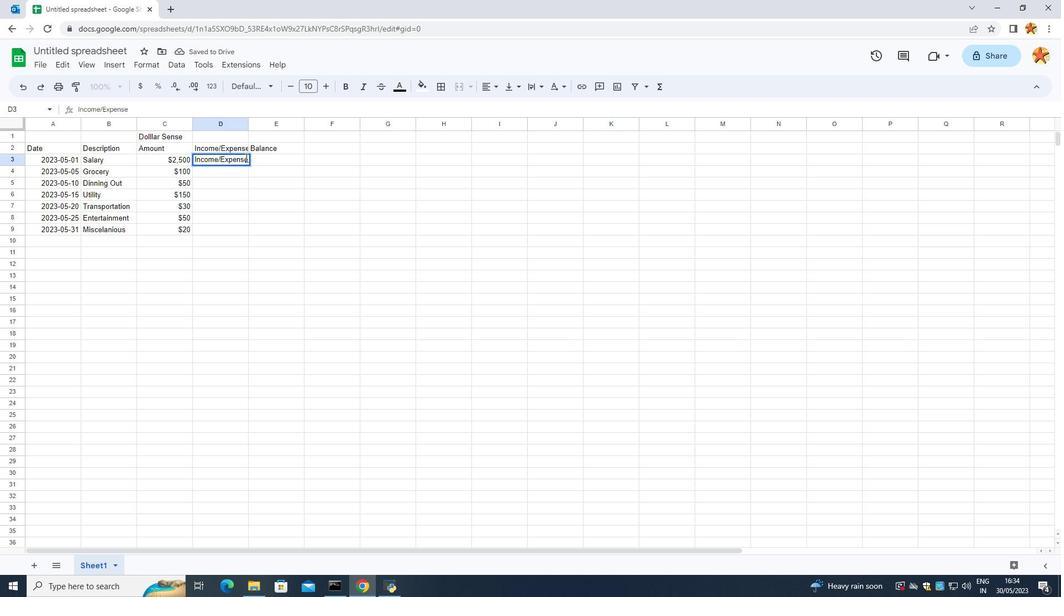 
Action: Mouse moved to (227, 155)
Screenshot: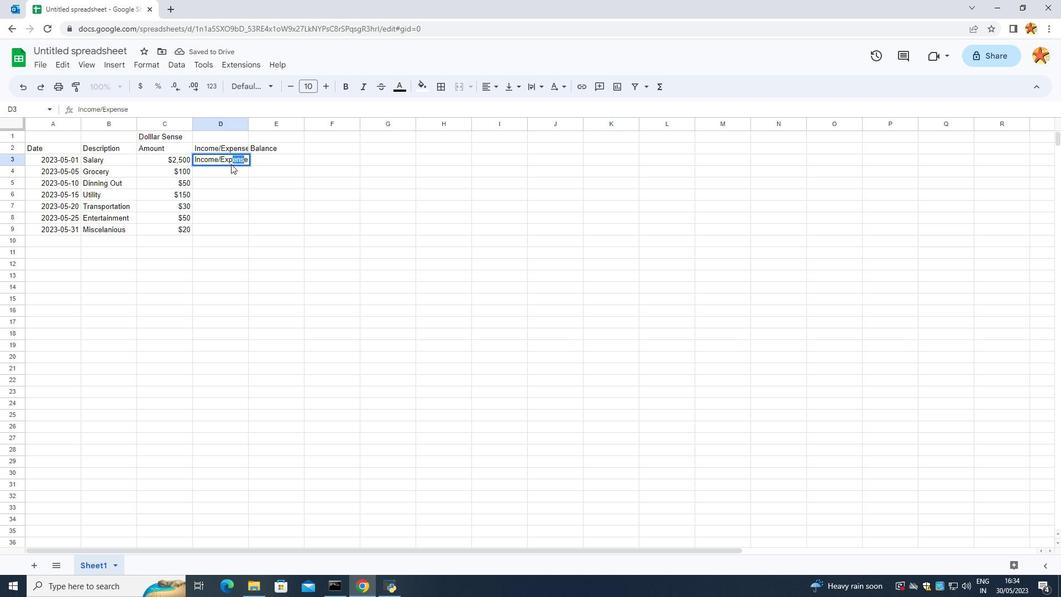 
Action: Key pressed <Key.backspace><Key.right><Key.backspace><Key.backspace><Key.backspace><Key.backspace><Key.backspace><Key.enter><Key.caps_lock>E<Key.caps_lock>xpense
Screenshot: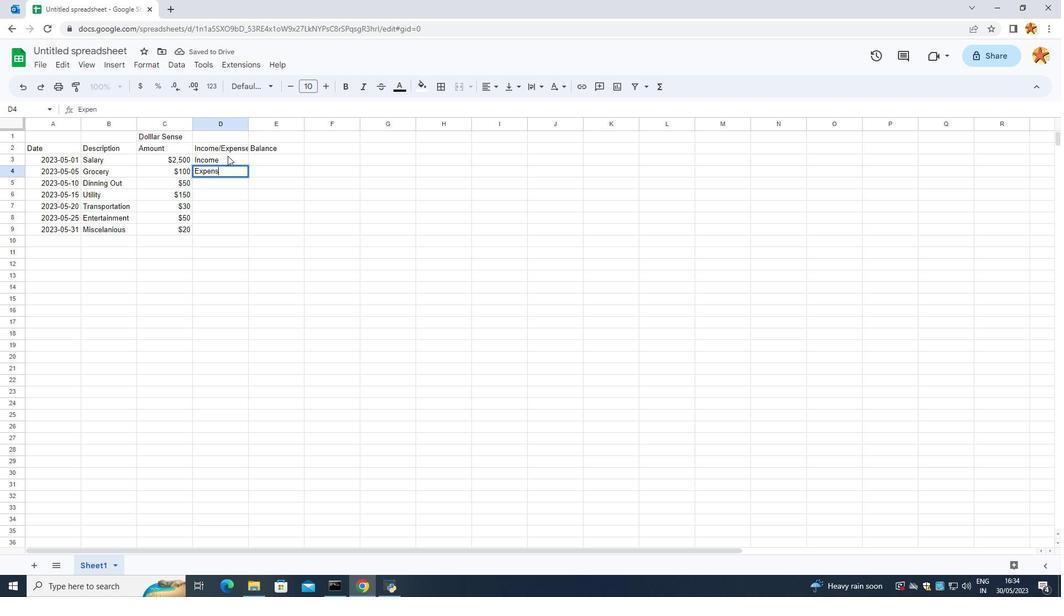 
Action: Mouse moved to (227, 274)
Screenshot: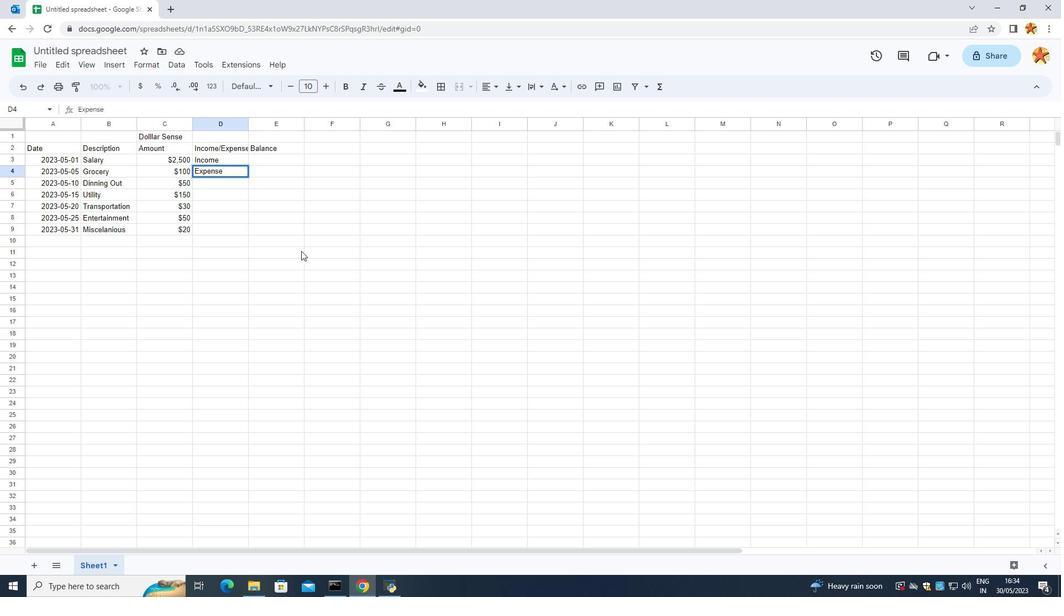 
Action: Mouse pressed left at (269, 265)
Screenshot: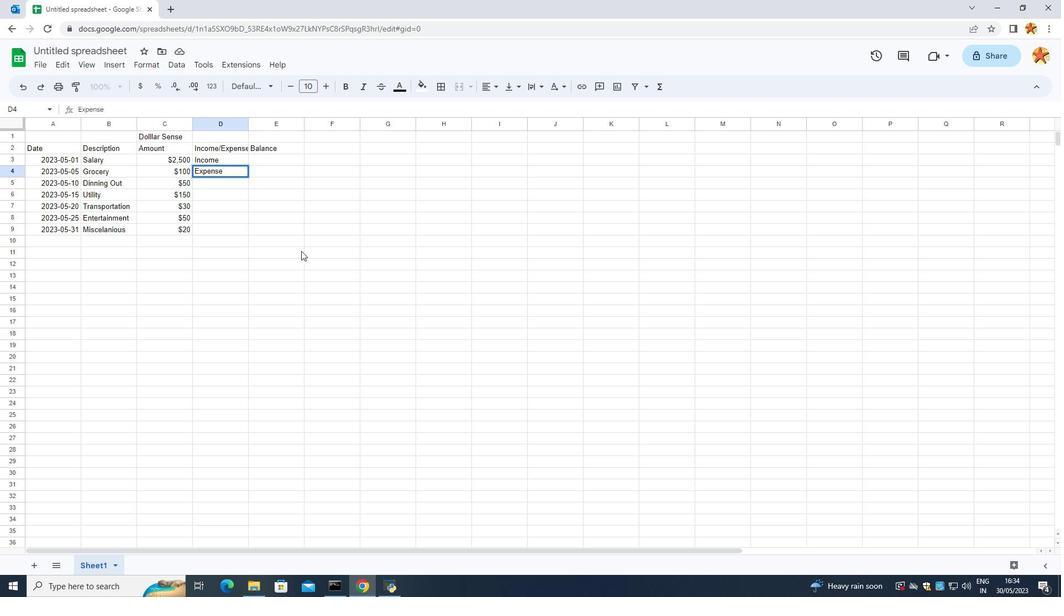 
Action: Mouse moved to (220, 166)
Screenshot: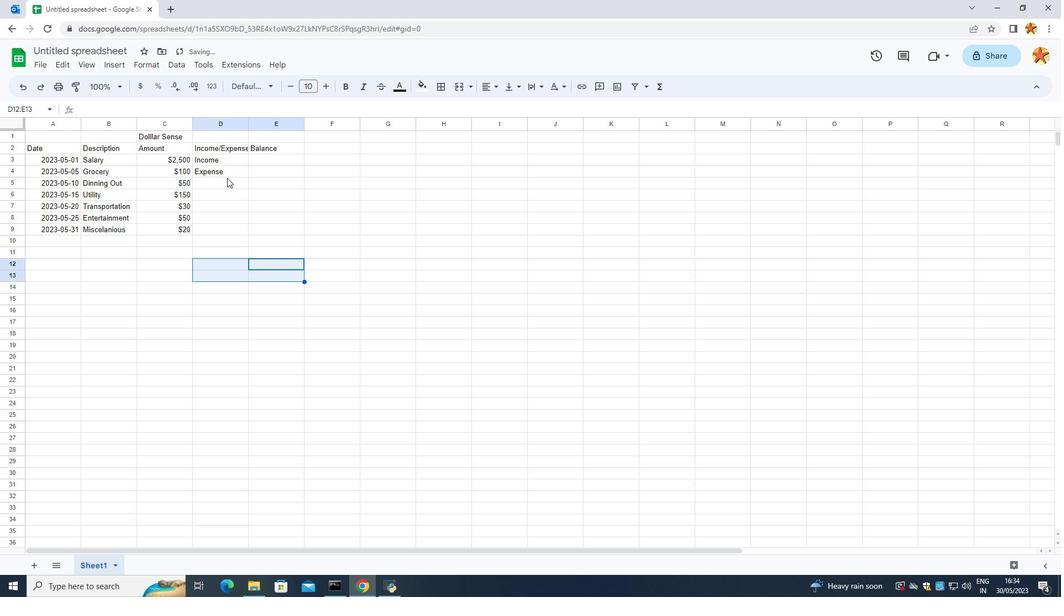 
Action: Mouse pressed left at (220, 166)
Screenshot: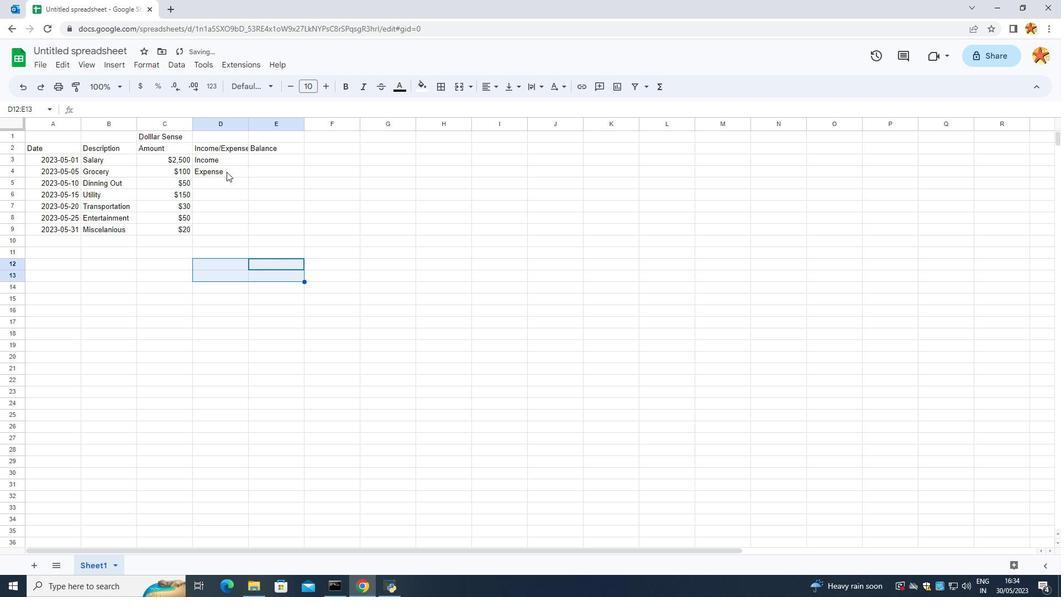 
Action: Mouse moved to (248, 175)
Screenshot: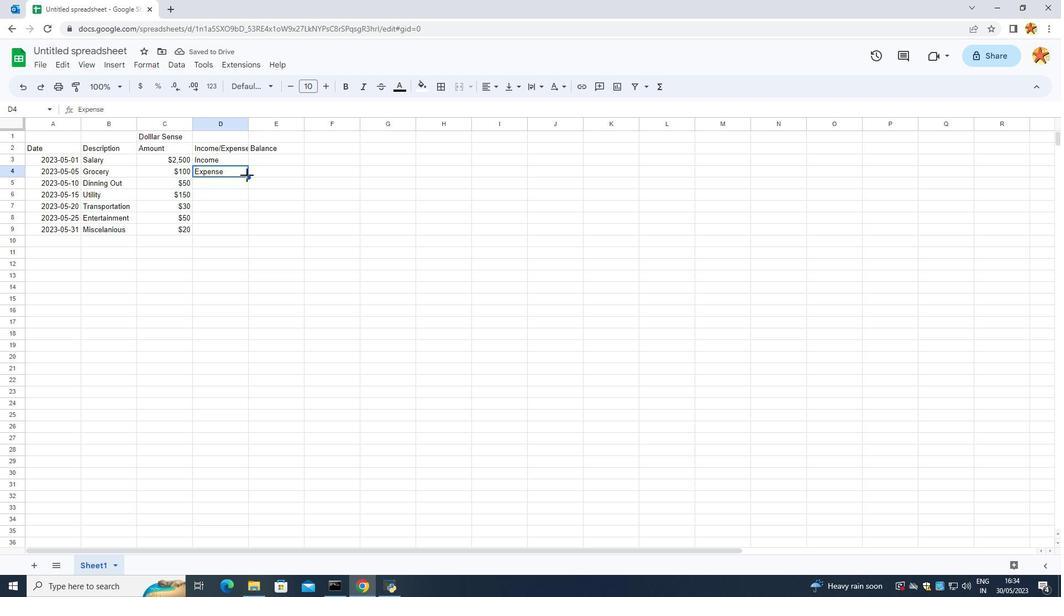 
Action: Mouse pressed left at (247, 175)
Screenshot: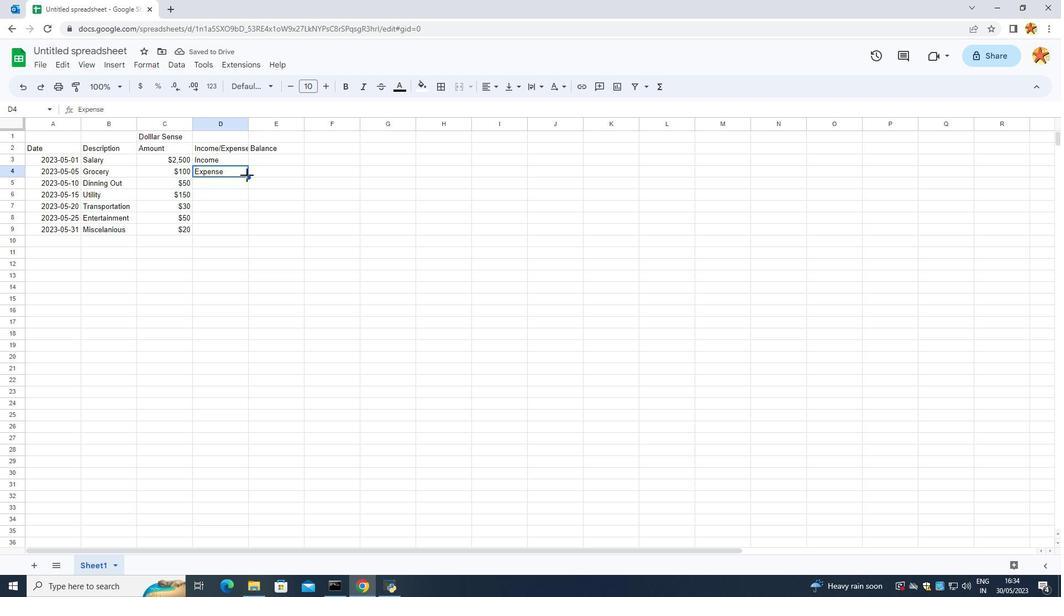 
Action: Mouse moved to (289, 222)
Screenshot: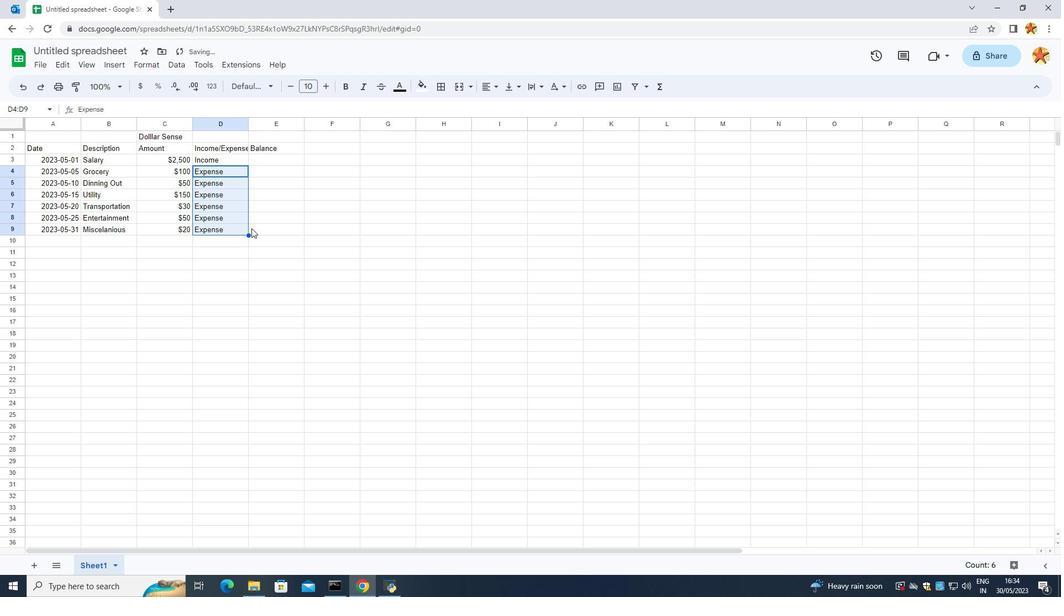 
Action: Mouse pressed left at (289, 222)
Screenshot: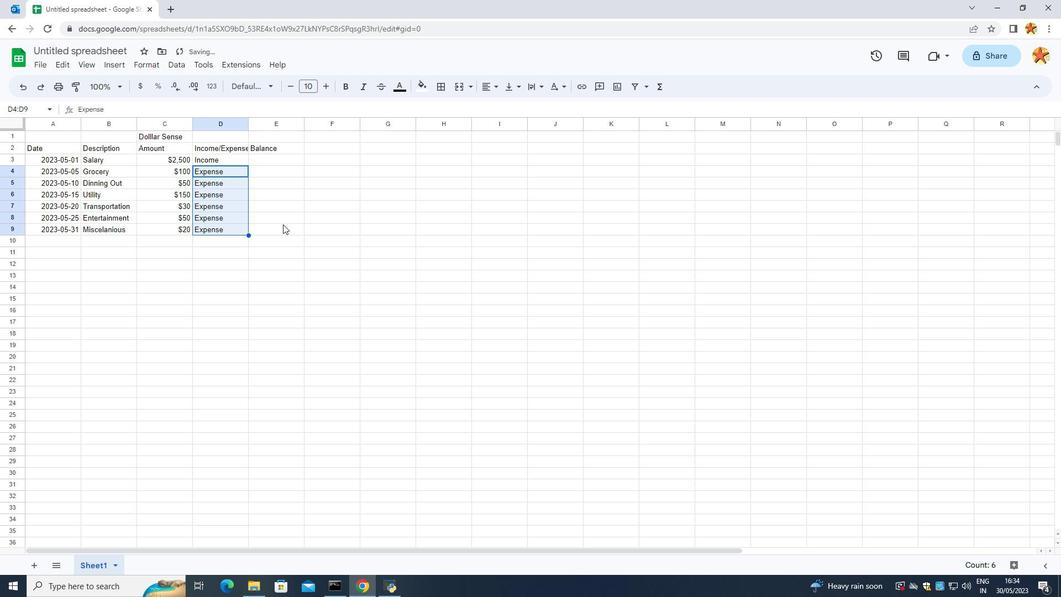 
Action: Mouse moved to (260, 213)
Screenshot: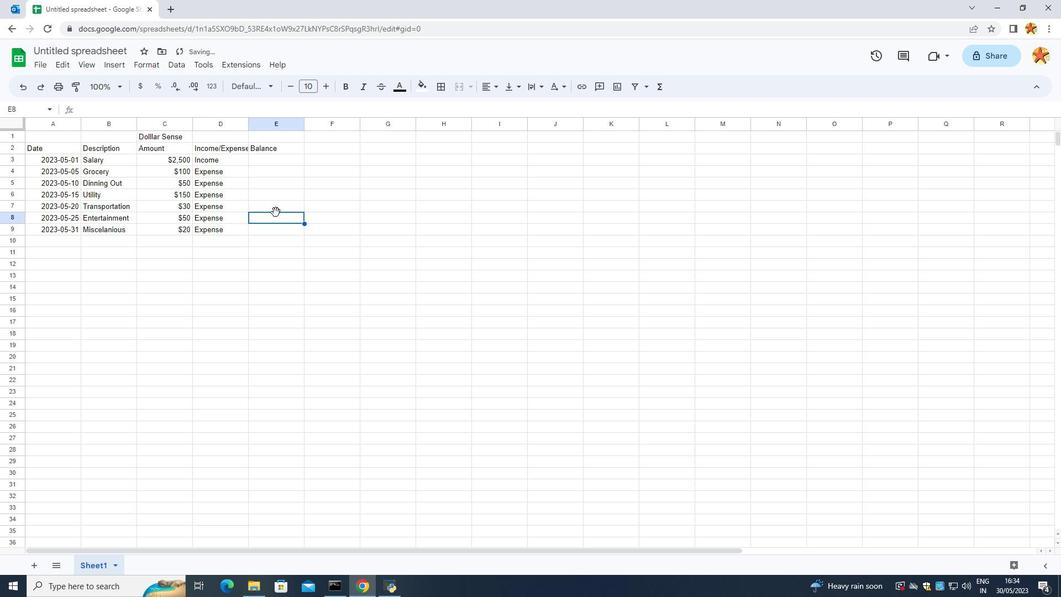 
Action: Mouse scrolled (260, 214) with delta (0, 0)
Screenshot: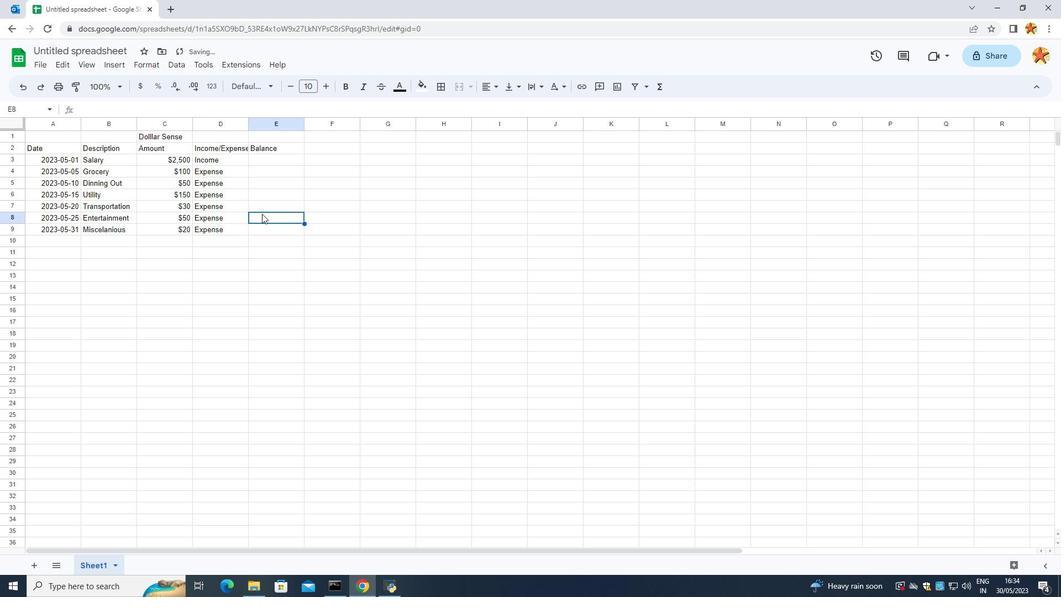 
Action: Mouse scrolled (260, 214) with delta (0, 0)
Screenshot: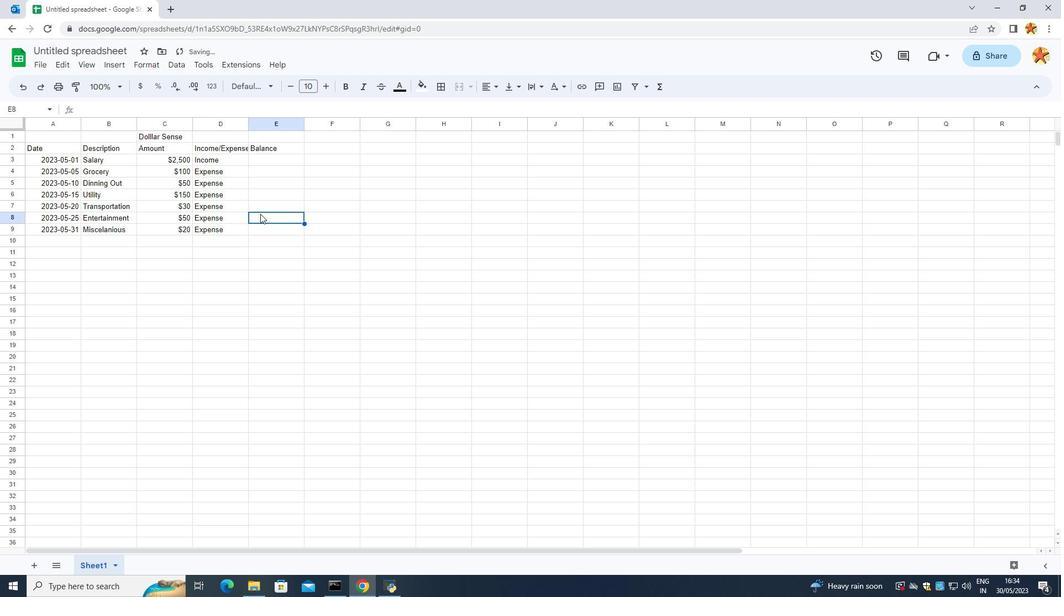 
Action: Mouse scrolled (260, 214) with delta (0, 0)
Screenshot: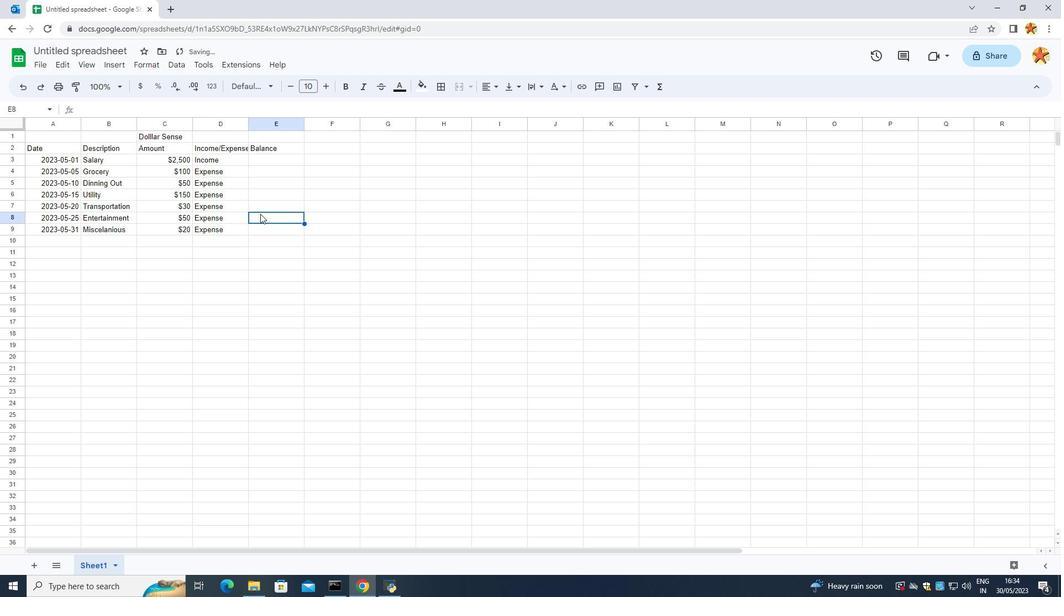 
Action: Mouse moved to (253, 154)
Screenshot: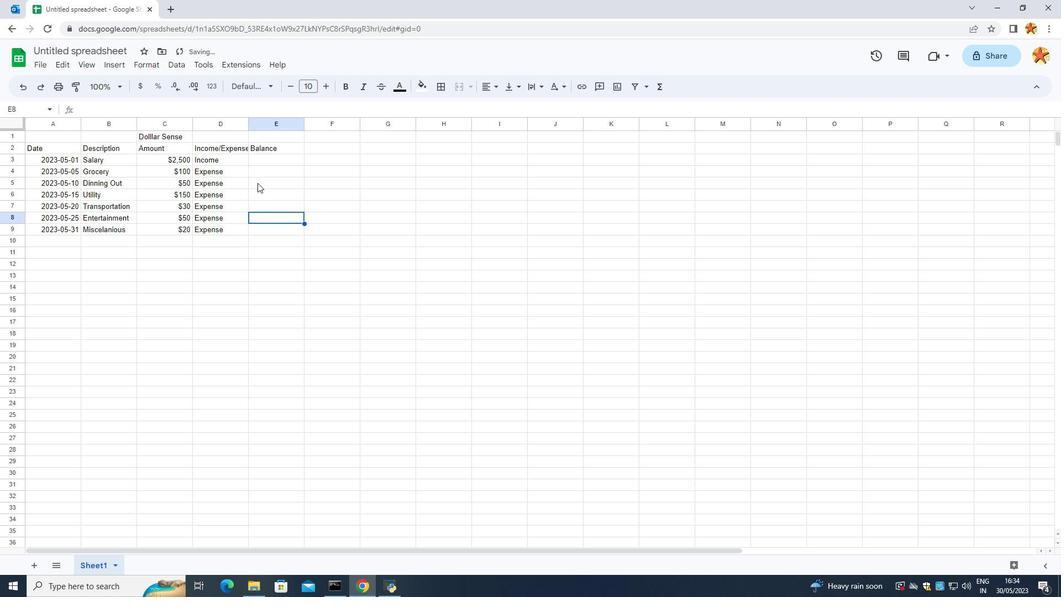 
Action: Mouse pressed left at (253, 154)
Screenshot: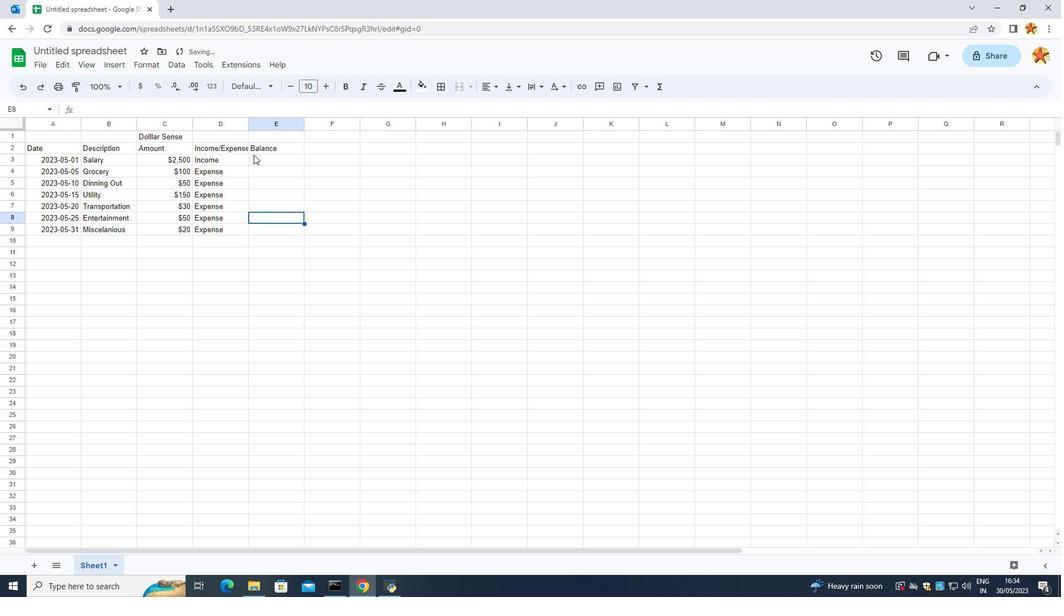 
Action: Mouse moved to (268, 150)
Screenshot: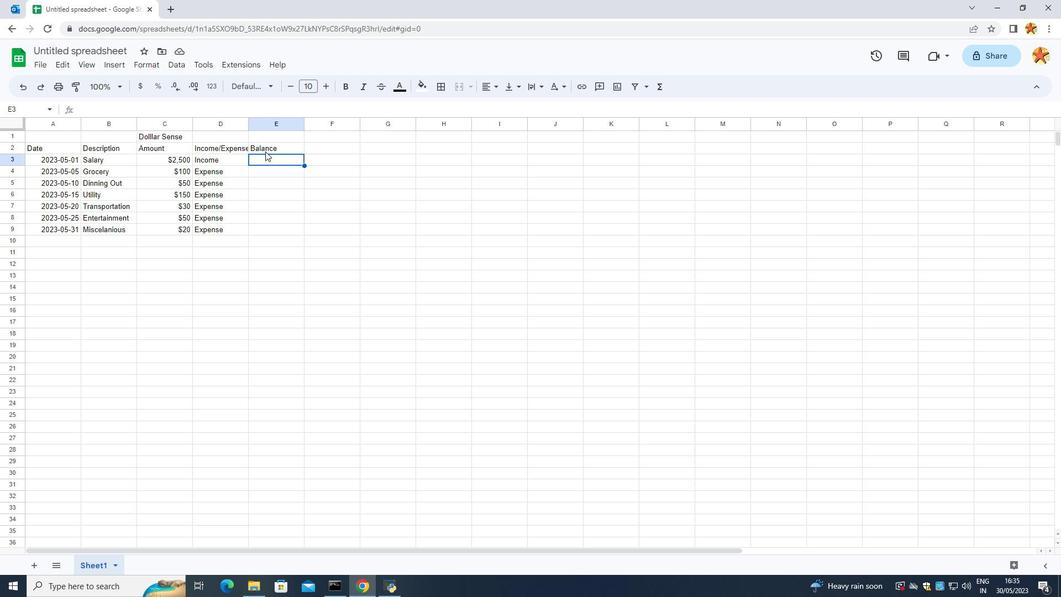 
Action: Key pressed <Key.shift_r>@<Key.backspace><Key.shift_r>#<Key.backspace><Key.shift_r>$
Screenshot: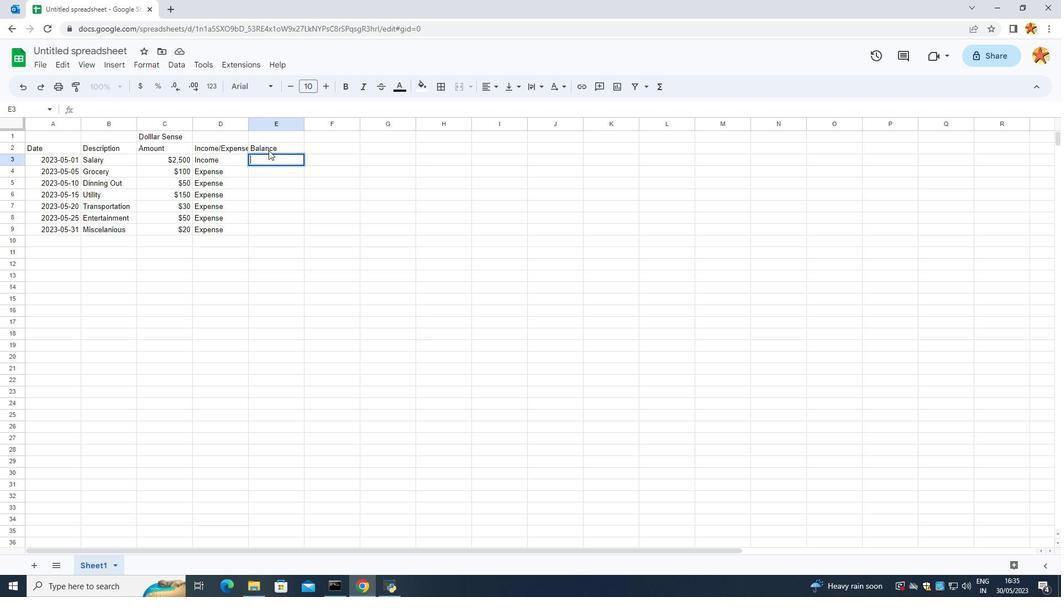 
Action: Mouse moved to (268, 150)
Screenshot: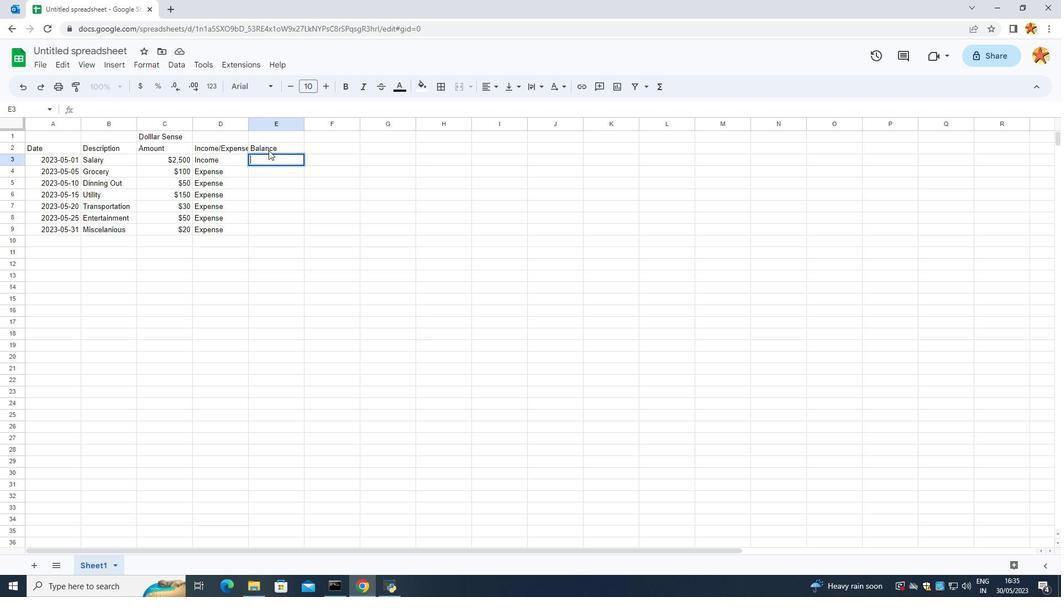 
Action: Key pressed 2500<Key.enter><Key.shift_r><Key.shift_r><Key.shift_r><Key.shift_r><Key.shift_r><Key.shift_r><Key.shift_r><Key.shift_r><Key.shift_r><Key.shift_r><Key.shift_r><Key.shift_r>$2400<Key.enter><Key.shift_r><Key.shift_r><Key.shift_r><Key.shift_r><Key.shift_r><Key.shift_r><Key.shift_r><Key.shift_r><Key.shift_r><Key.shift_r><Key.shift_r><Key.shift_r><Key.shift_r><Key.shift_r><Key.shift_r><Key.shift_r><Key.shift_r><Key.shift_r><Key.shift_r><Key.shift_r><Key.shift_r><Key.shift_r><Key.shift_r><Key.shift_r><Key.shift_r><Key.shift_r><Key.shift_r><Key.shift_r><Key.shift_r><Key.shift_r><Key.shift_r><Key.shift_r><Key.shift_r><Key.shift_r><Key.shift_r><Key.shift_r><Key.shift_r><Key.shift_r><Key.shift_r>$3<Key.backspace>2350<Key.enter><Key.shift_r><Key.shift_r>$22200<Key.backspace><Key.backspace><Key.backspace><Key.backspace>200<Key.enter><Key.shift_r><Key.shift_r><Key.shift_r><Key.shift_r><Key.shift_r><Key.shift_r><Key.shift_r><Key.shift_r>$2170<Key.enter><Key.shift_r><Key.shift_r><Key.shift_r><Key.shift_r><Key.shift_r><Key.shift_r><Key.shift_r><Key.shift_r><Key.shift_r><Key.shift_r><Key.shift_r><Key.shift_r><Key.shift_r><Key.shift_r><Key.shift_r><Key.shift_r><Key.shift_r><Key.shift_r><Key.shift_r><Key.shift_r><Key.shift_r>$2120<Key.enter><Key.shift_r><Key.shift_r><Key.shift_r><Key.shift_r><Key.shift_r><Key.shift_r><Key.shift_r><Key.shift_r><Key.shift_r><Key.shift_r><Key.shift_r><Key.shift_r><Key.shift_r><Key.shift_r><Key.shift_r><Key.shift_r><Key.shift_r><Key.shift_r><Key.shift_r><Key.shift_r><Key.shift_r><Key.shift_r><Key.shift_r><Key.shift_r><Key.shift_r><Key.shift_r><Key.shift_r><Key.shift_r><Key.shift_r><Key.shift_r><Key.shift_r><Key.shift_r>$2100<Key.enter>
Screenshot: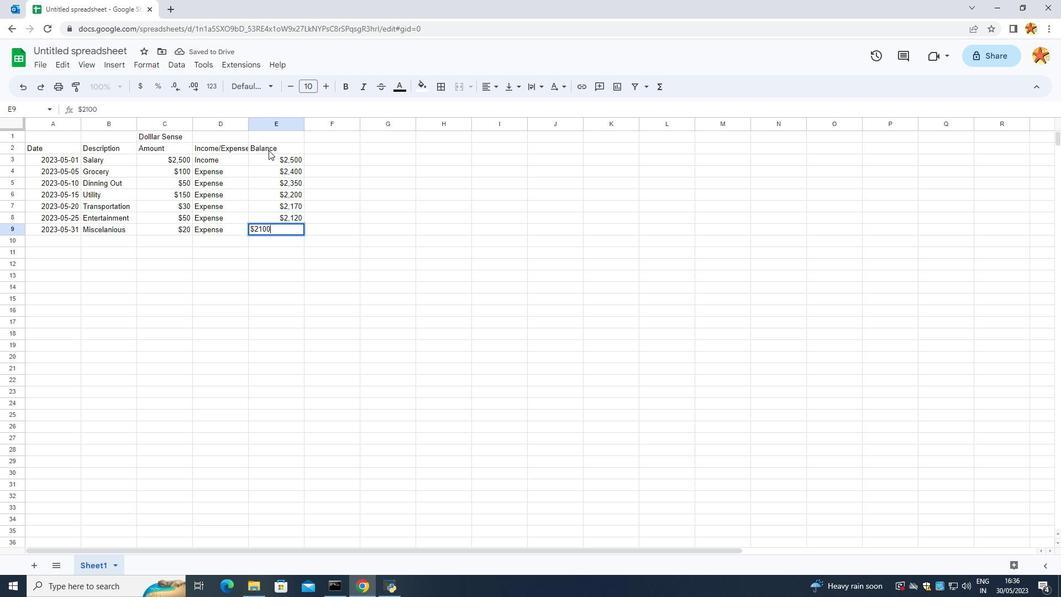 
Action: Mouse moved to (273, 174)
Screenshot: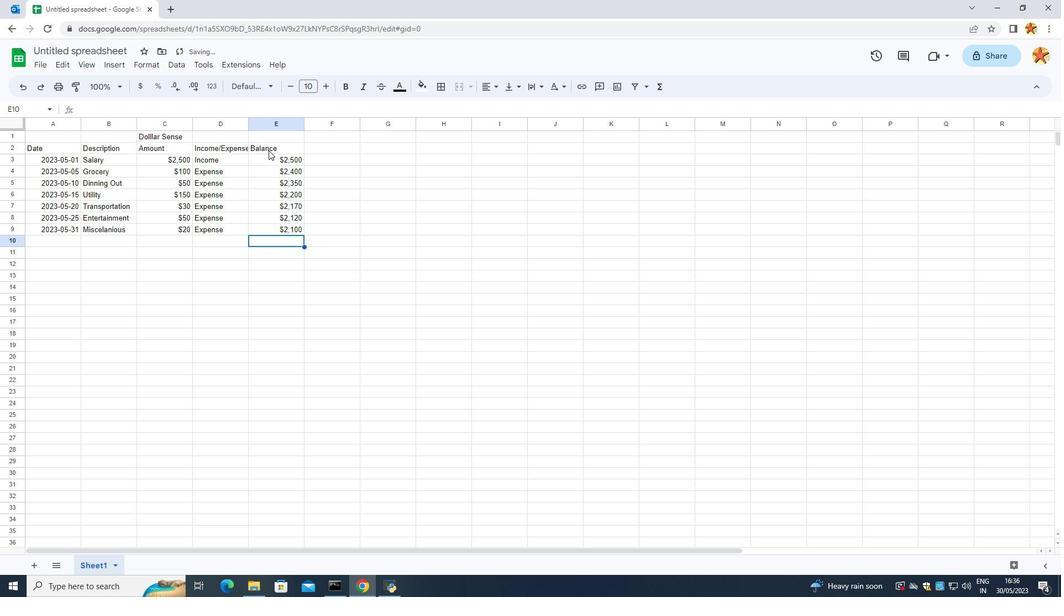
Action: Mouse scrolled (273, 173) with delta (0, 0)
Screenshot: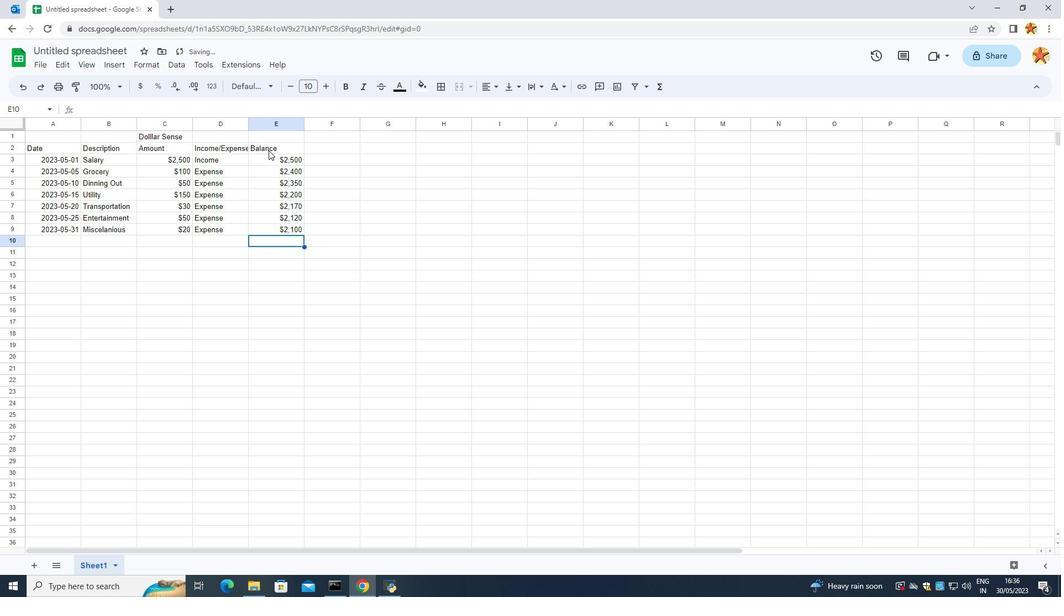 
Action: Mouse moved to (197, 268)
Screenshot: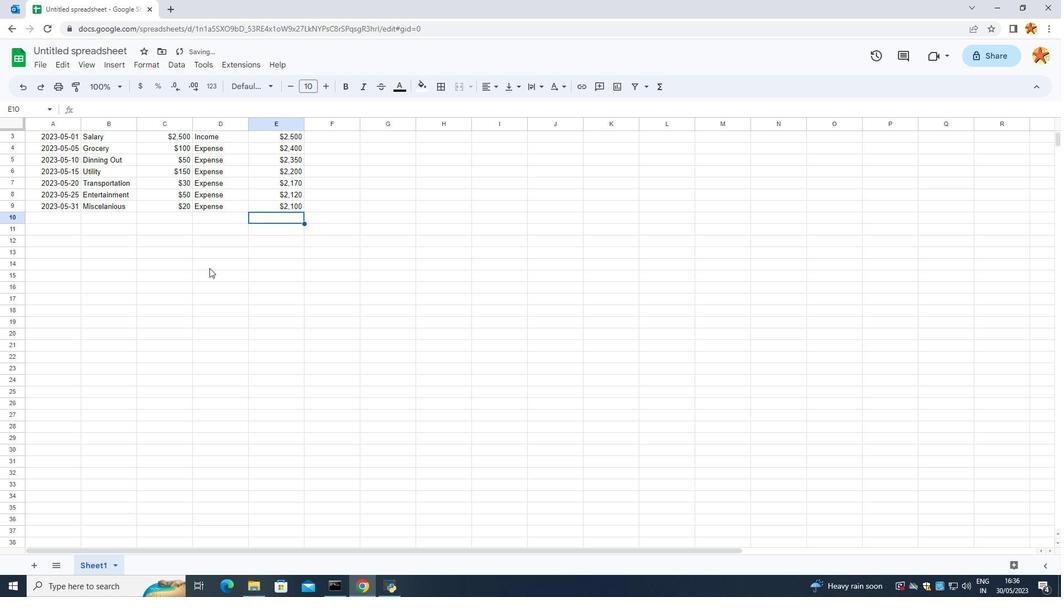 
Action: Mouse scrolled (197, 268) with delta (0, 0)
Screenshot: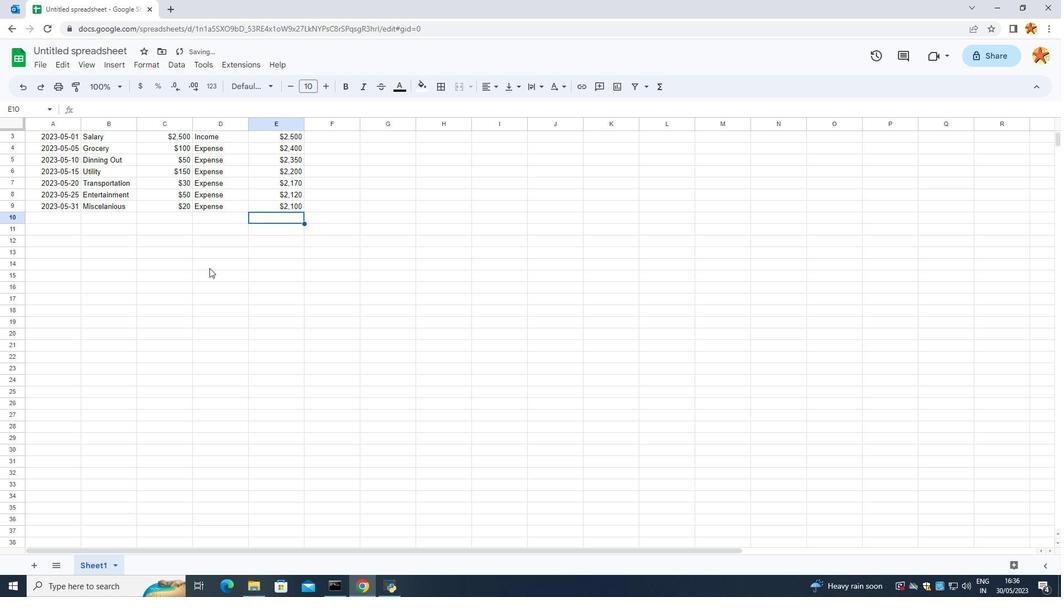 
Action: Mouse moved to (179, 274)
Screenshot: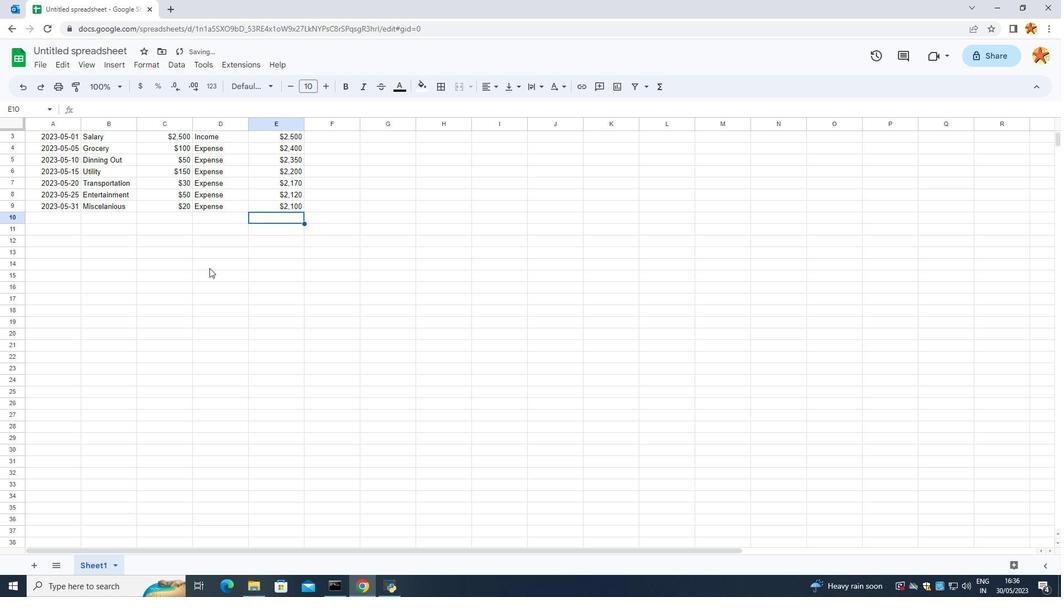 
Action: Mouse scrolled (179, 274) with delta (0, 0)
Screenshot: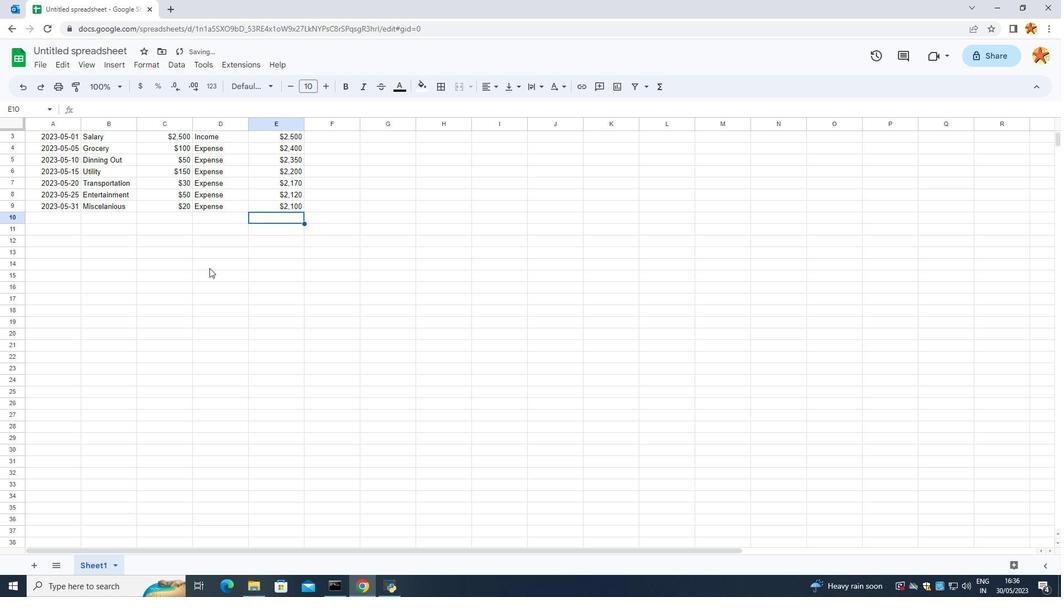 
Action: Mouse moved to (169, 279)
Screenshot: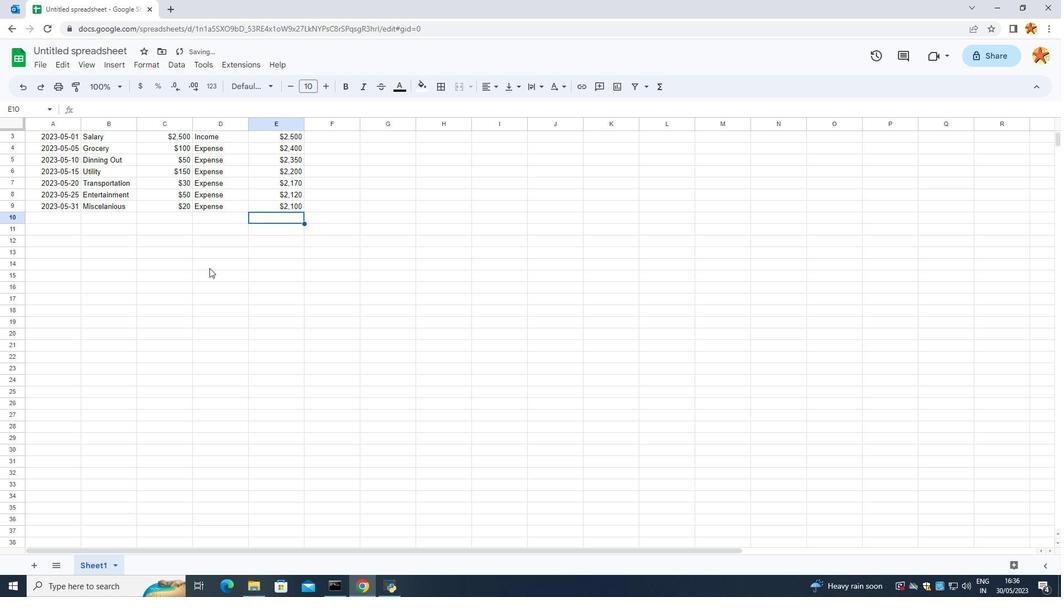 
Action: Mouse scrolled (169, 280) with delta (0, 0)
Screenshot: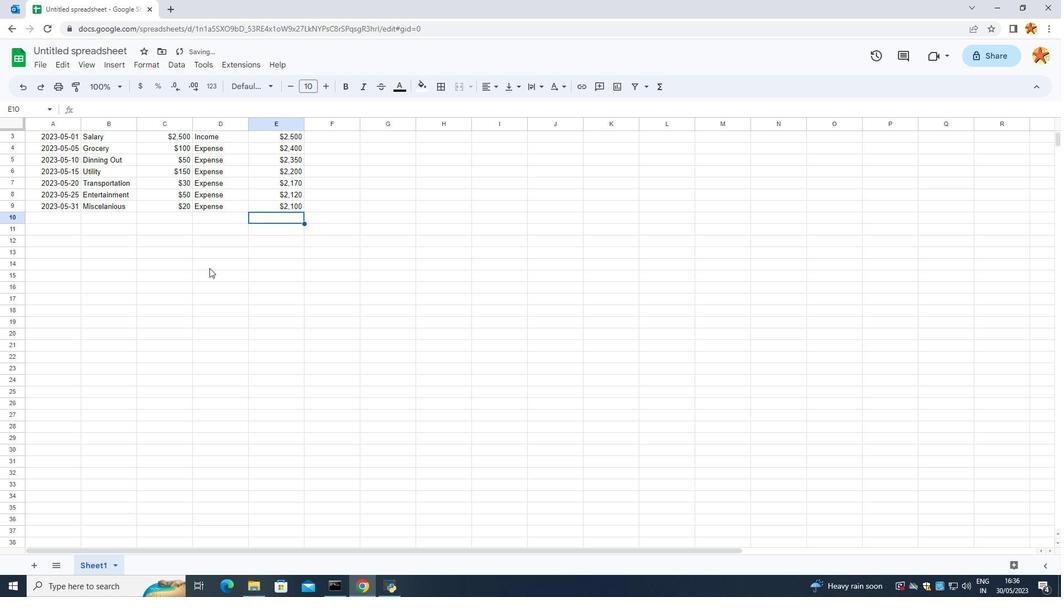 
Action: Mouse moved to (168, 280)
Screenshot: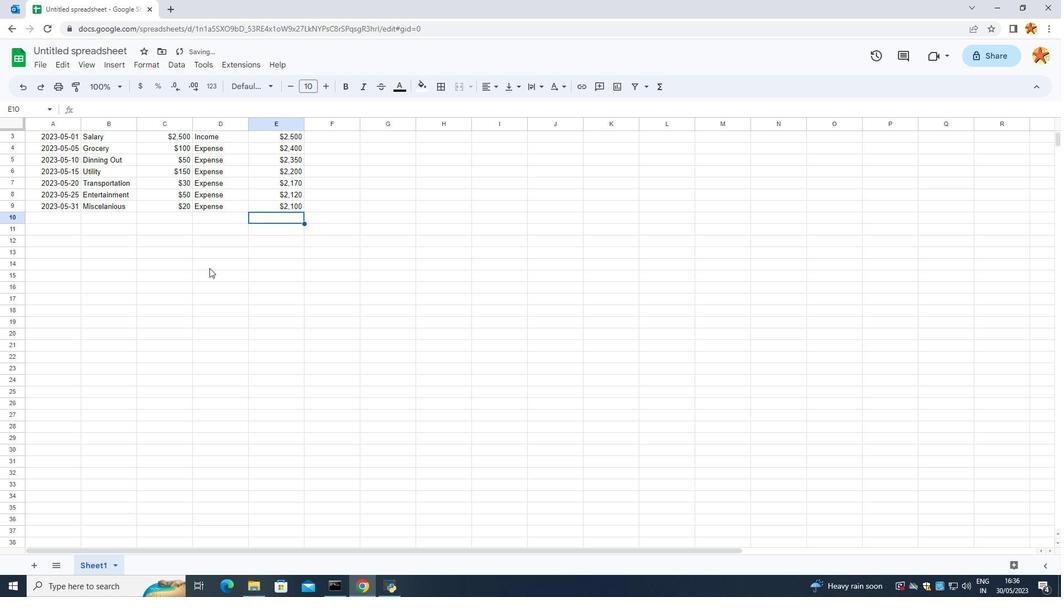 
Action: Mouse scrolled (168, 280) with delta (0, 0)
Screenshot: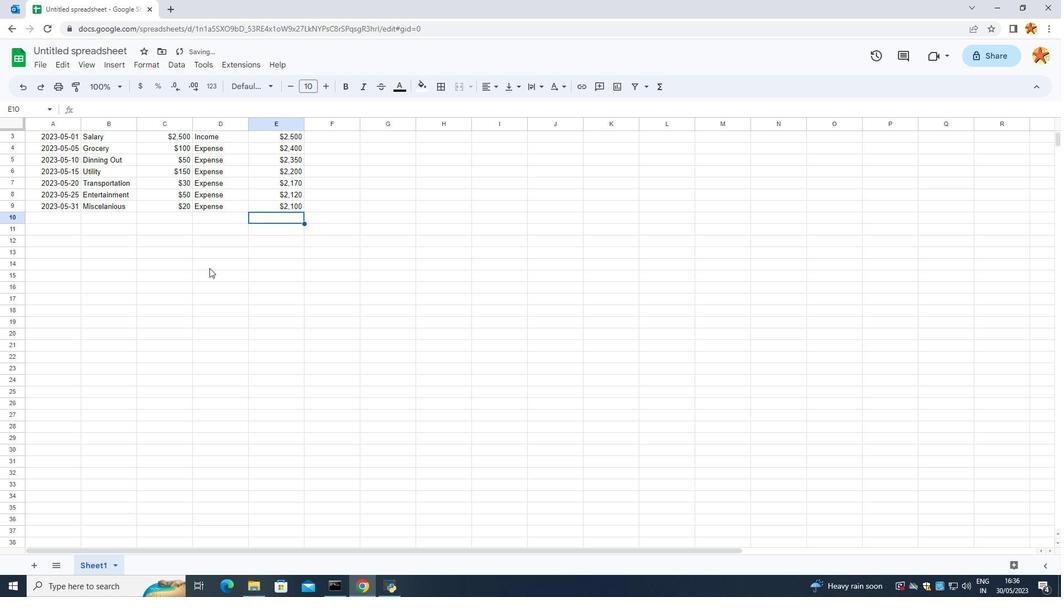 
Action: Mouse scrolled (168, 280) with delta (0, 0)
Screenshot: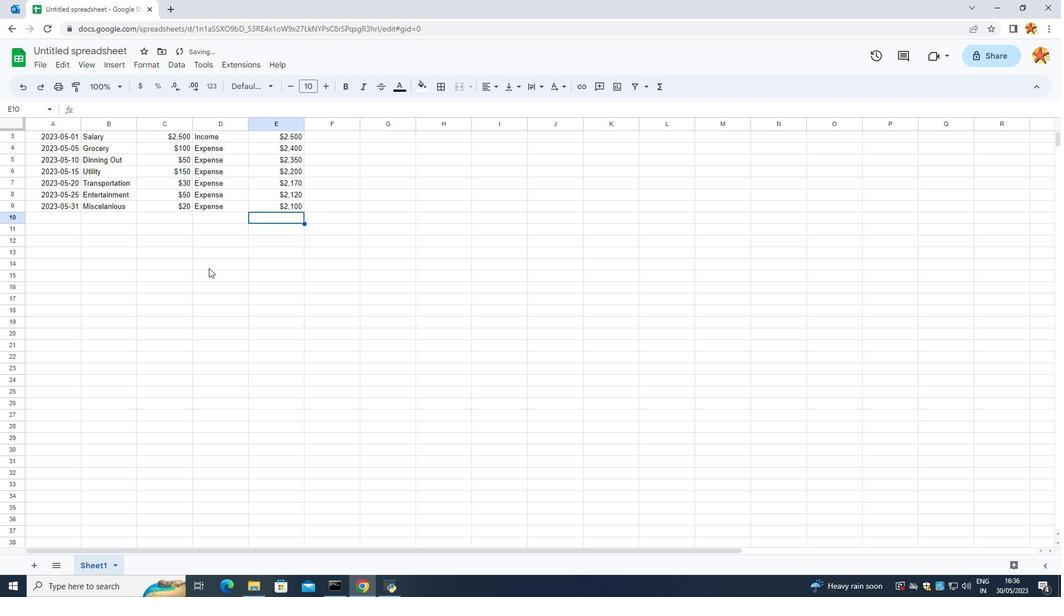 
Action: Mouse moved to (97, 38)
Screenshot: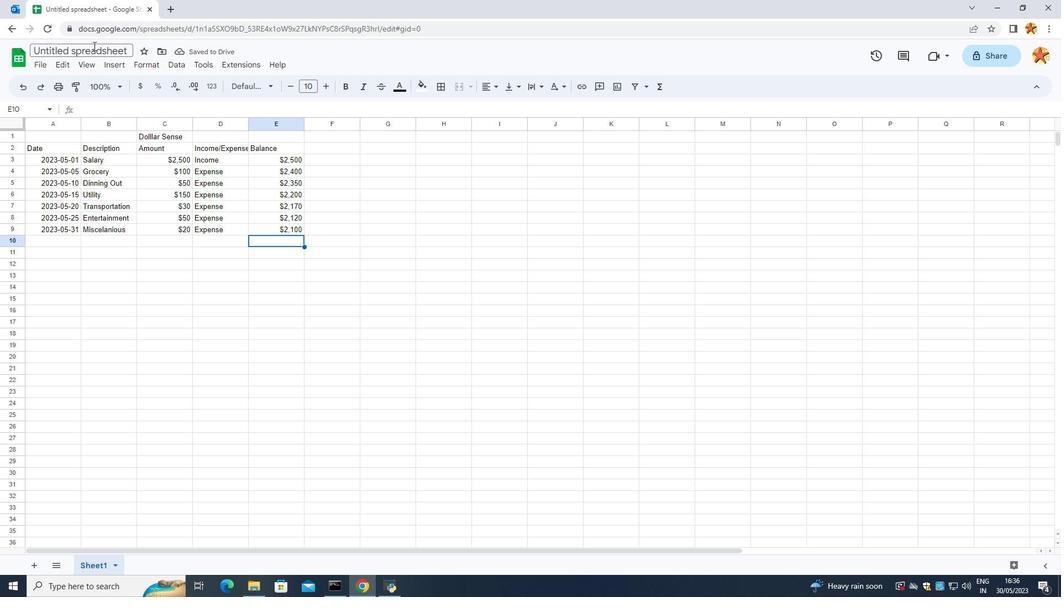 
Action: Mouse pressed left at (97, 38)
Screenshot: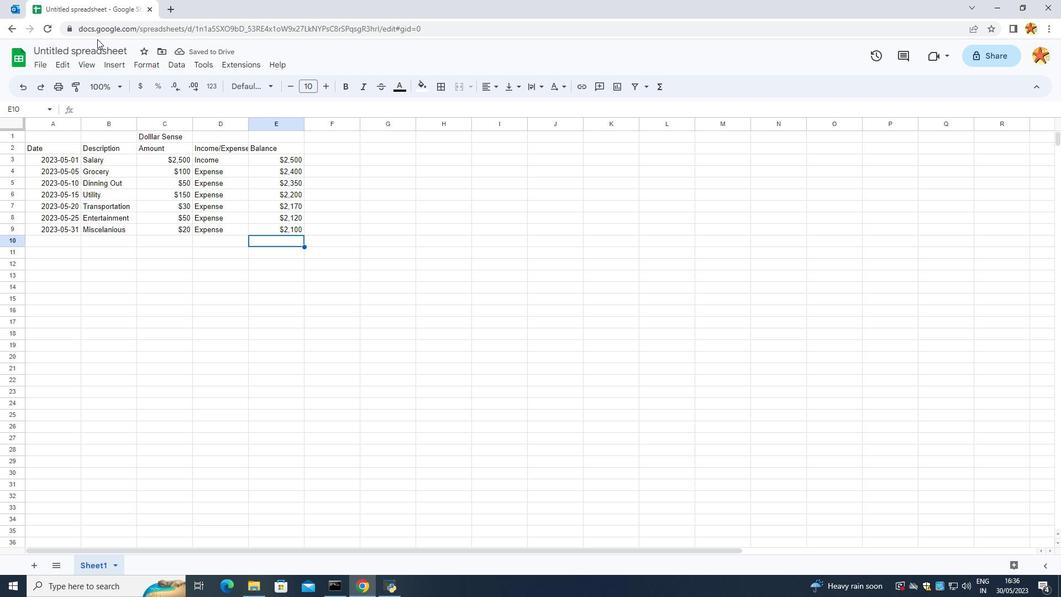 
Action: Mouse moved to (93, 49)
Screenshot: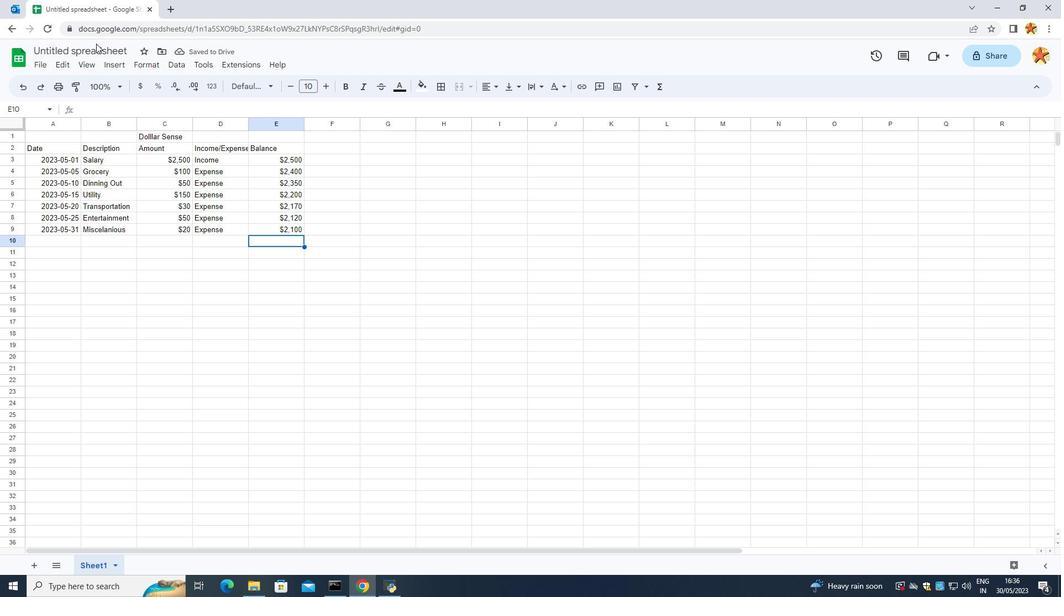 
Action: Mouse pressed left at (93, 49)
Screenshot: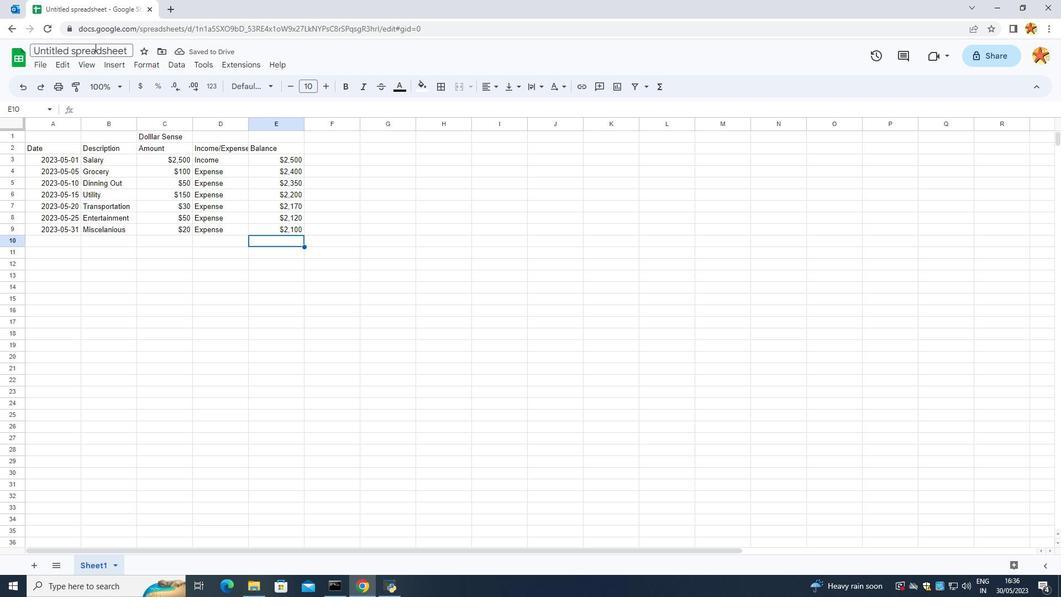 
Action: Mouse pressed left at (93, 49)
Screenshot: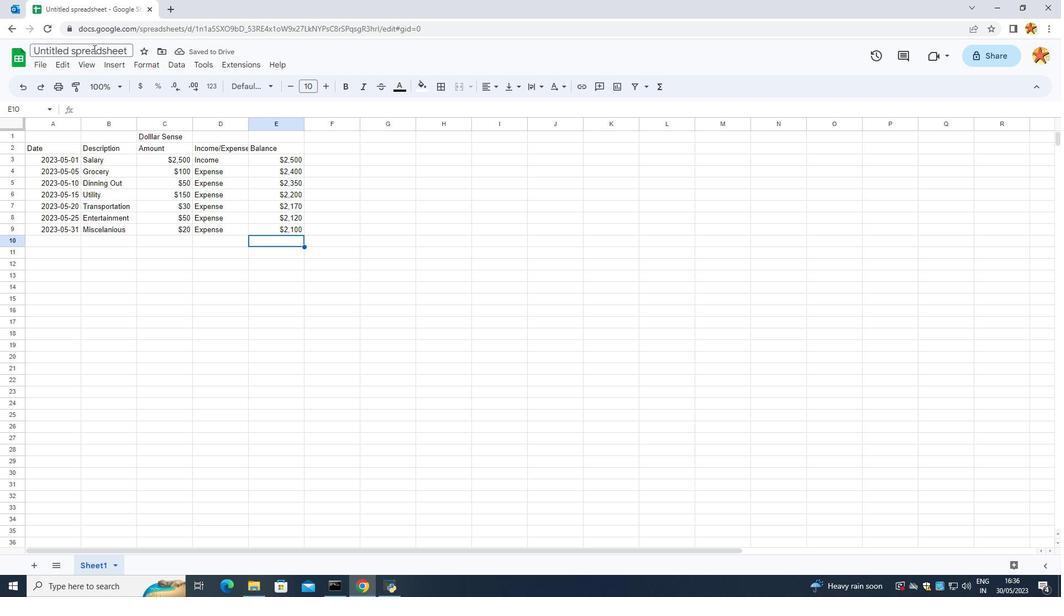 
Action: Mouse moved to (93, 49)
Screenshot: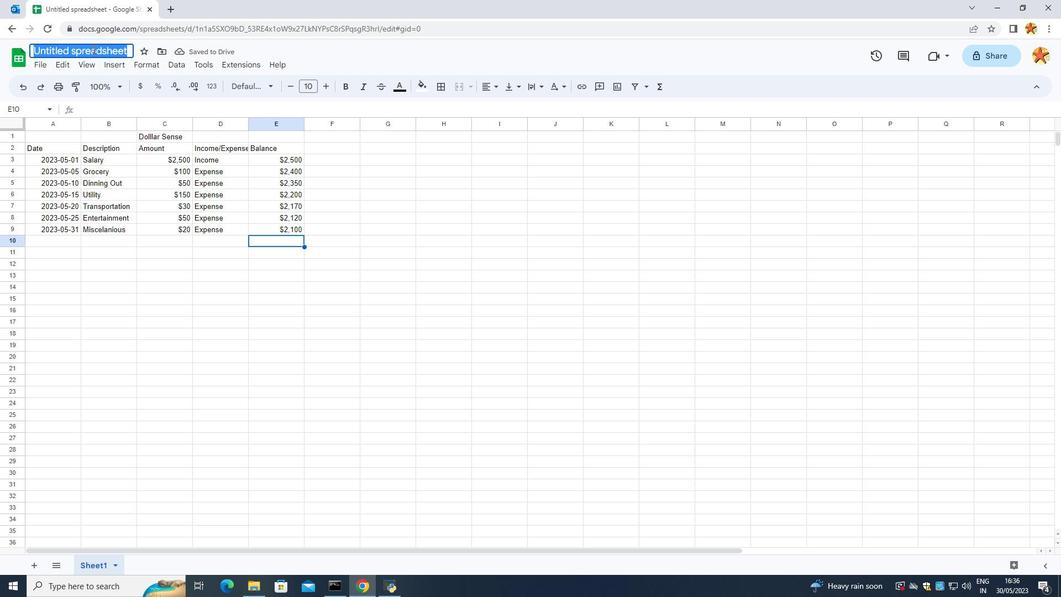 
Action: Key pressed <Key.backspace>
Screenshot: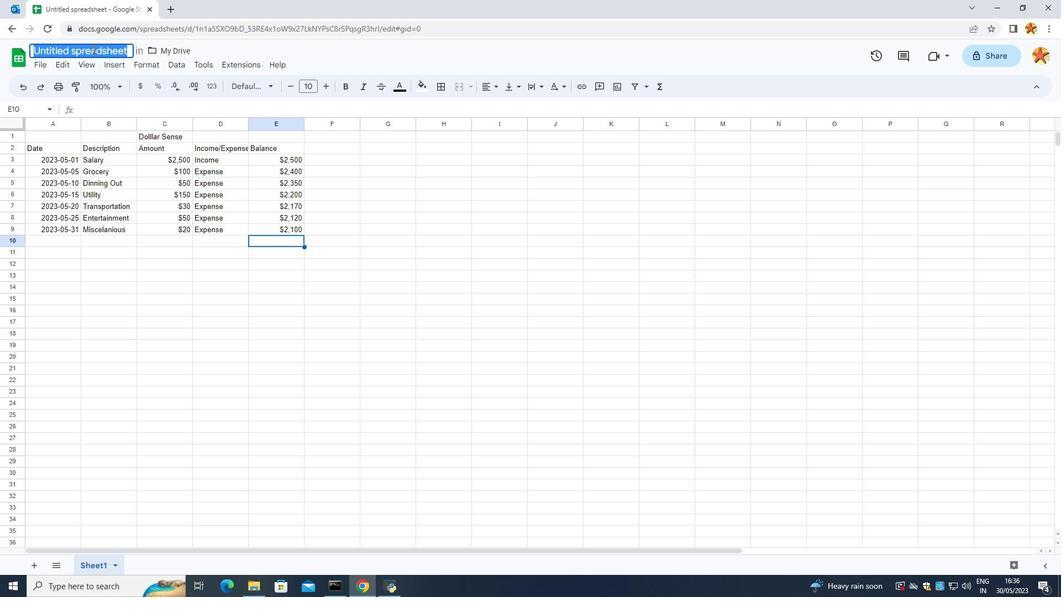 
Action: Mouse moved to (96, 48)
Screenshot: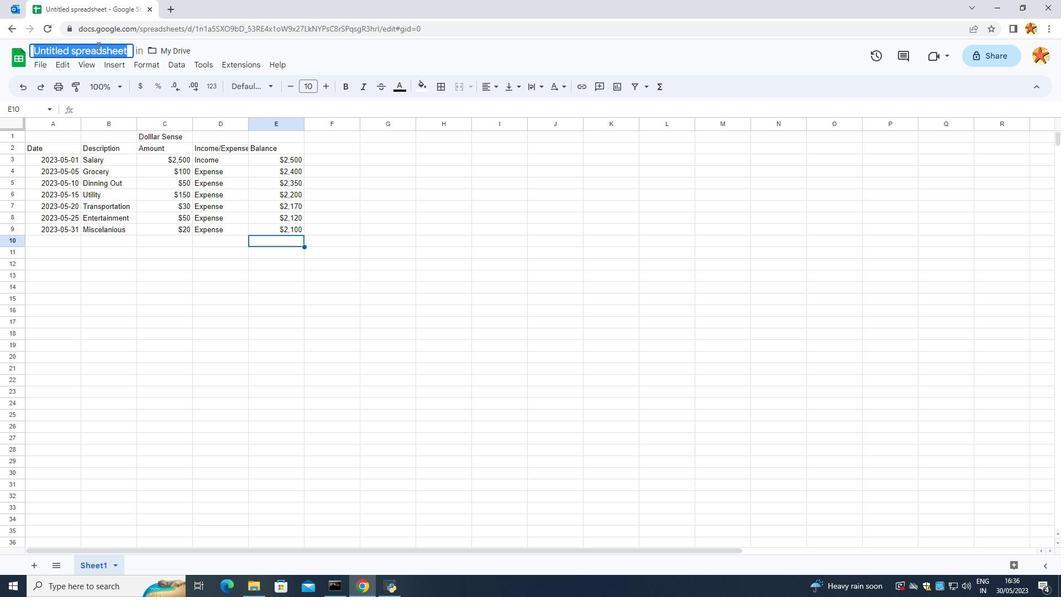 
Action: Key pressed <Key.caps_lock>B<Key.caps_lock>udget<Key.space>
Screenshot: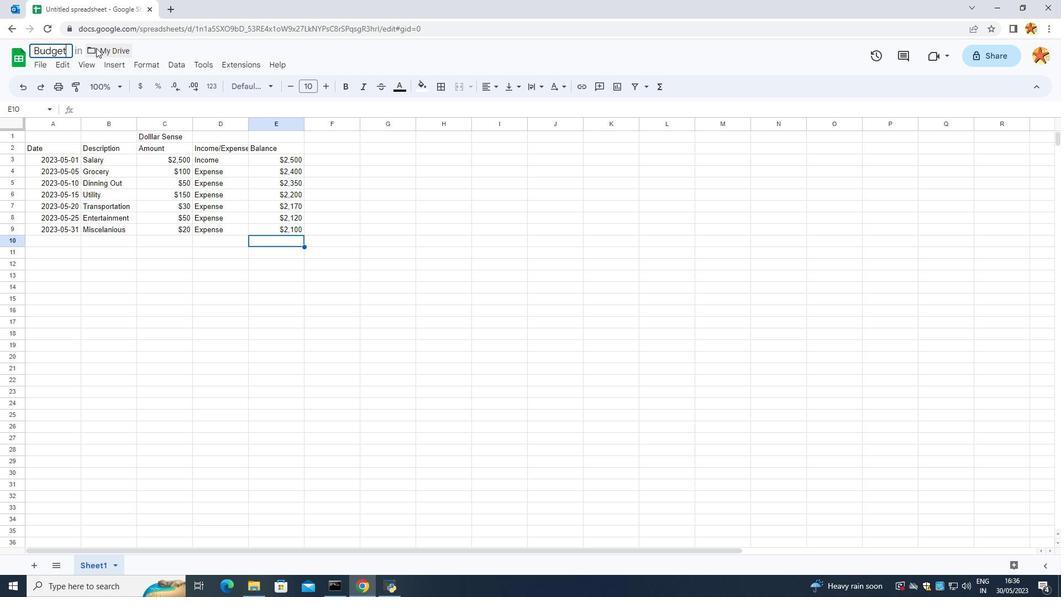 
Action: Mouse moved to (95, 48)
Screenshot: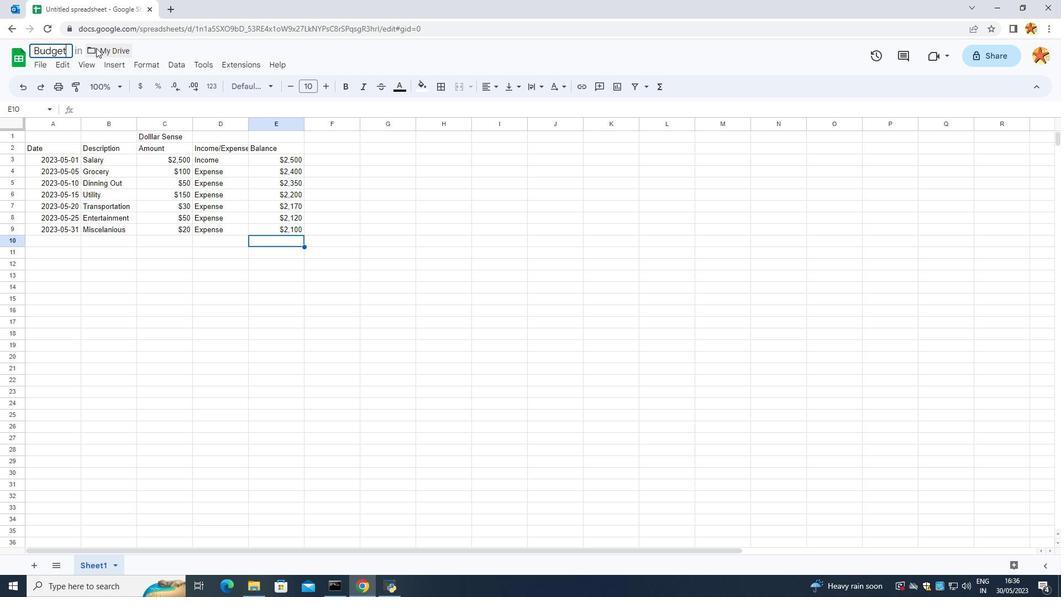 
Action: Key pressed <Key.caps_lock>A<Key.caps_lock>nalu===<Key.backspace><Key.backspace><Key.backspace><Key.backspace>ysis<Key.space><Key.caps_lock>L<Key.caps_lock>og
Screenshot: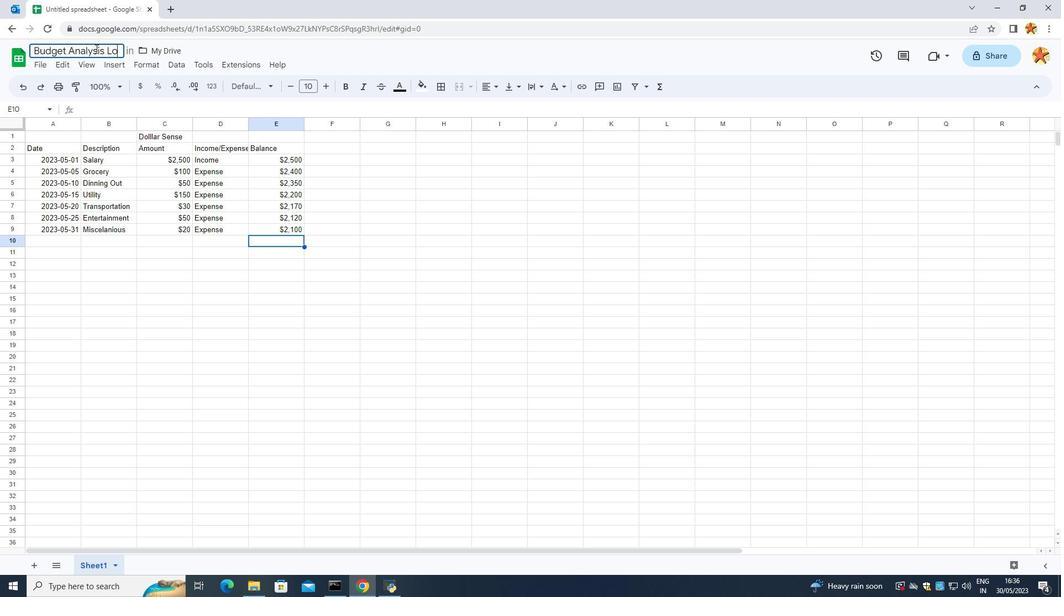 
Action: Mouse moved to (214, 421)
Screenshot: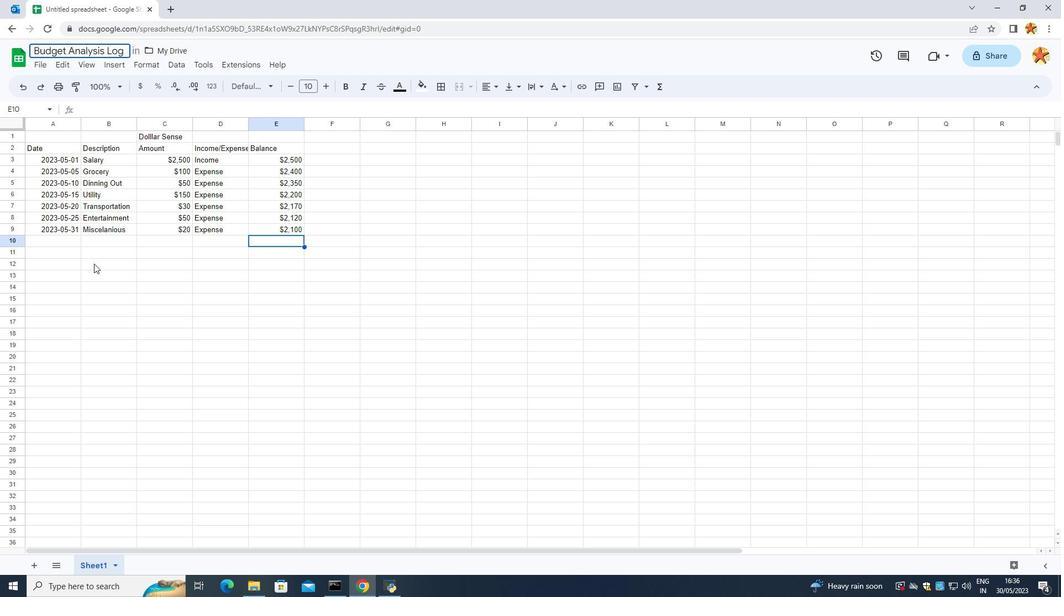 
Action: Mouse pressed left at (214, 421)
Screenshot: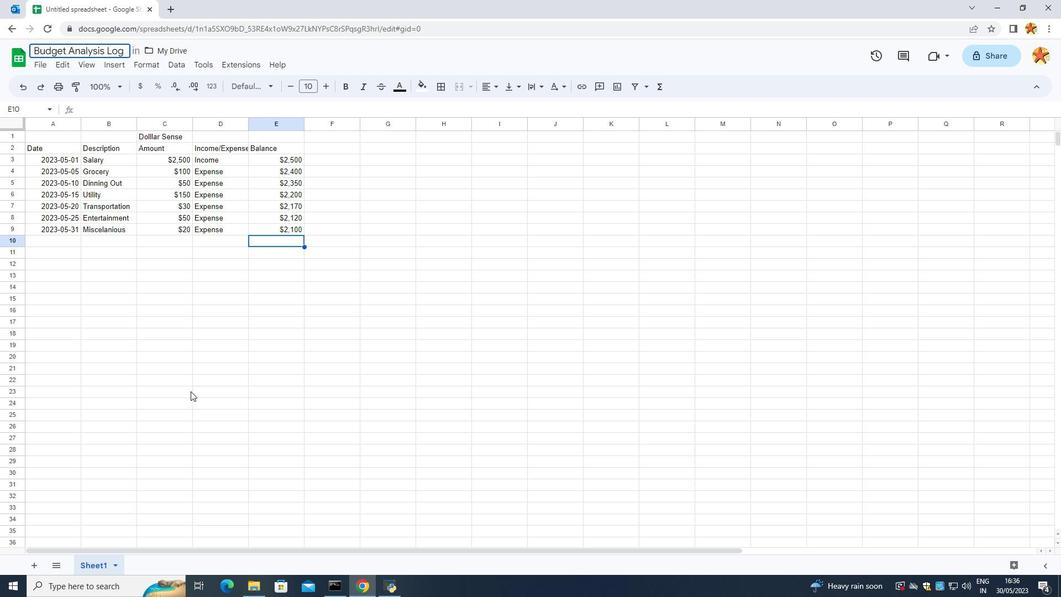 
Action: Mouse moved to (269, 285)
Screenshot: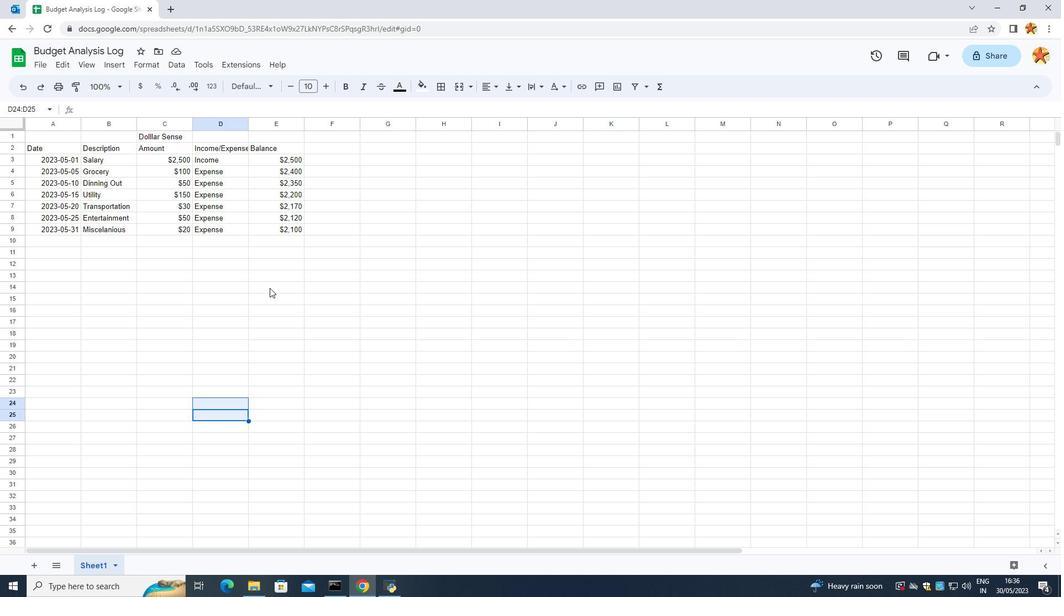 
Action: Mouse pressed left at (269, 285)
Screenshot: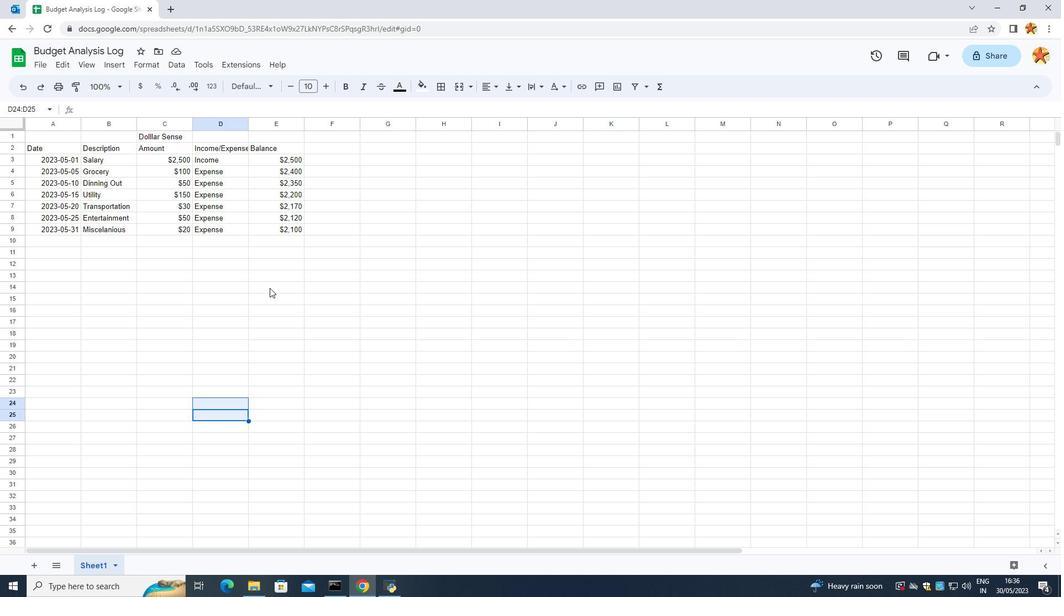 
Action: Mouse moved to (347, 255)
Screenshot: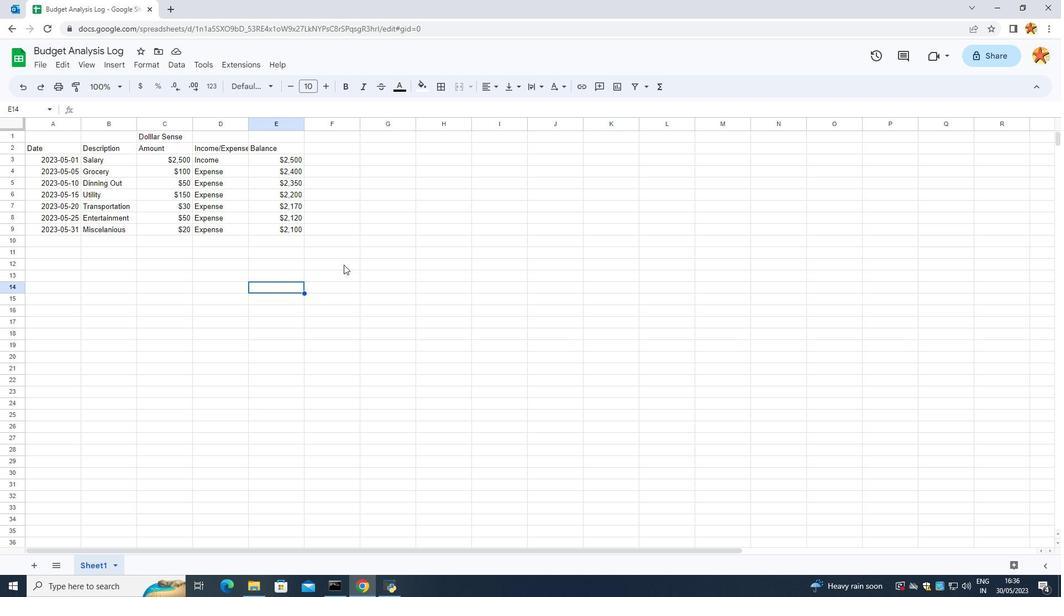 
